 Task: Look for space in Grahamstown, South Africa from 10th July, 2023 to 15th July, 2023 for 7 adults in price range Rs.10000 to Rs.15000. Place can be entire place or shared room with 4 bedrooms having 7 beds and 4 bathrooms. Property type can be house, flat, guest house. Amenities needed are: wifi, TV, free parkinig on premises, gym, breakfast. Booking option can be shelf check-in. Required host language is English.
Action: Mouse moved to (569, 145)
Screenshot: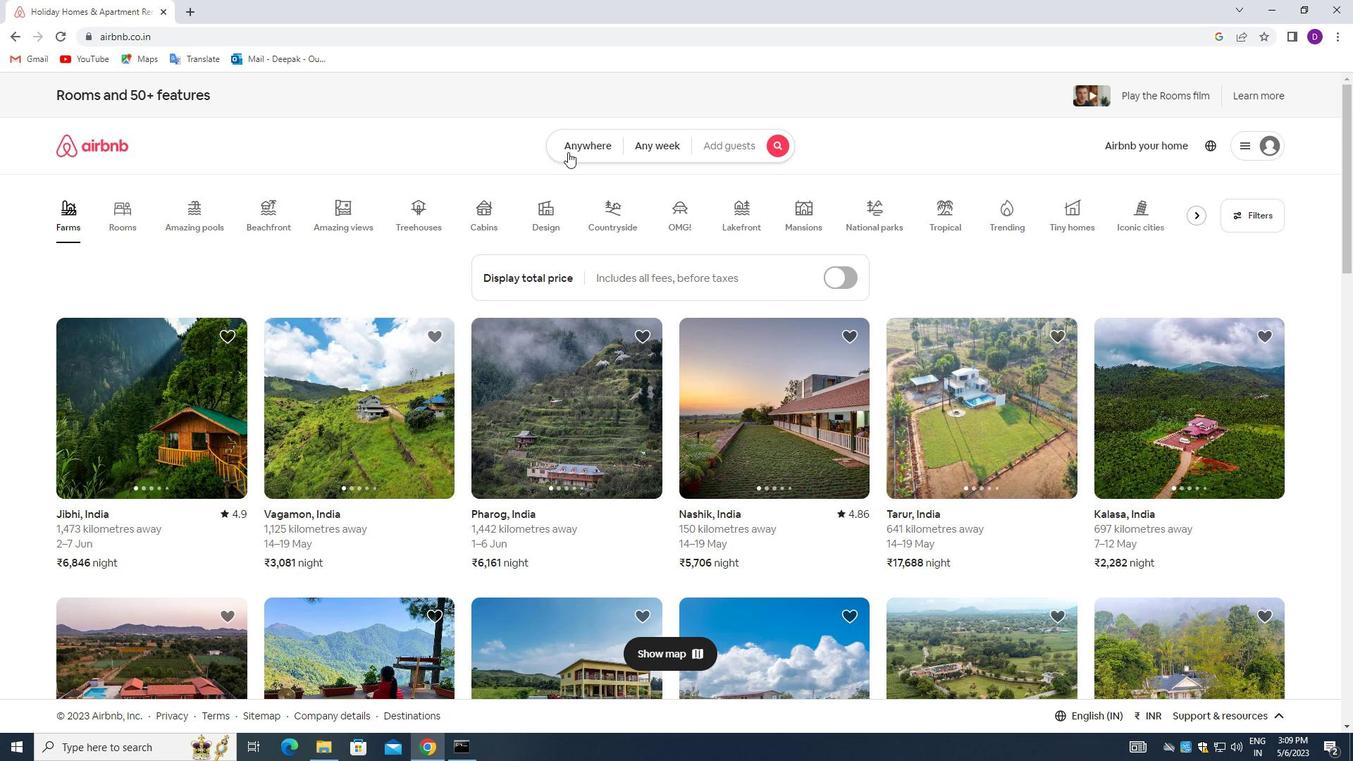 
Action: Mouse pressed left at (569, 145)
Screenshot: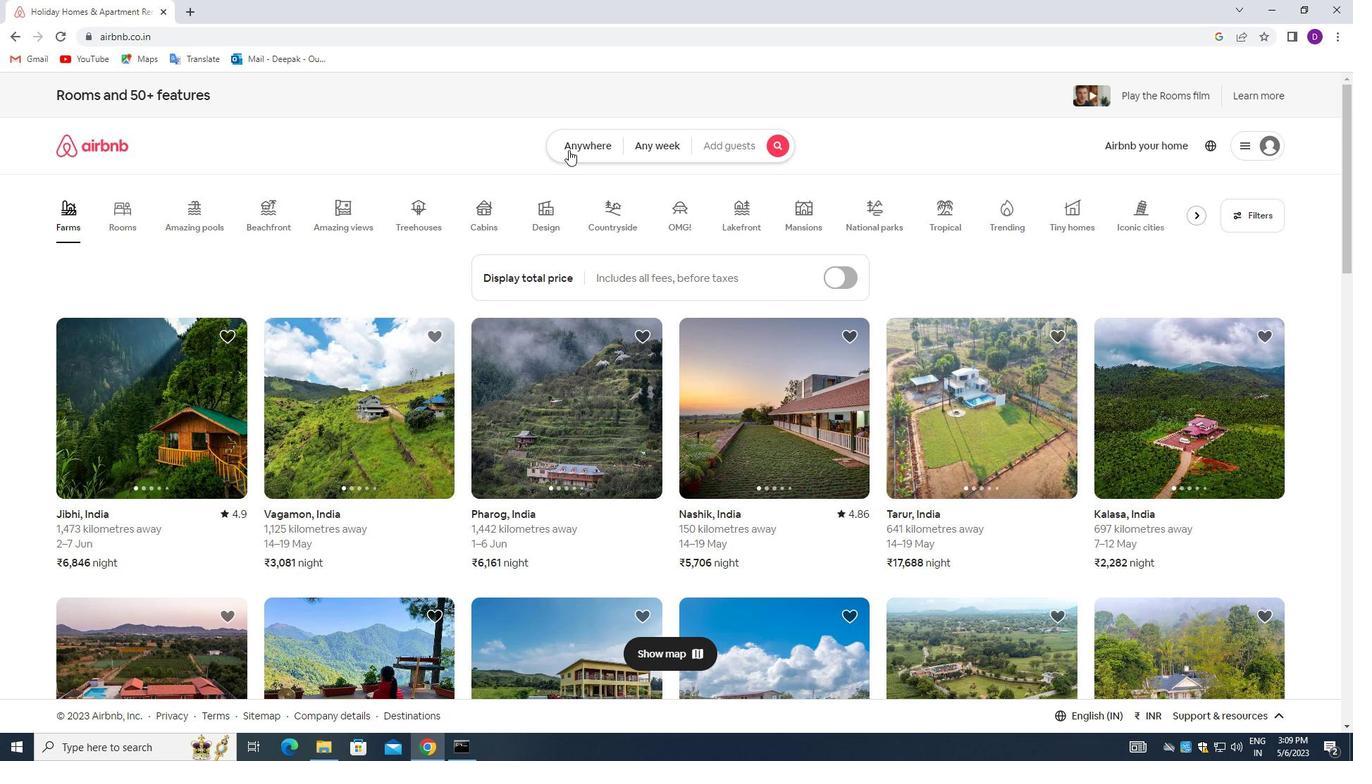 
Action: Mouse moved to (521, 198)
Screenshot: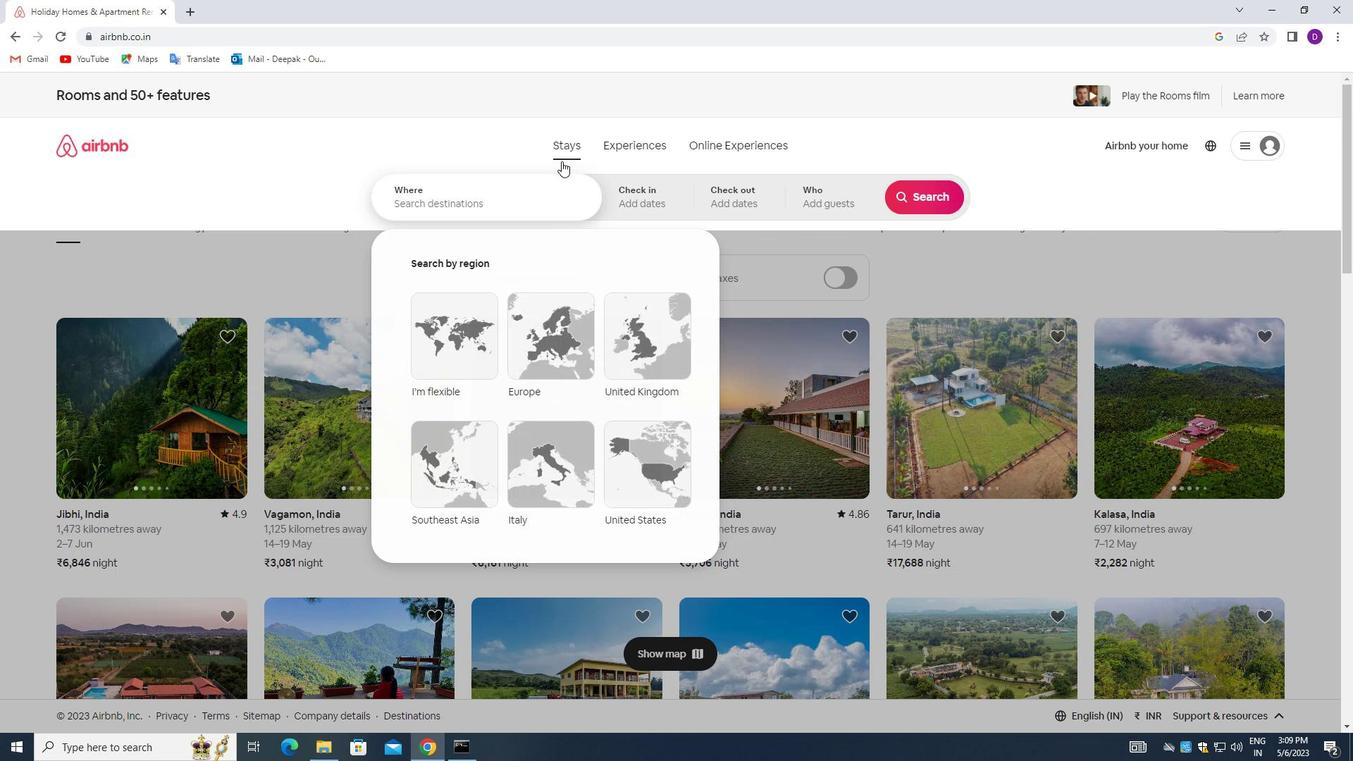 
Action: Mouse pressed left at (521, 198)
Screenshot: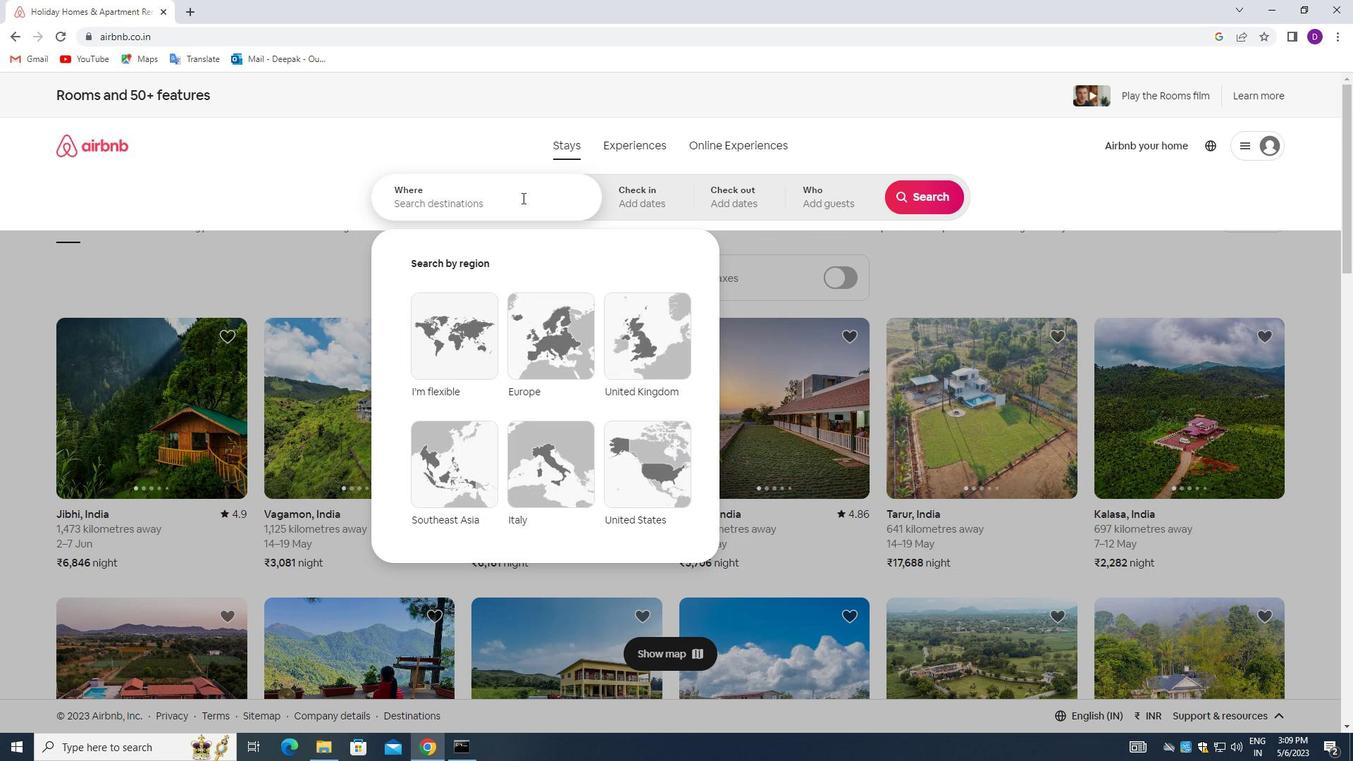 
Action: Mouse moved to (288, 293)
Screenshot: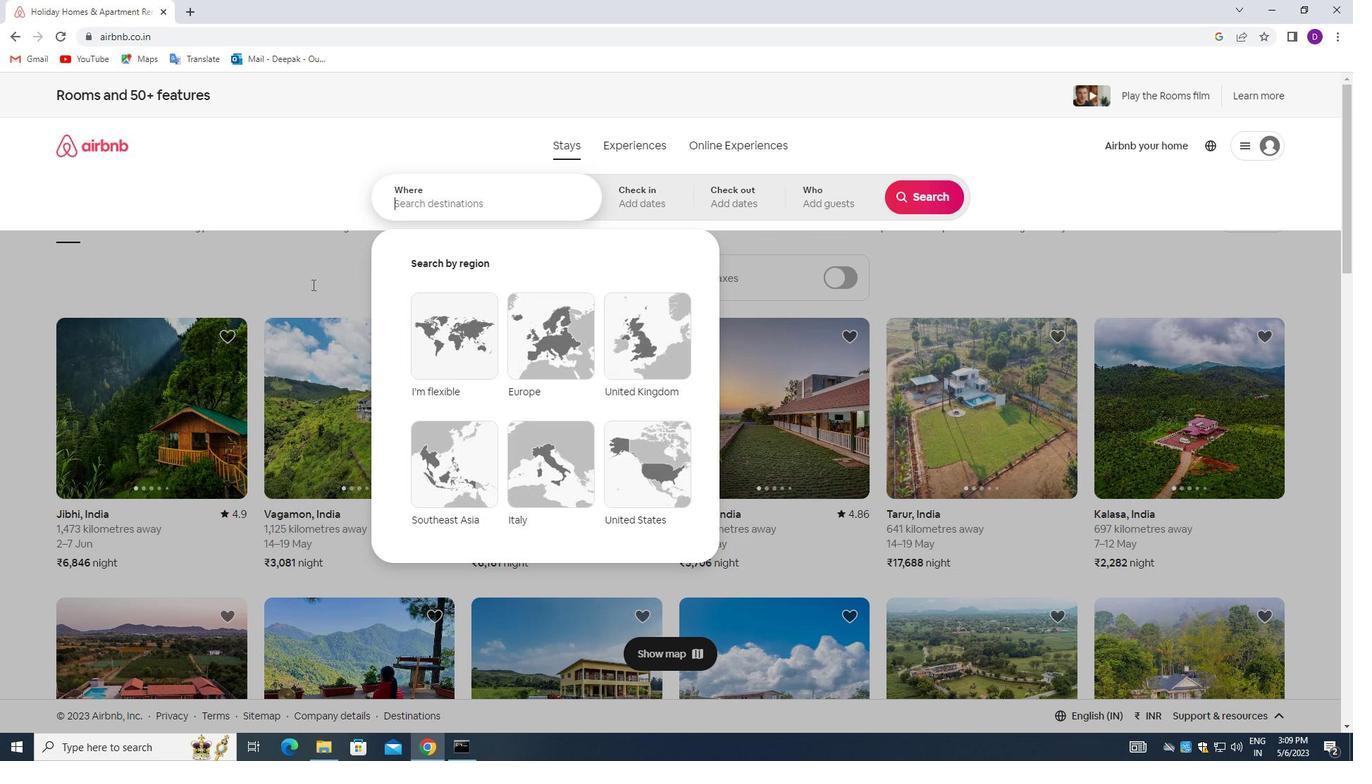 
Action: Key pressed <Key.shift_r>Grahamstown,<Key.space><Key.shift_r>South<Key.space><Key.shift_r>Africa<Key.enter>
Screenshot: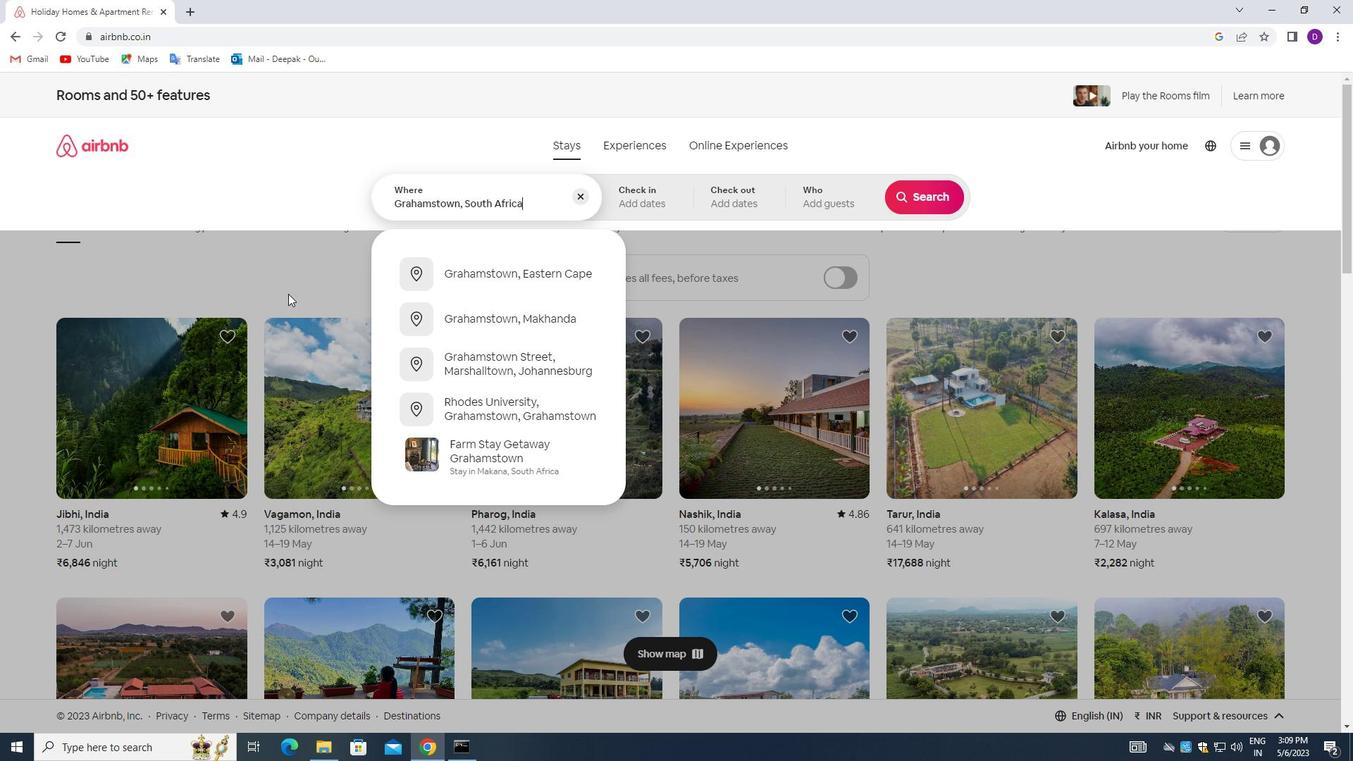 
Action: Mouse moved to (930, 308)
Screenshot: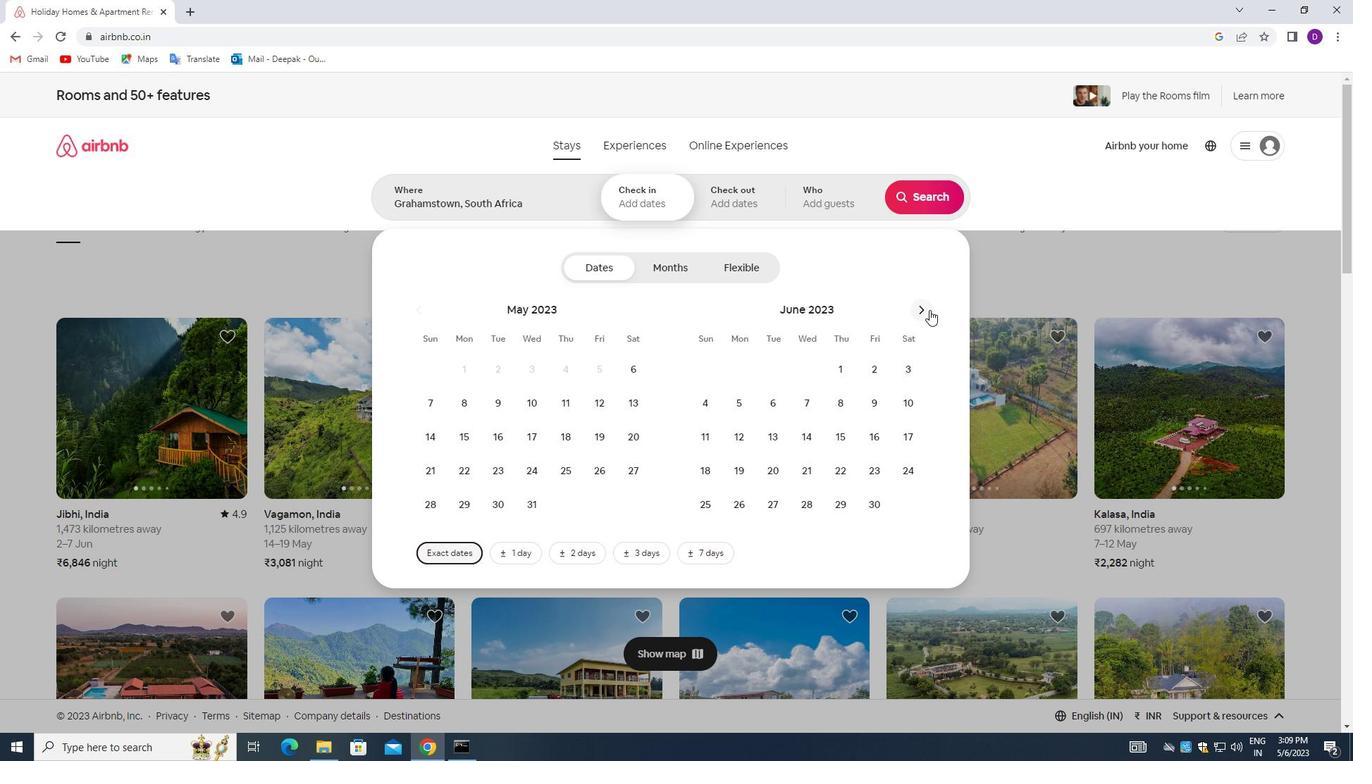 
Action: Mouse pressed left at (930, 308)
Screenshot: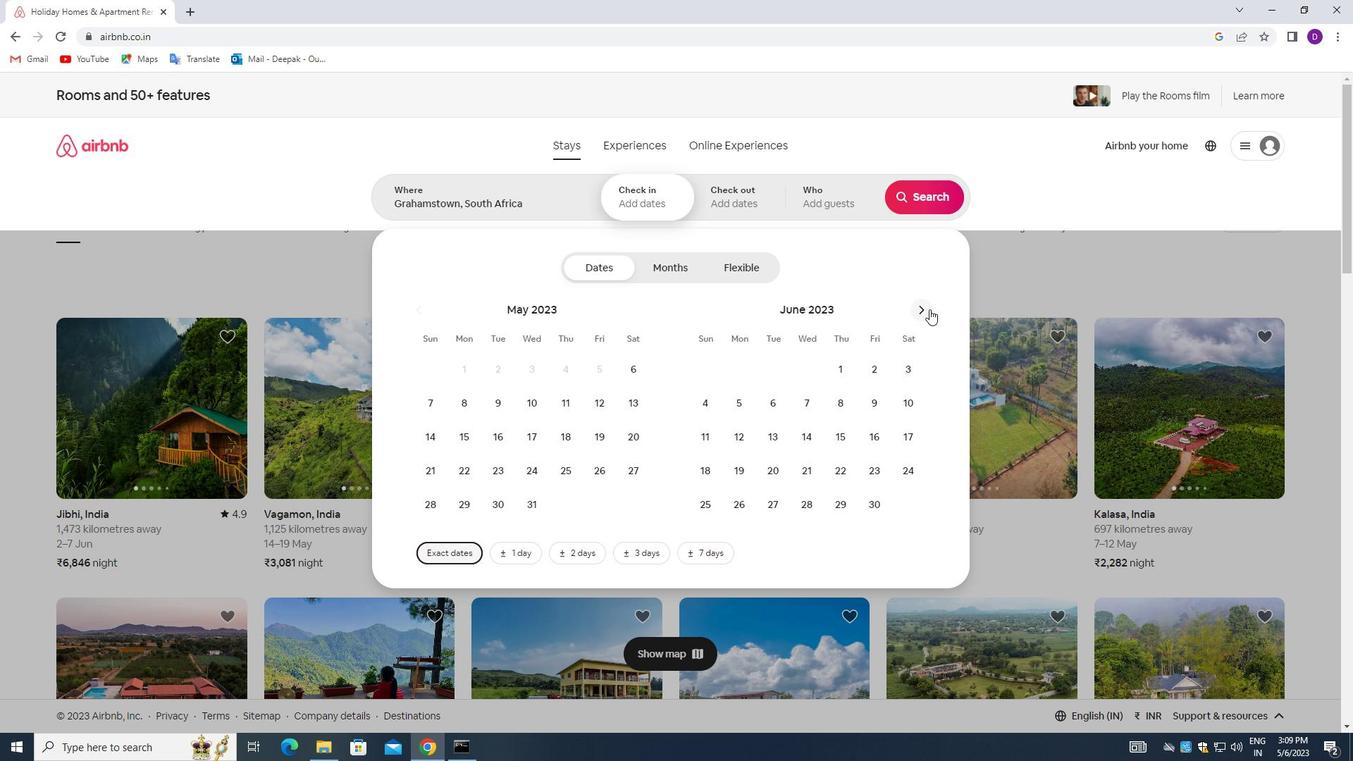 
Action: Mouse moved to (723, 442)
Screenshot: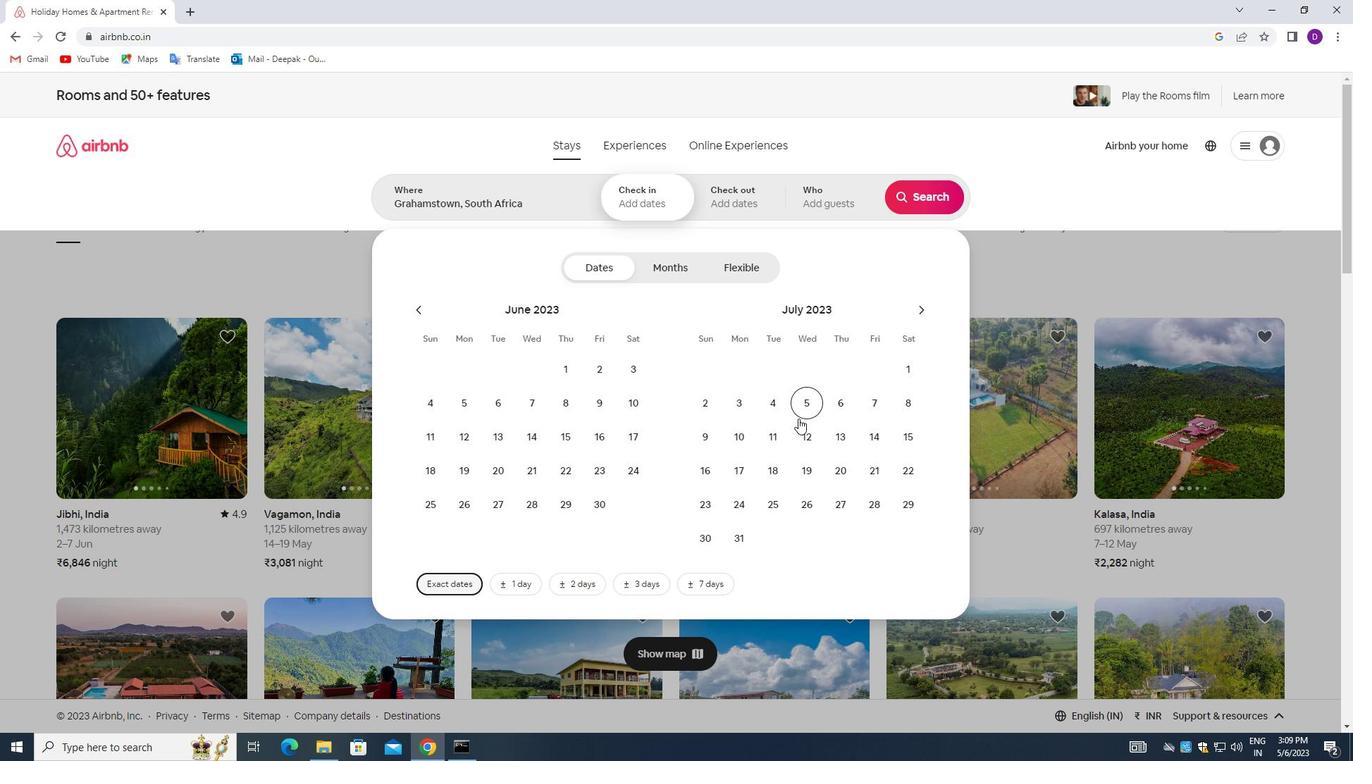 
Action: Mouse pressed left at (723, 442)
Screenshot: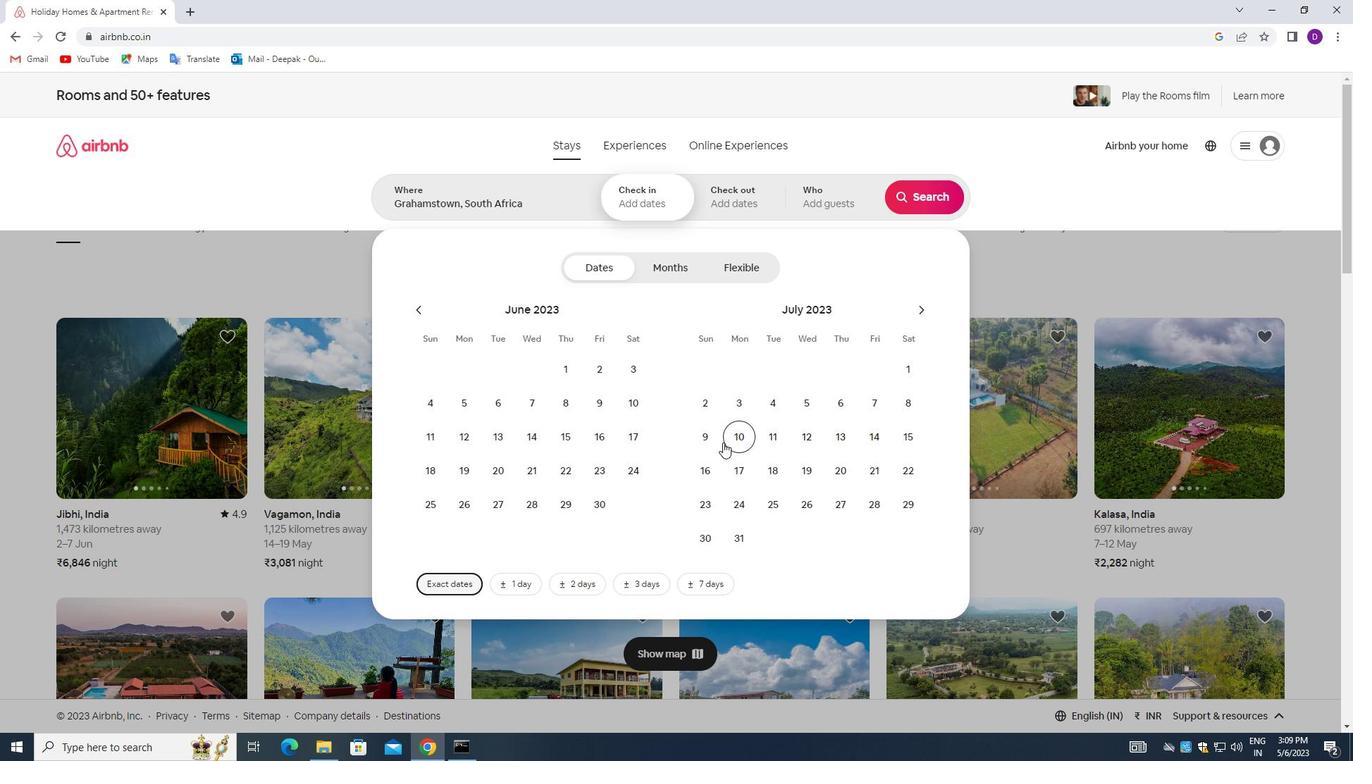 
Action: Mouse moved to (907, 439)
Screenshot: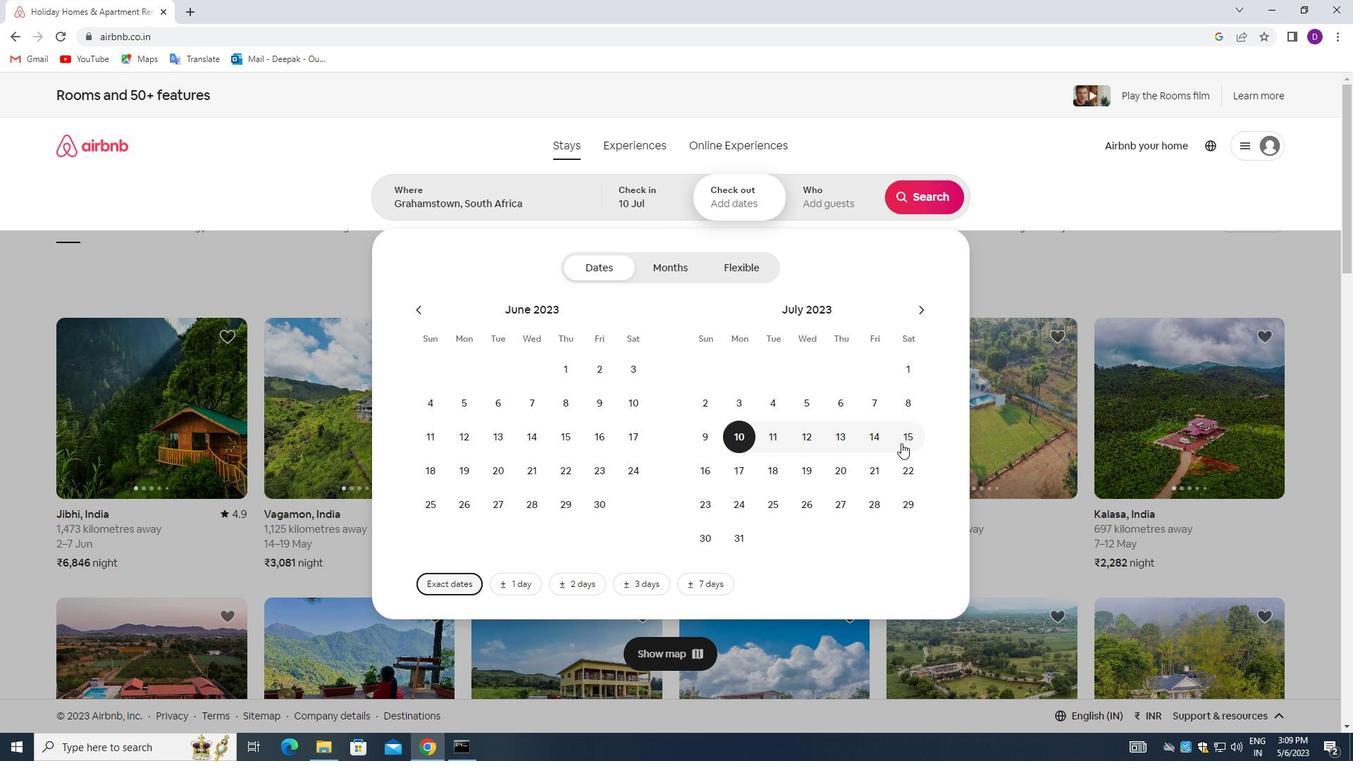 
Action: Mouse pressed left at (907, 439)
Screenshot: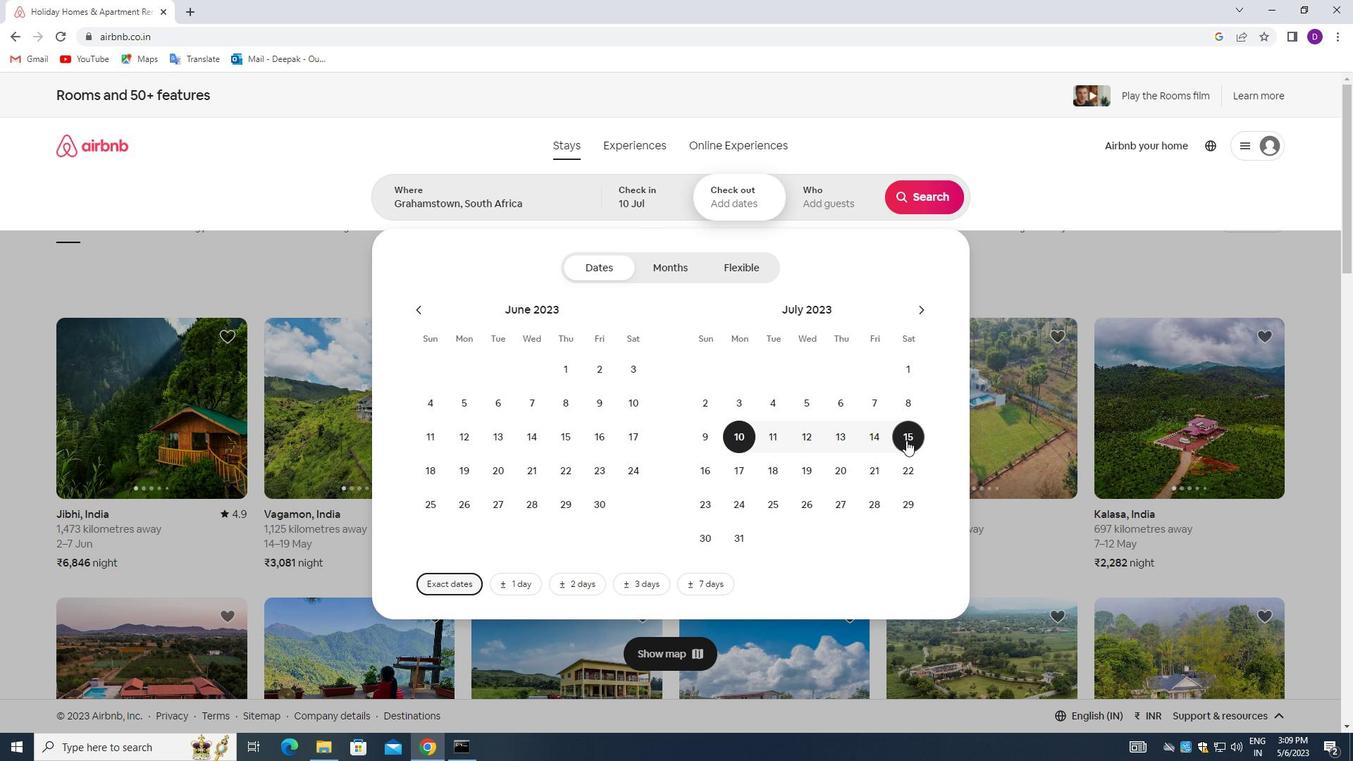 
Action: Mouse moved to (828, 206)
Screenshot: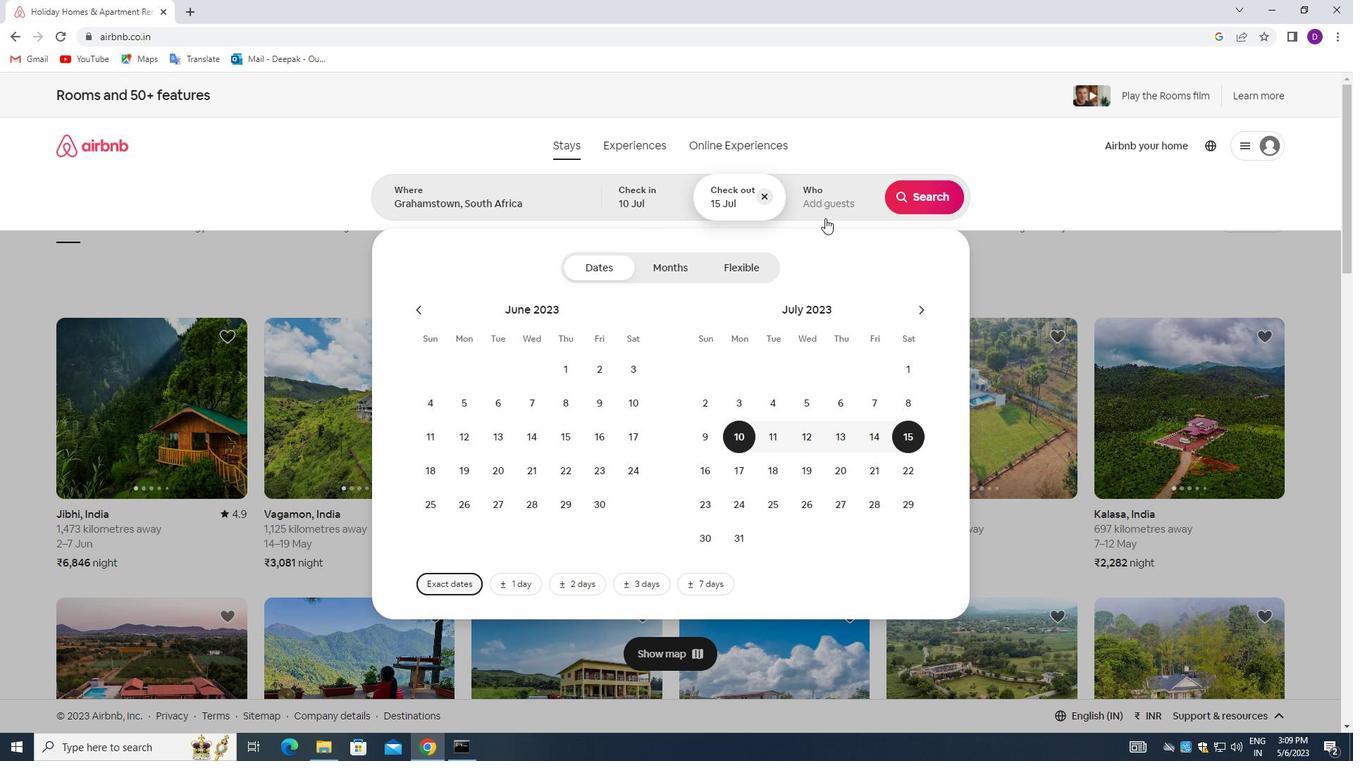 
Action: Mouse pressed left at (828, 206)
Screenshot: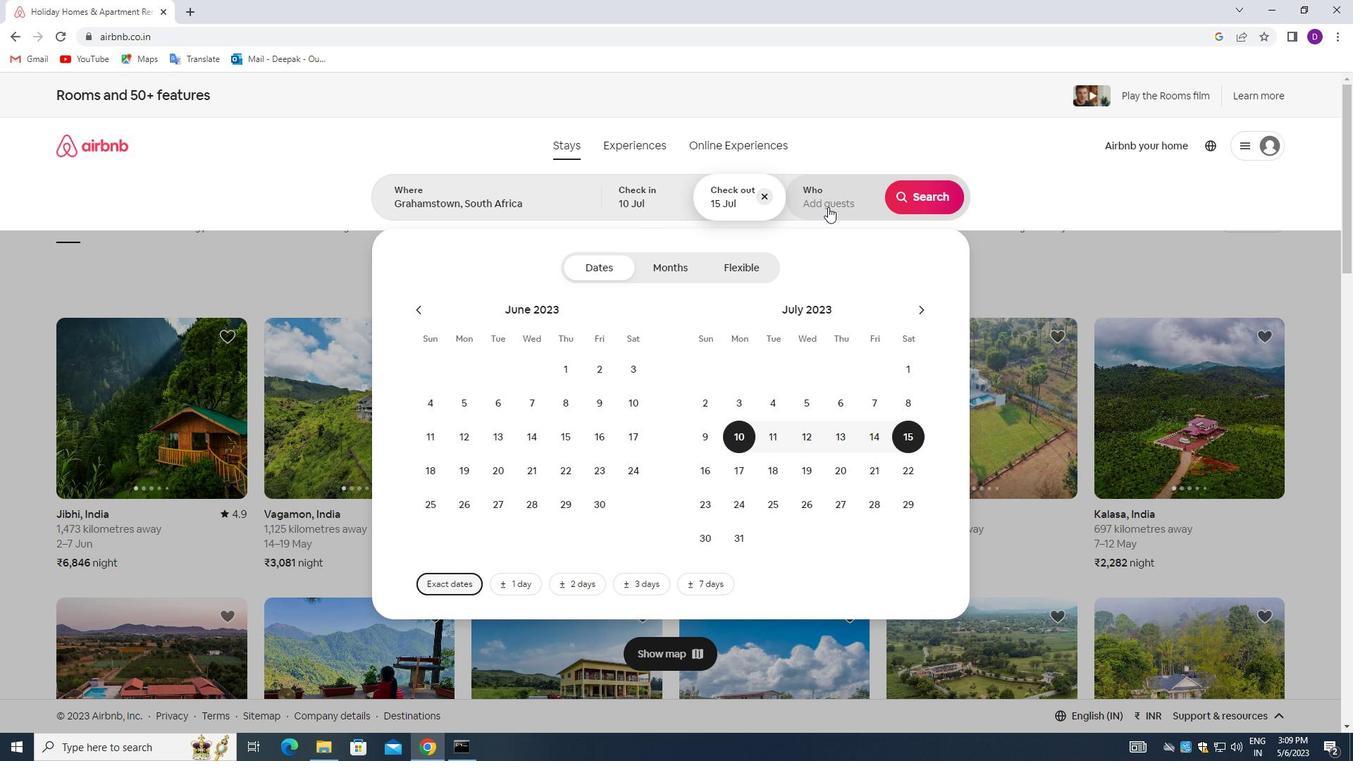 
Action: Mouse moved to (924, 270)
Screenshot: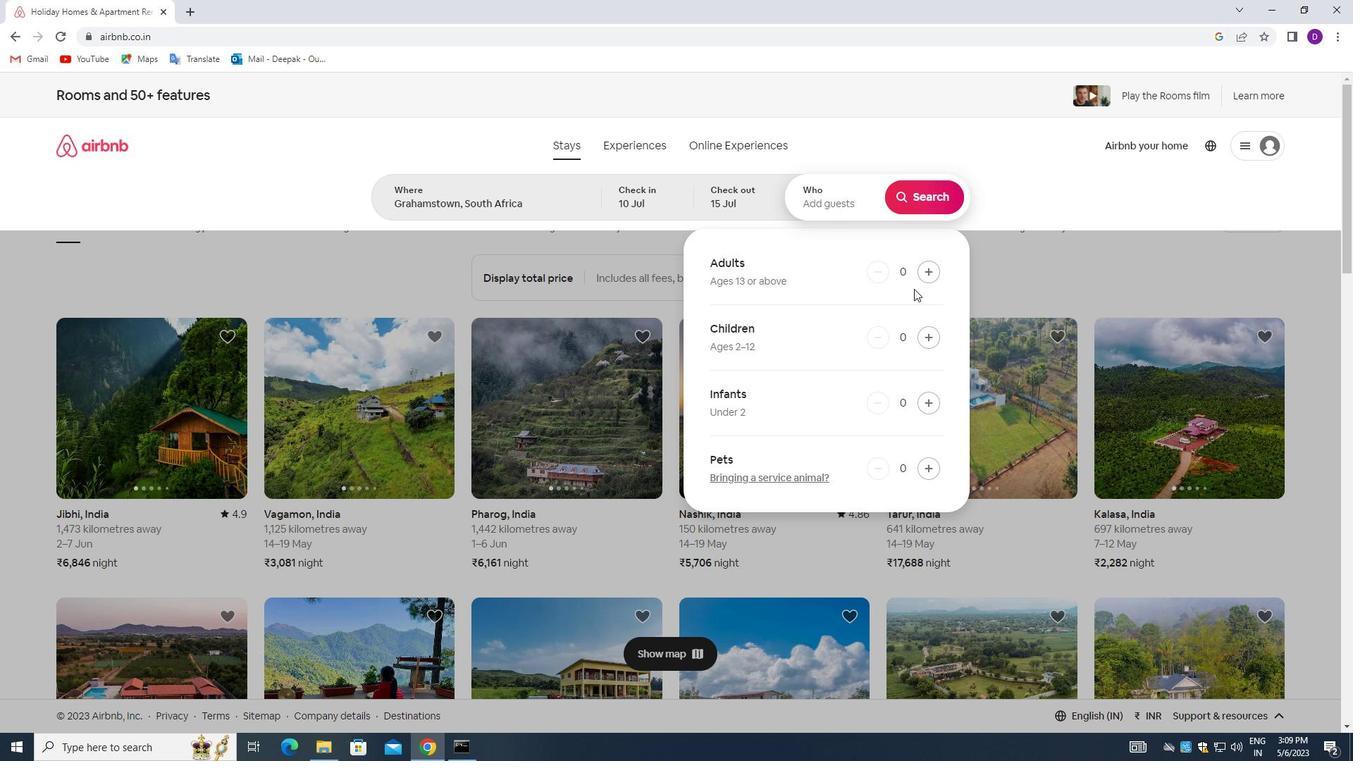 
Action: Mouse pressed left at (924, 270)
Screenshot: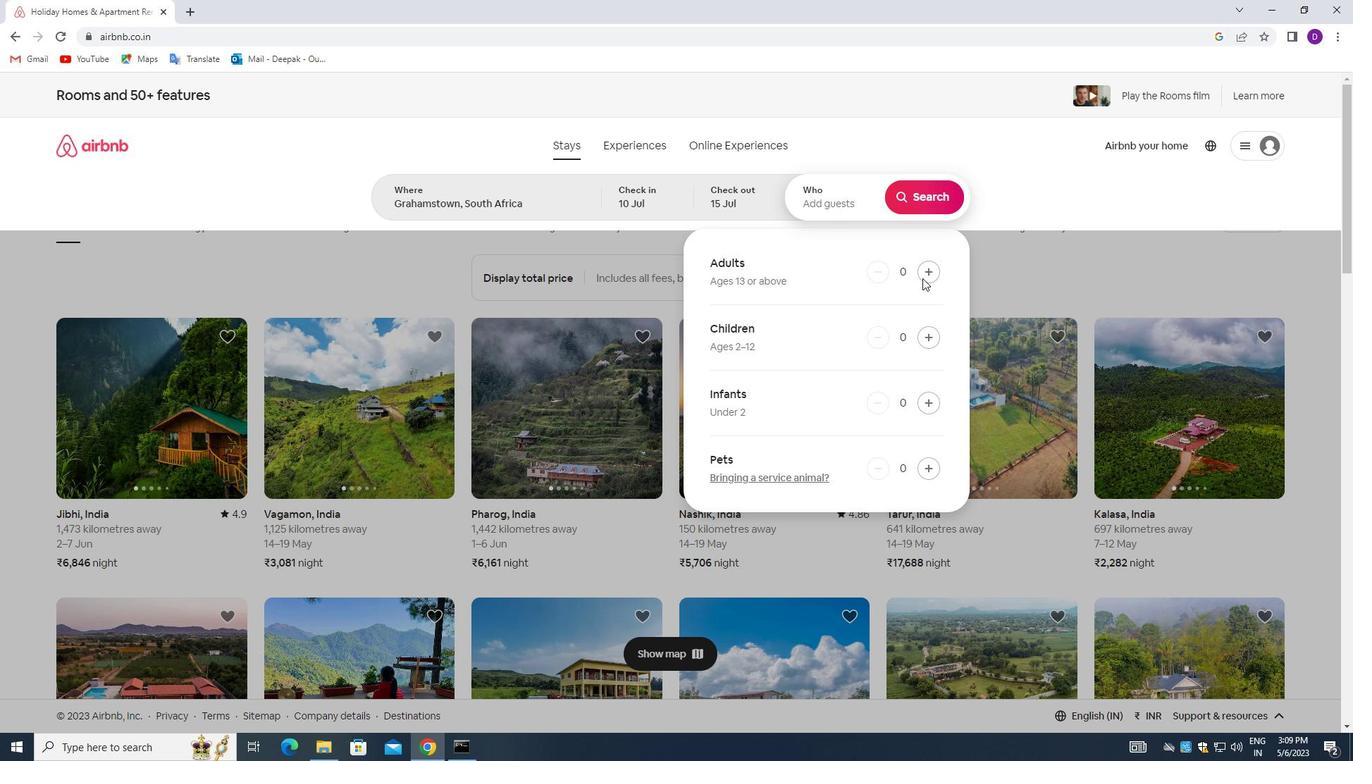 
Action: Mouse pressed left at (924, 270)
Screenshot: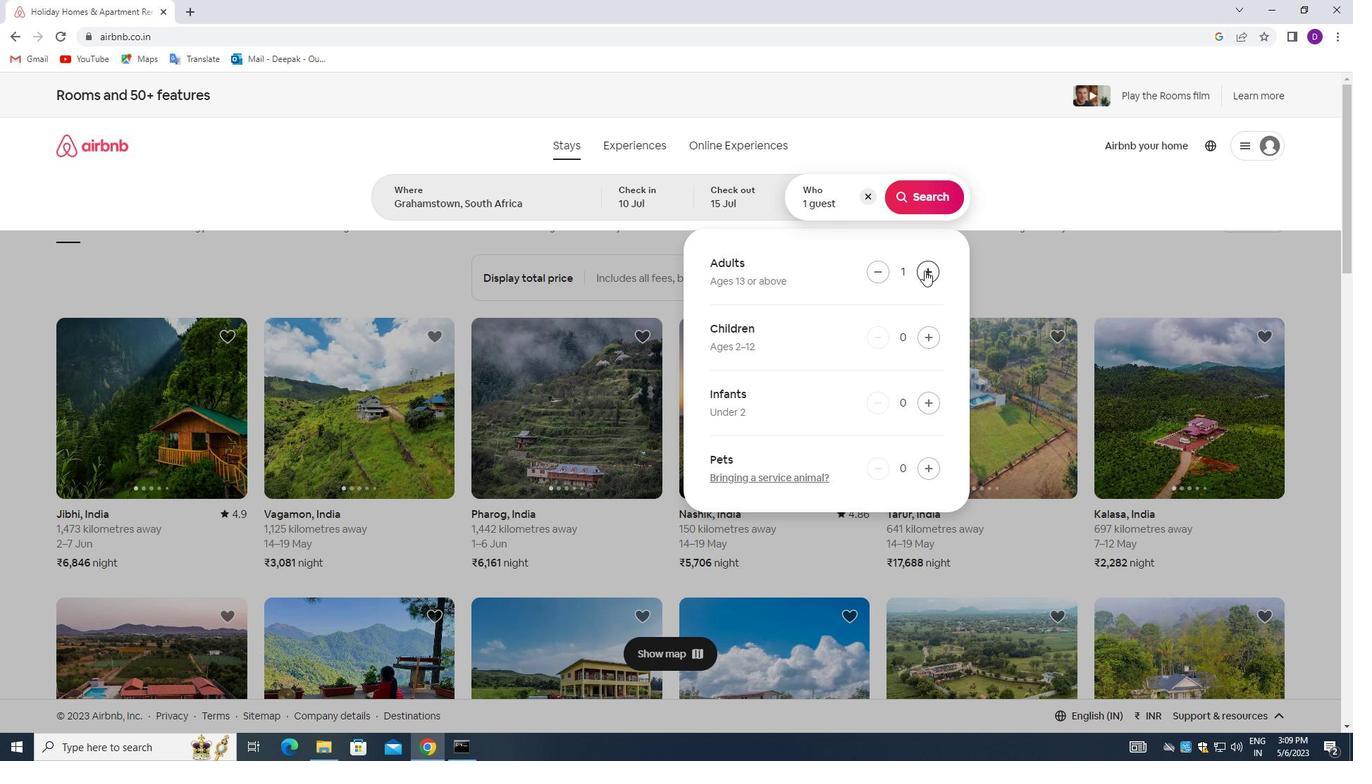 
Action: Mouse pressed left at (924, 270)
Screenshot: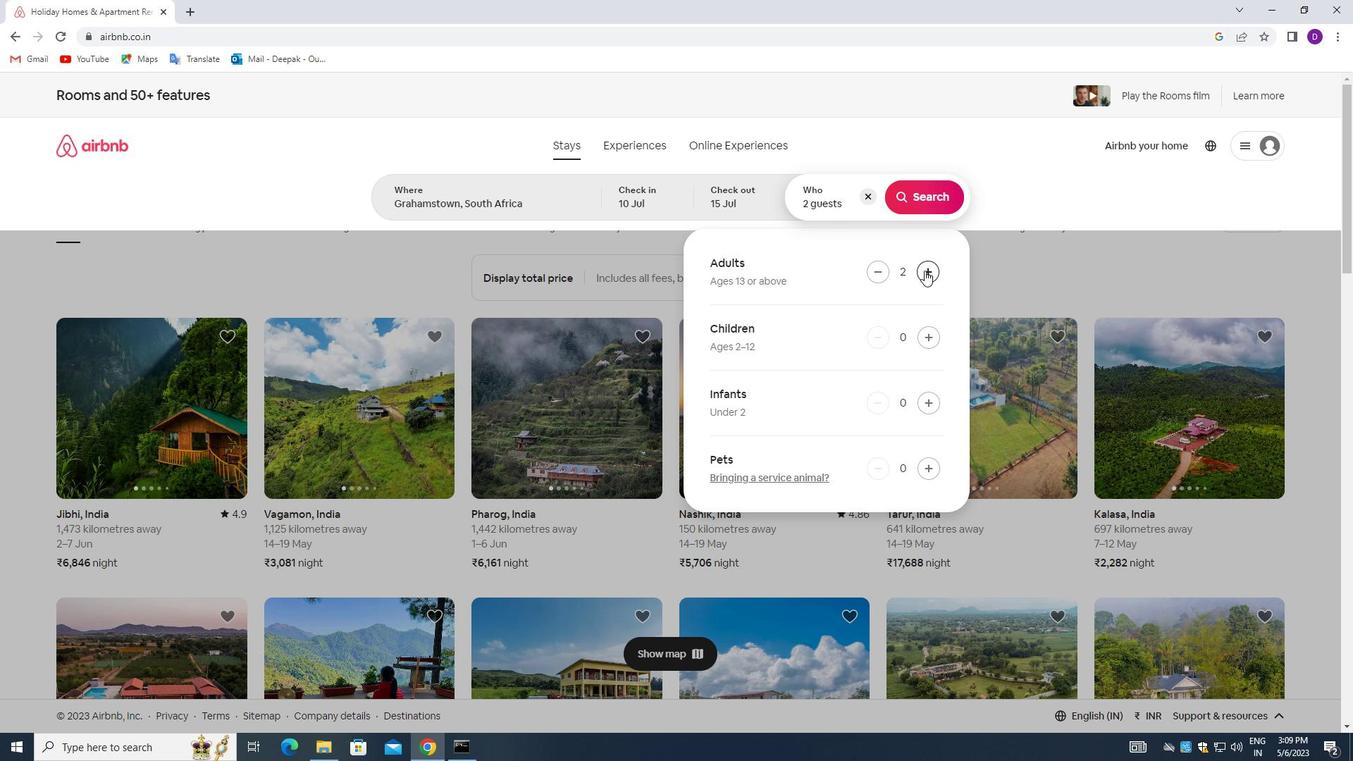 
Action: Mouse pressed left at (924, 270)
Screenshot: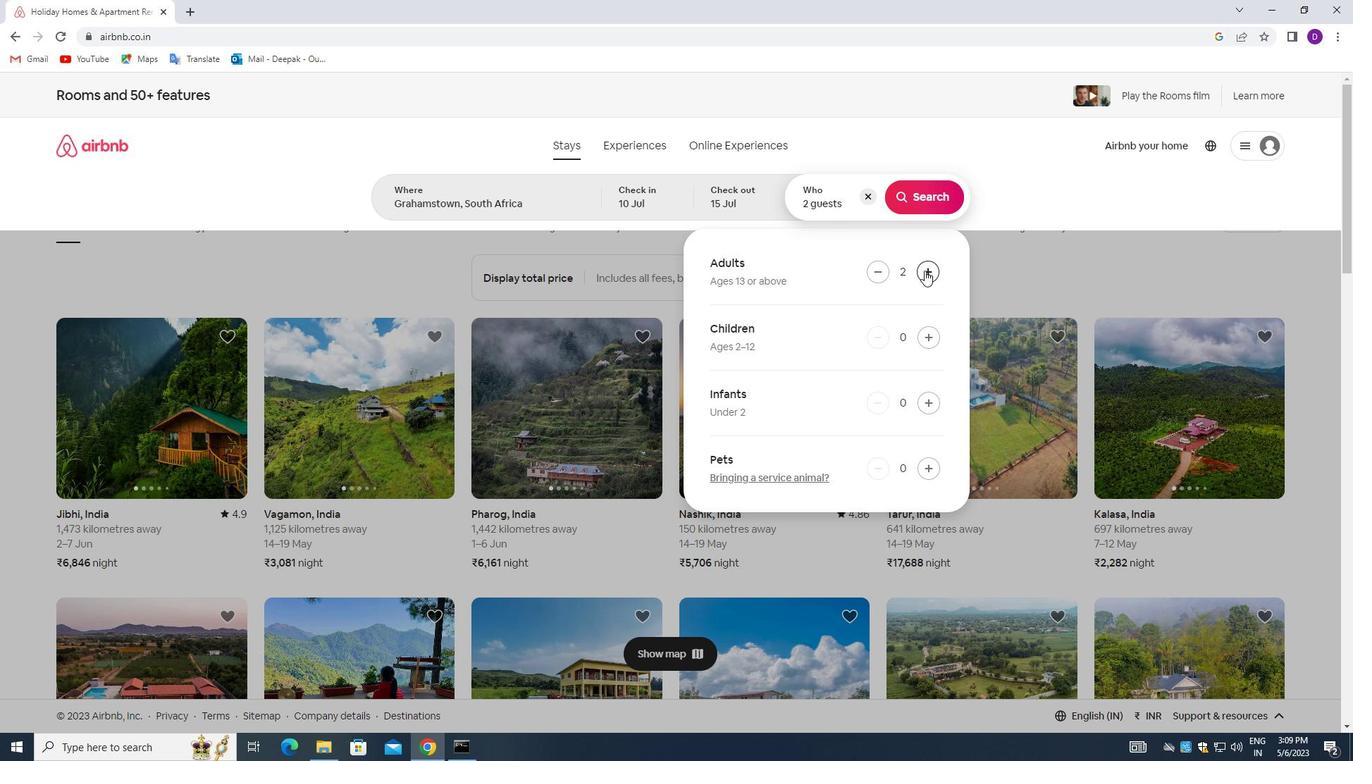 
Action: Mouse pressed left at (924, 270)
Screenshot: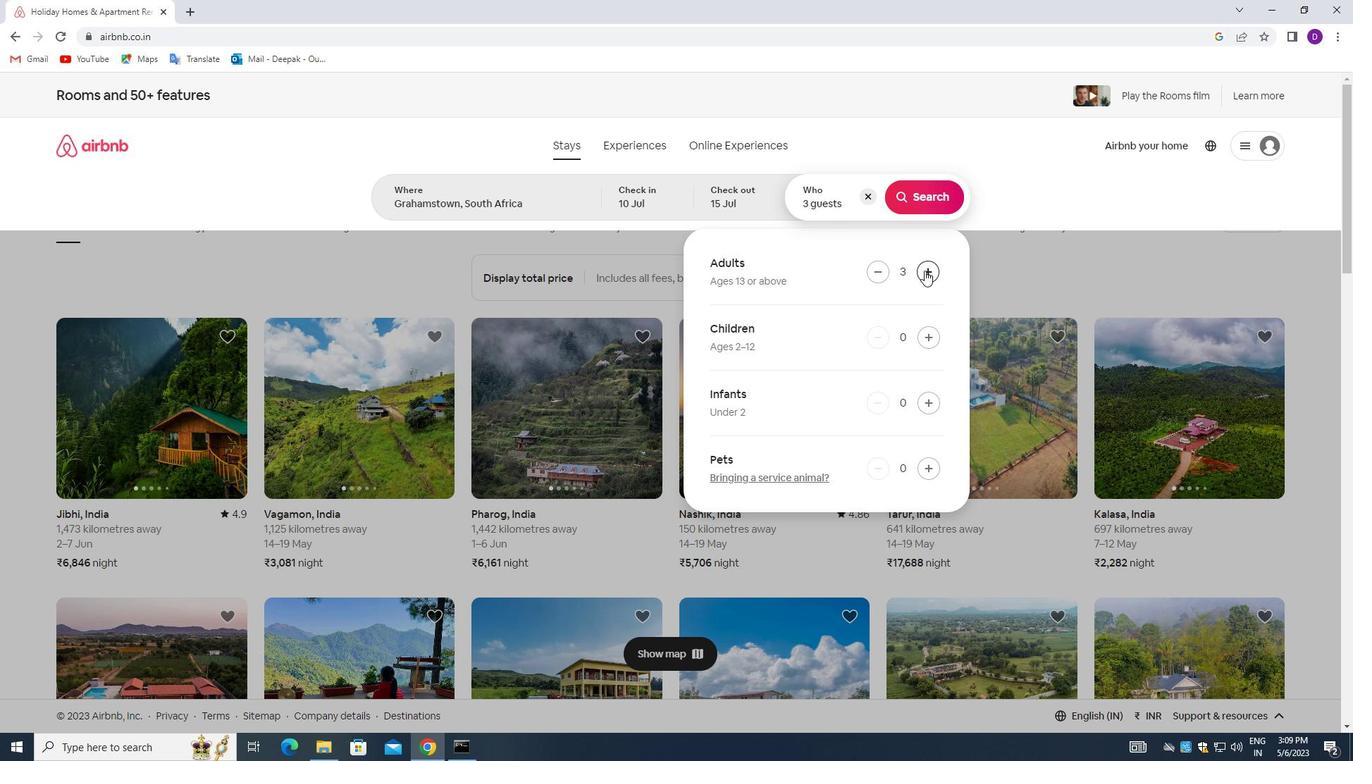 
Action: Mouse pressed left at (924, 270)
Screenshot: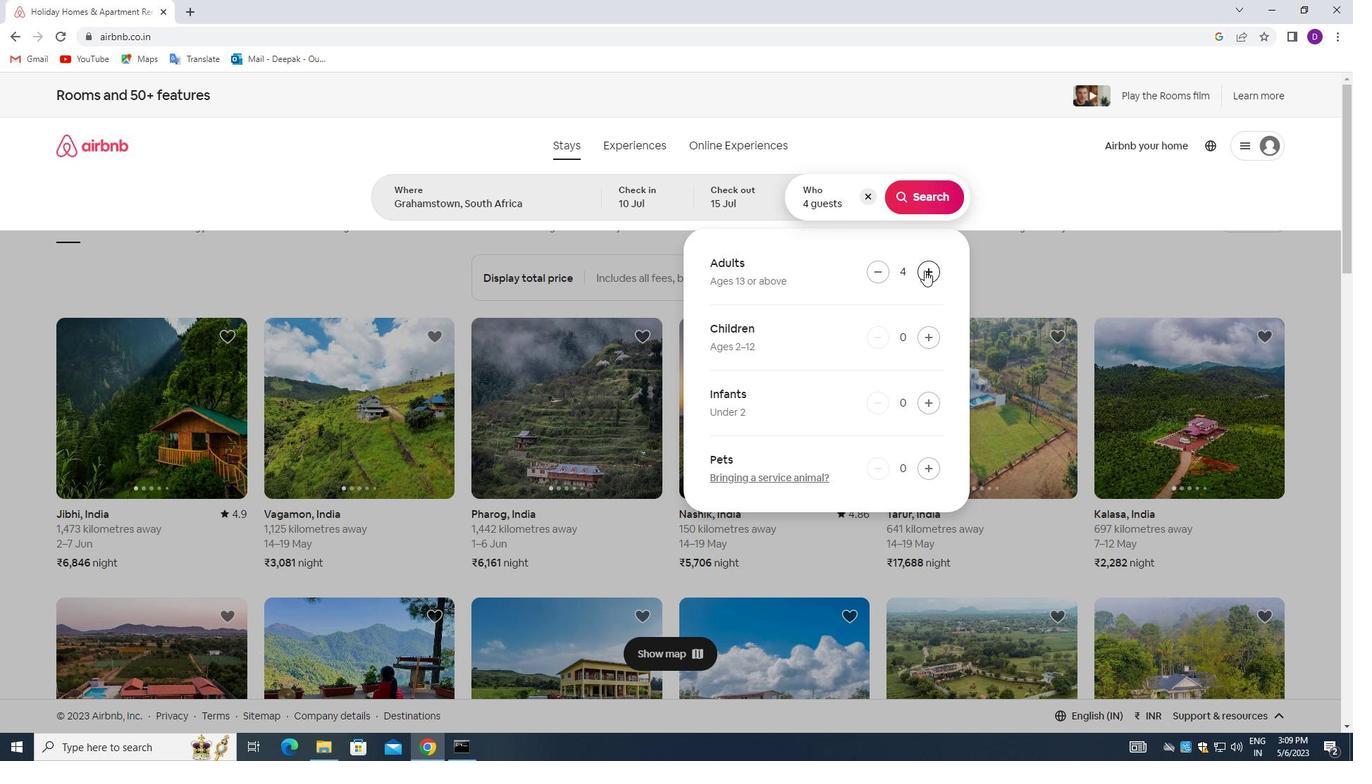 
Action: Mouse pressed left at (924, 270)
Screenshot: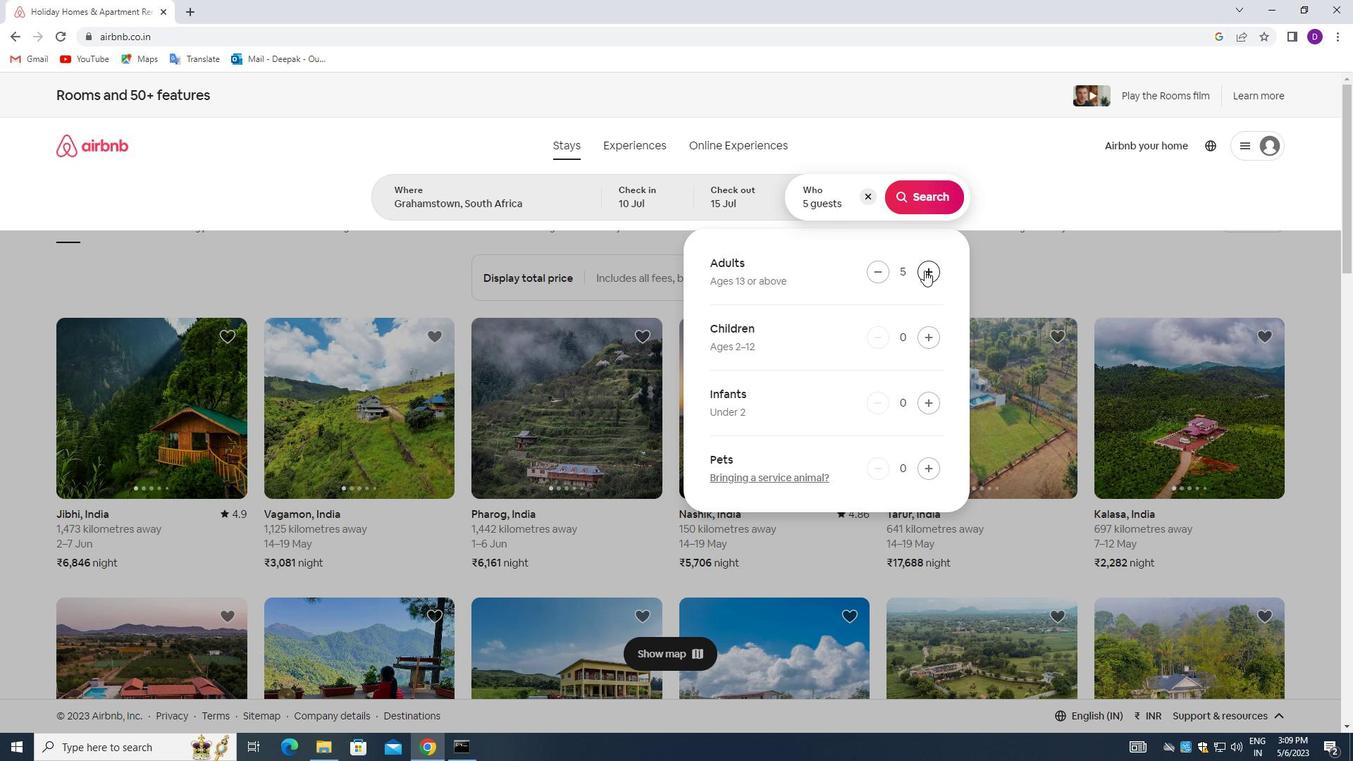 
Action: Mouse moved to (921, 197)
Screenshot: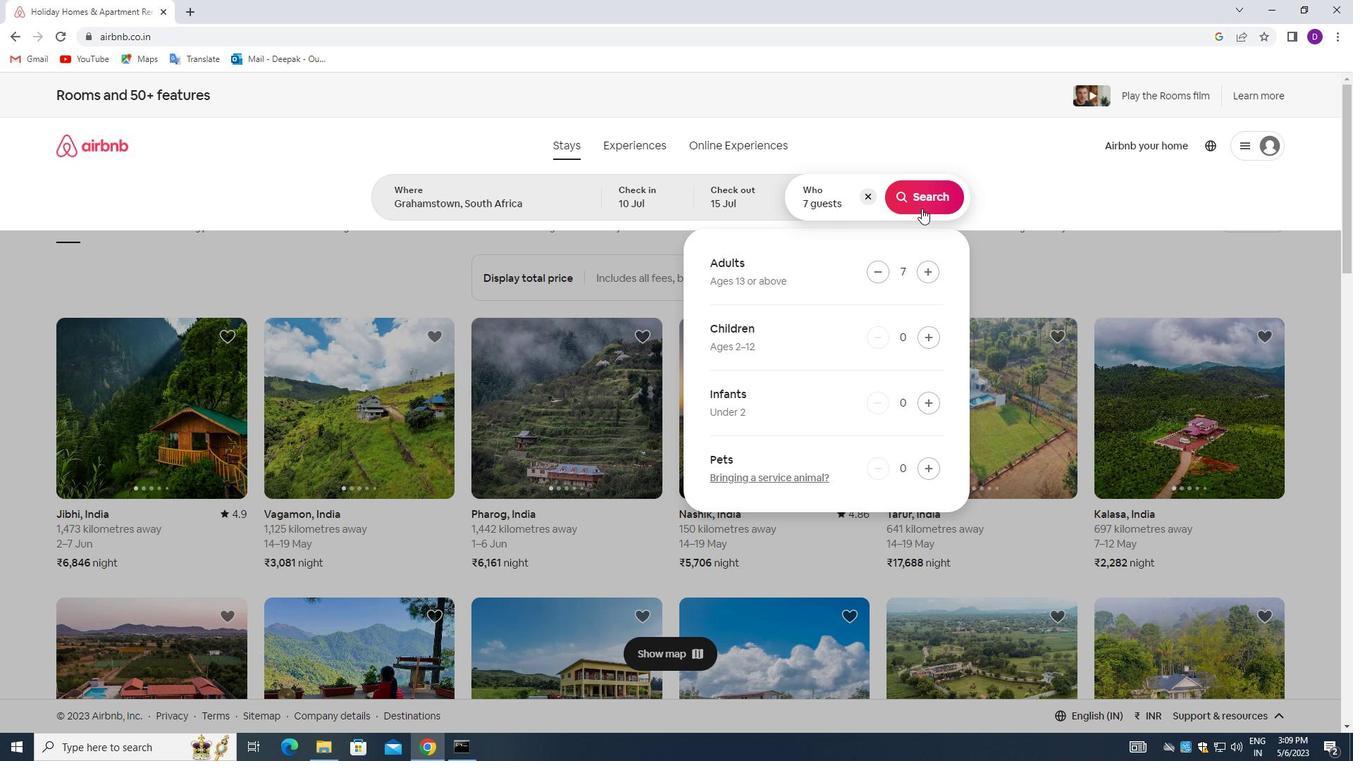 
Action: Mouse pressed left at (921, 197)
Screenshot: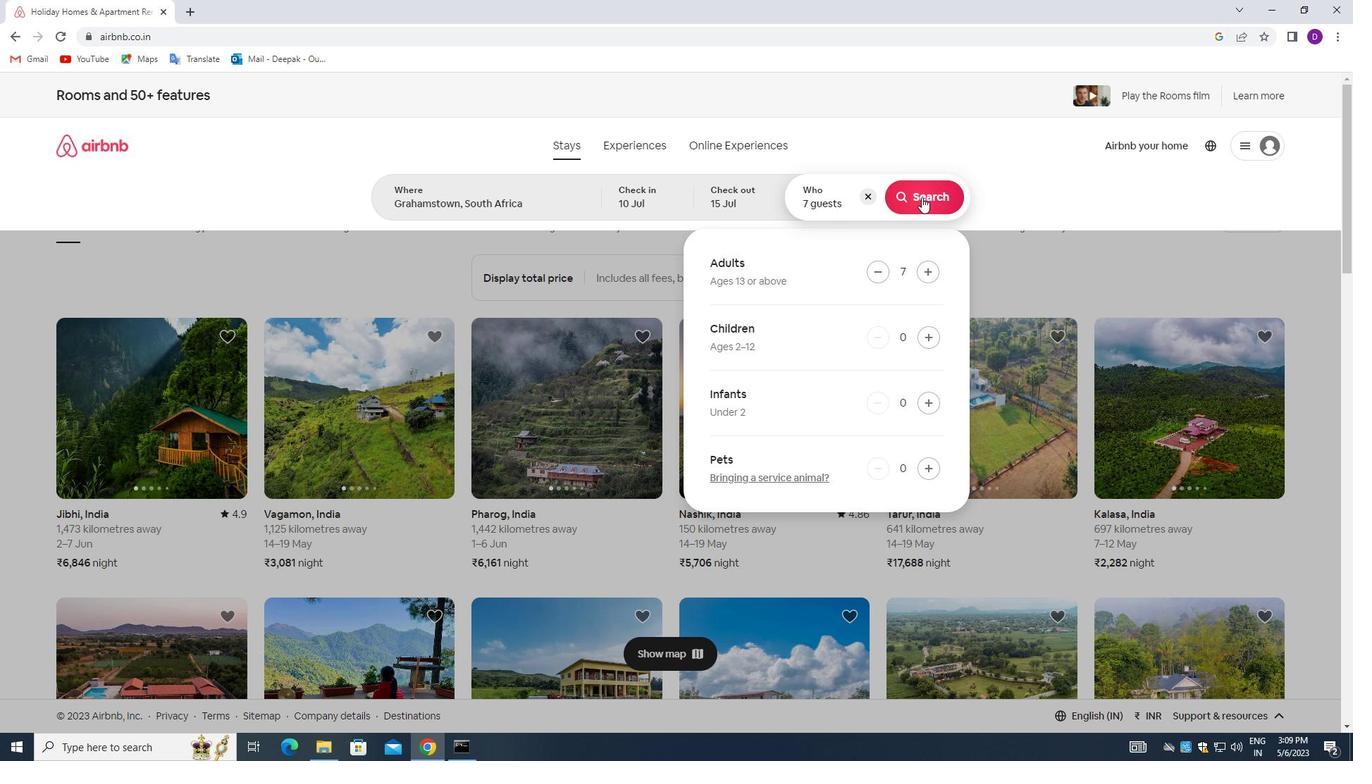 
Action: Mouse moved to (1277, 157)
Screenshot: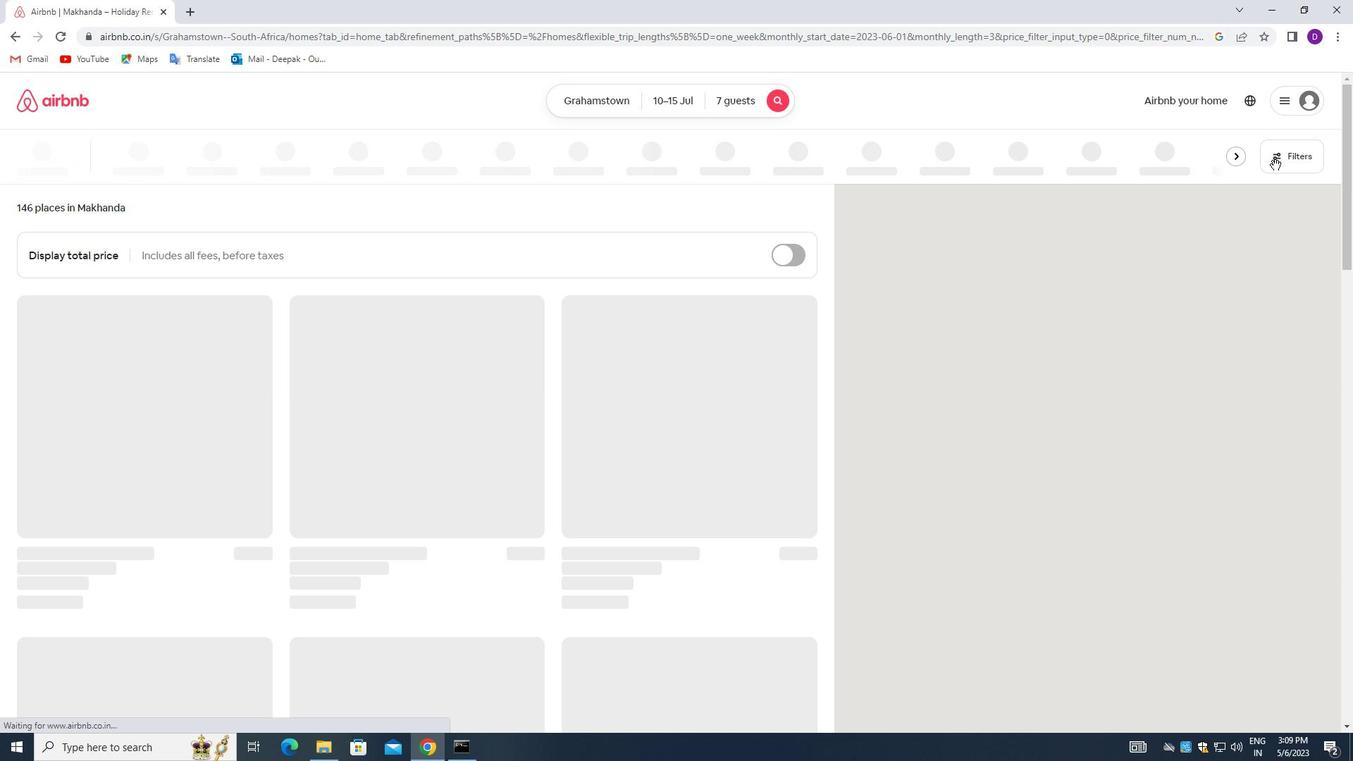 
Action: Mouse pressed left at (1277, 157)
Screenshot: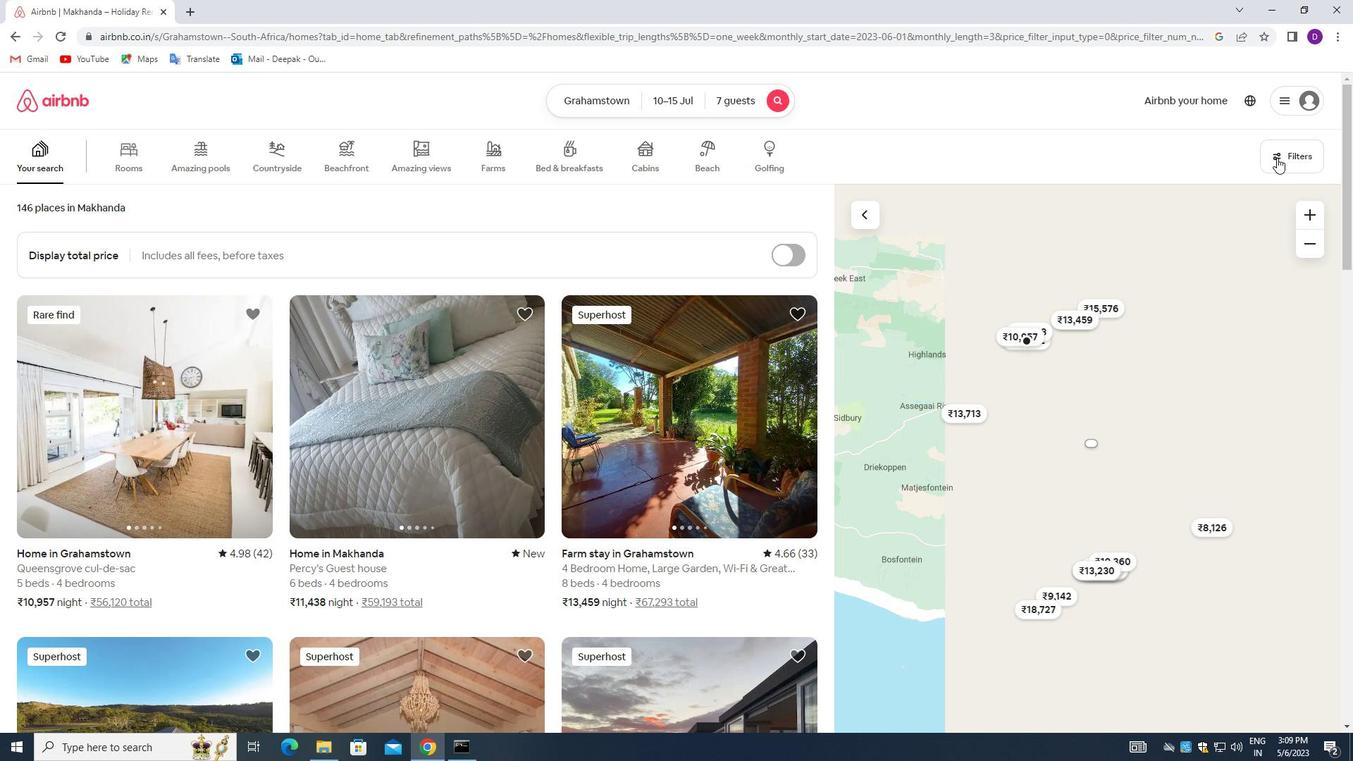 
Action: Mouse moved to (484, 508)
Screenshot: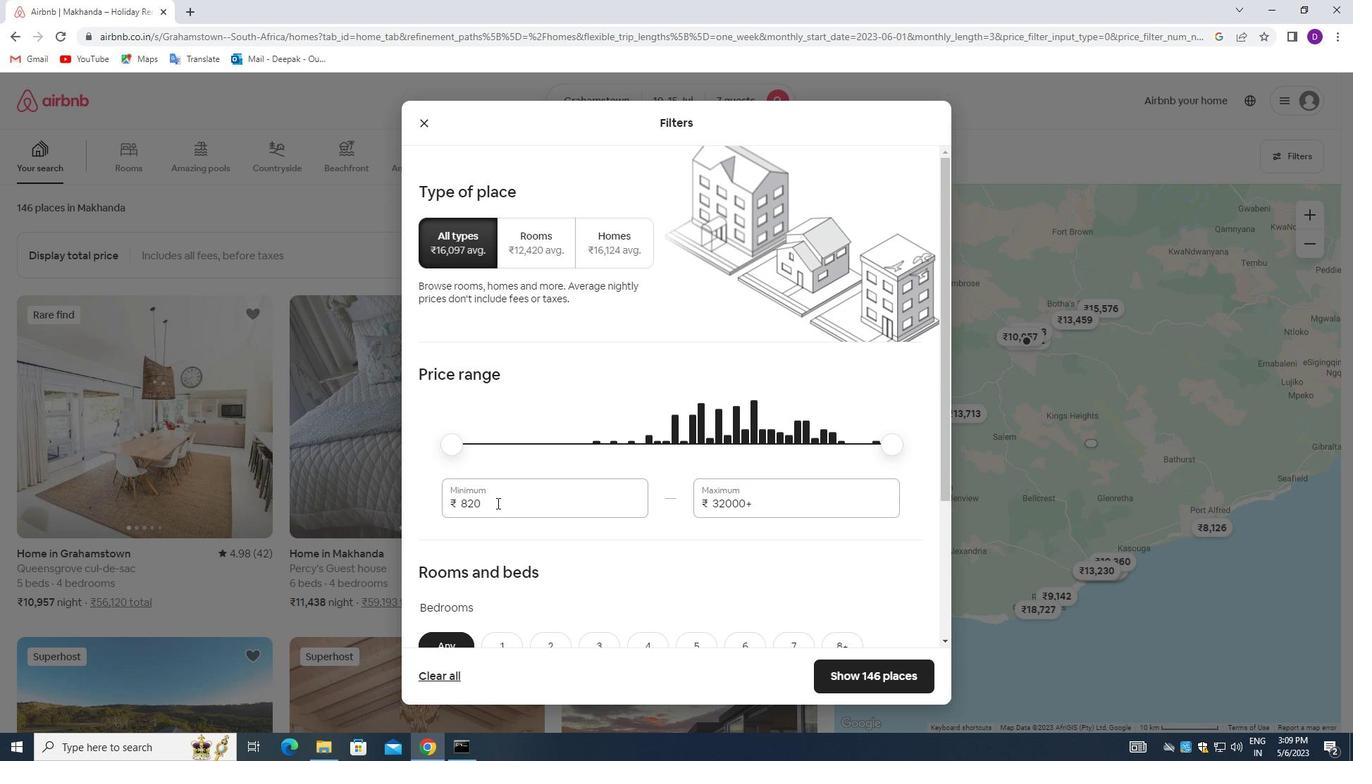 
Action: Mouse pressed left at (484, 508)
Screenshot: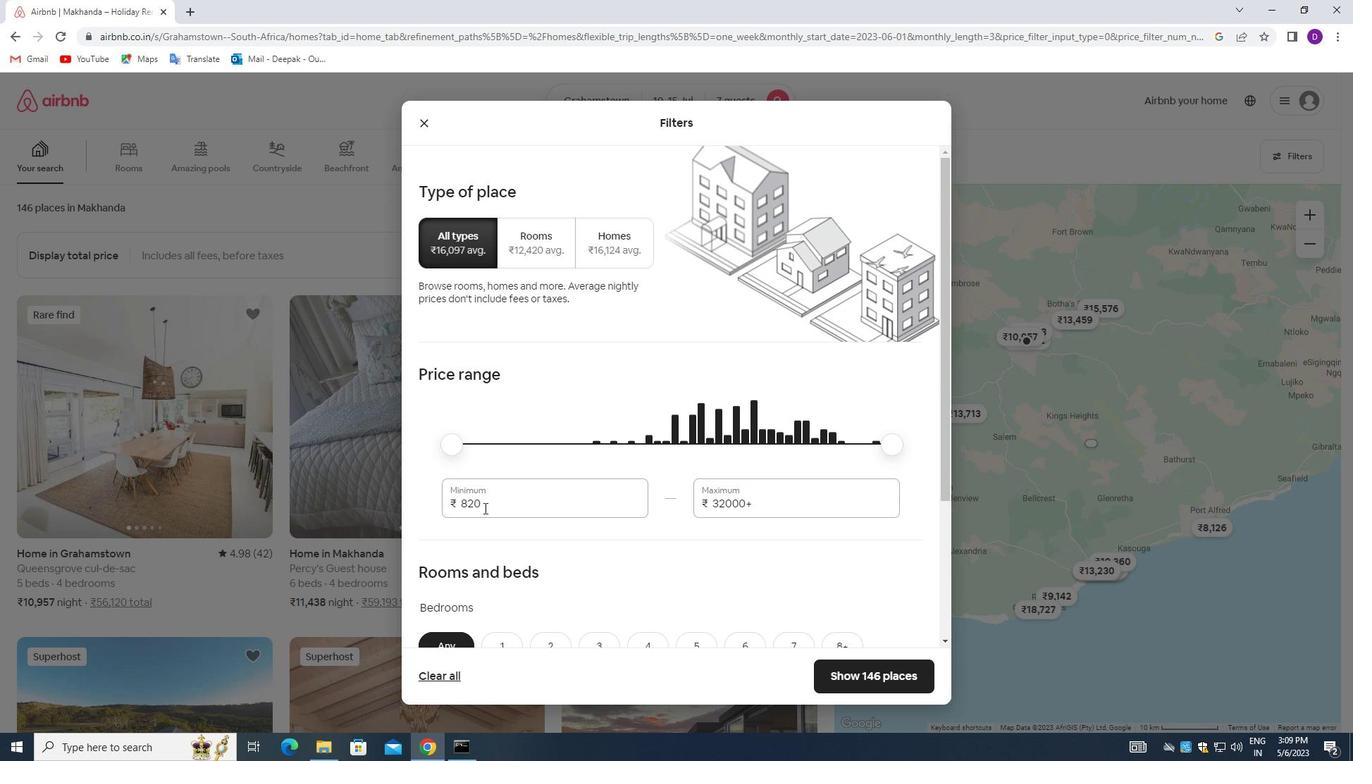 
Action: Mouse pressed left at (484, 508)
Screenshot: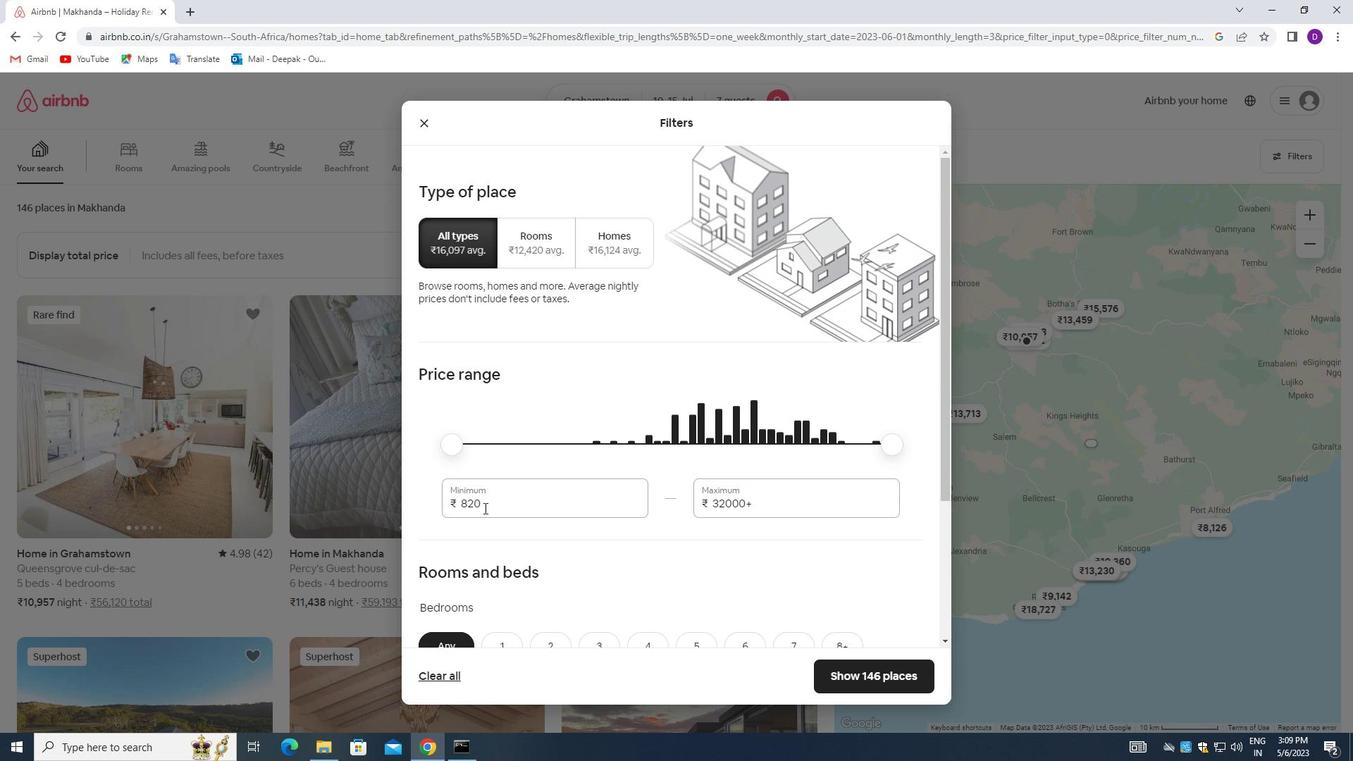 
Action: Key pressed 10000<Key.tab>15000
Screenshot: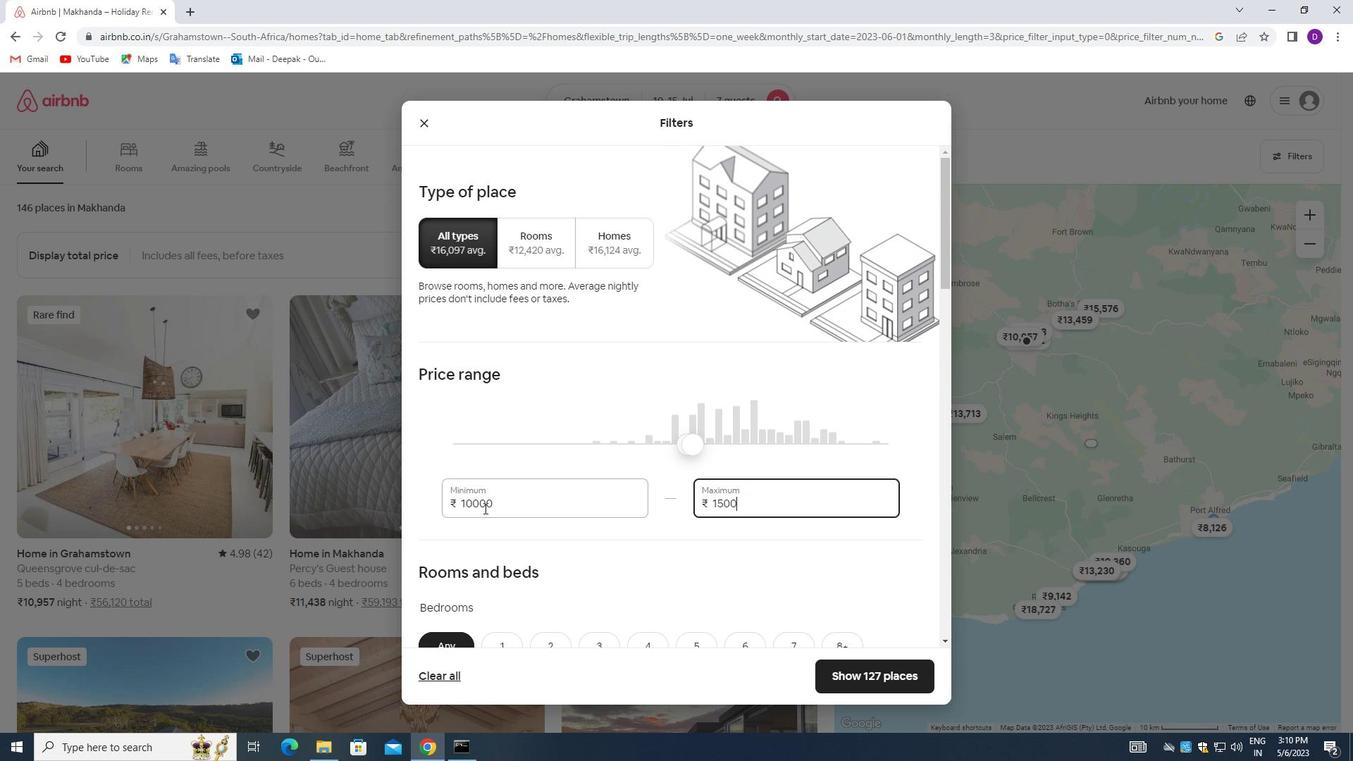 
Action: Mouse moved to (665, 517)
Screenshot: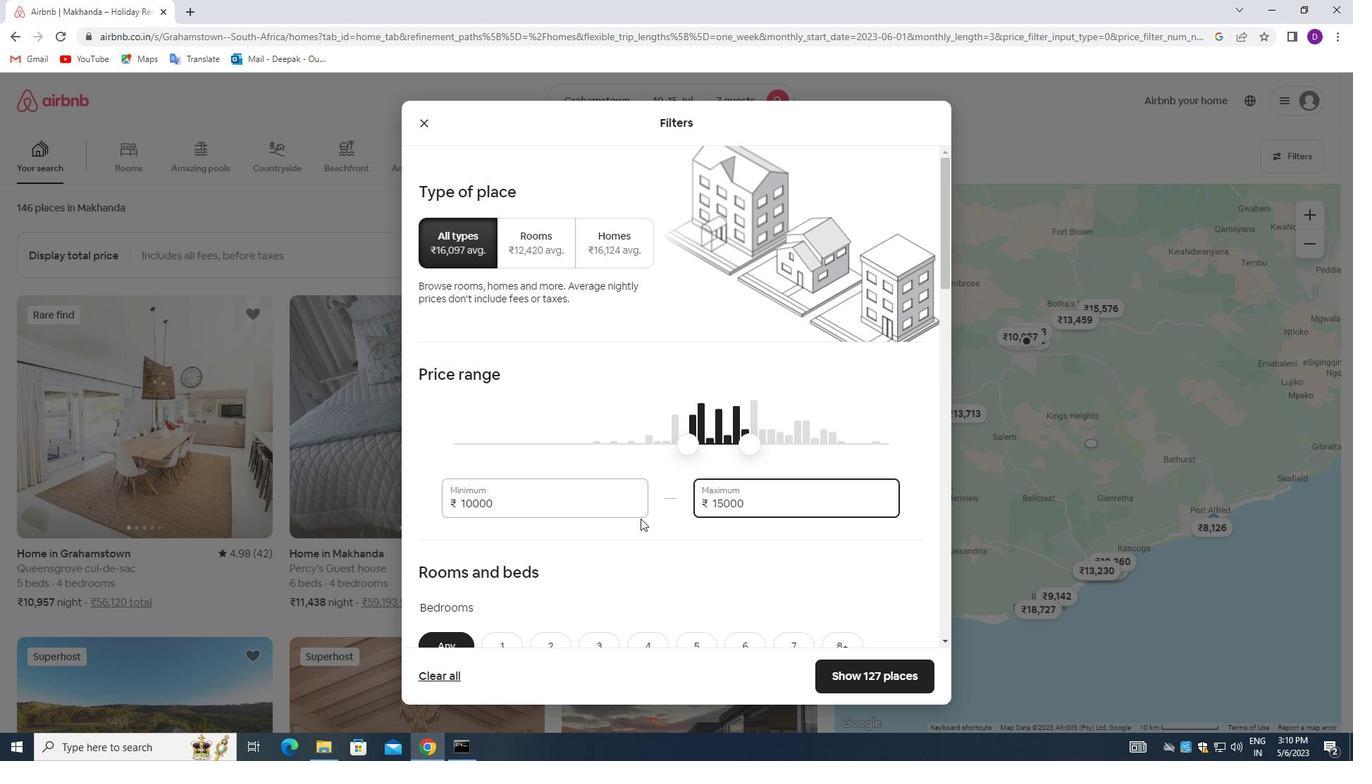 
Action: Mouse scrolled (665, 517) with delta (0, 0)
Screenshot: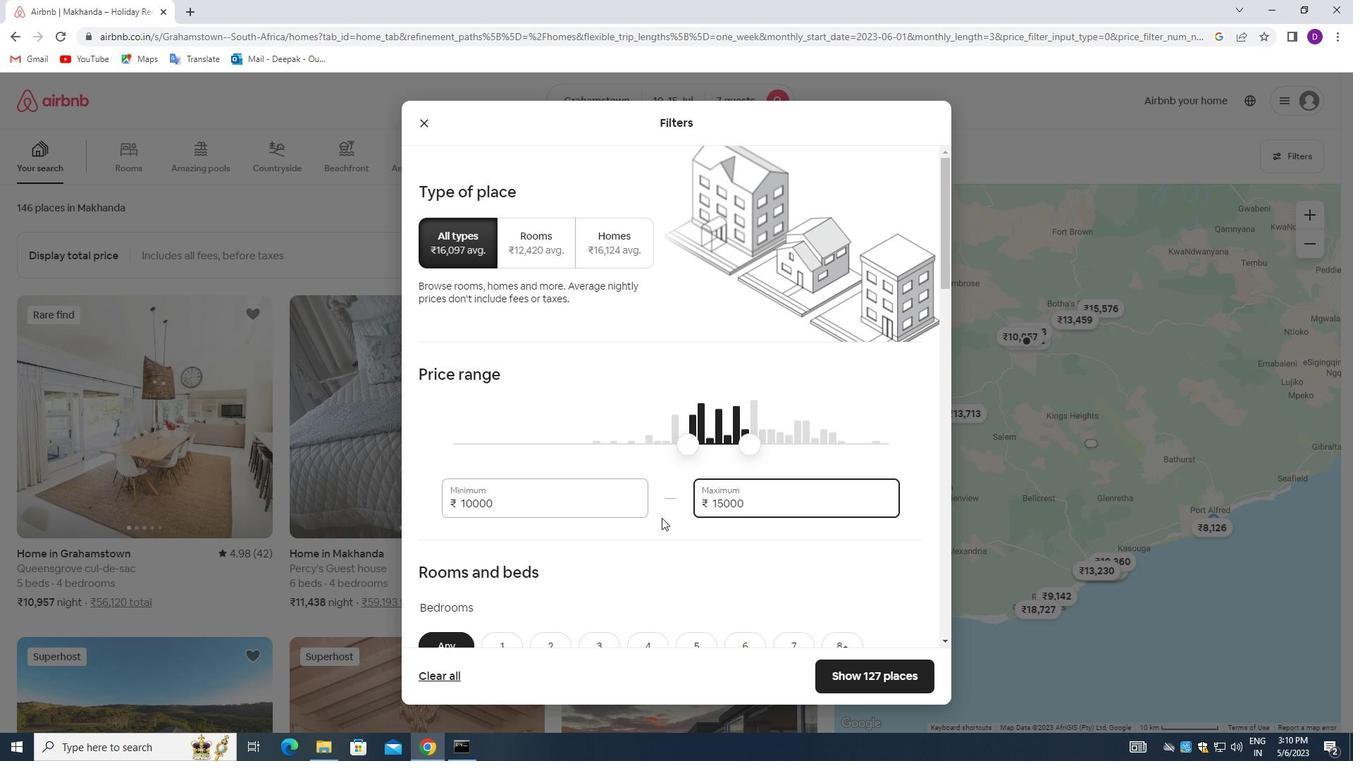 
Action: Mouse scrolled (665, 517) with delta (0, 0)
Screenshot: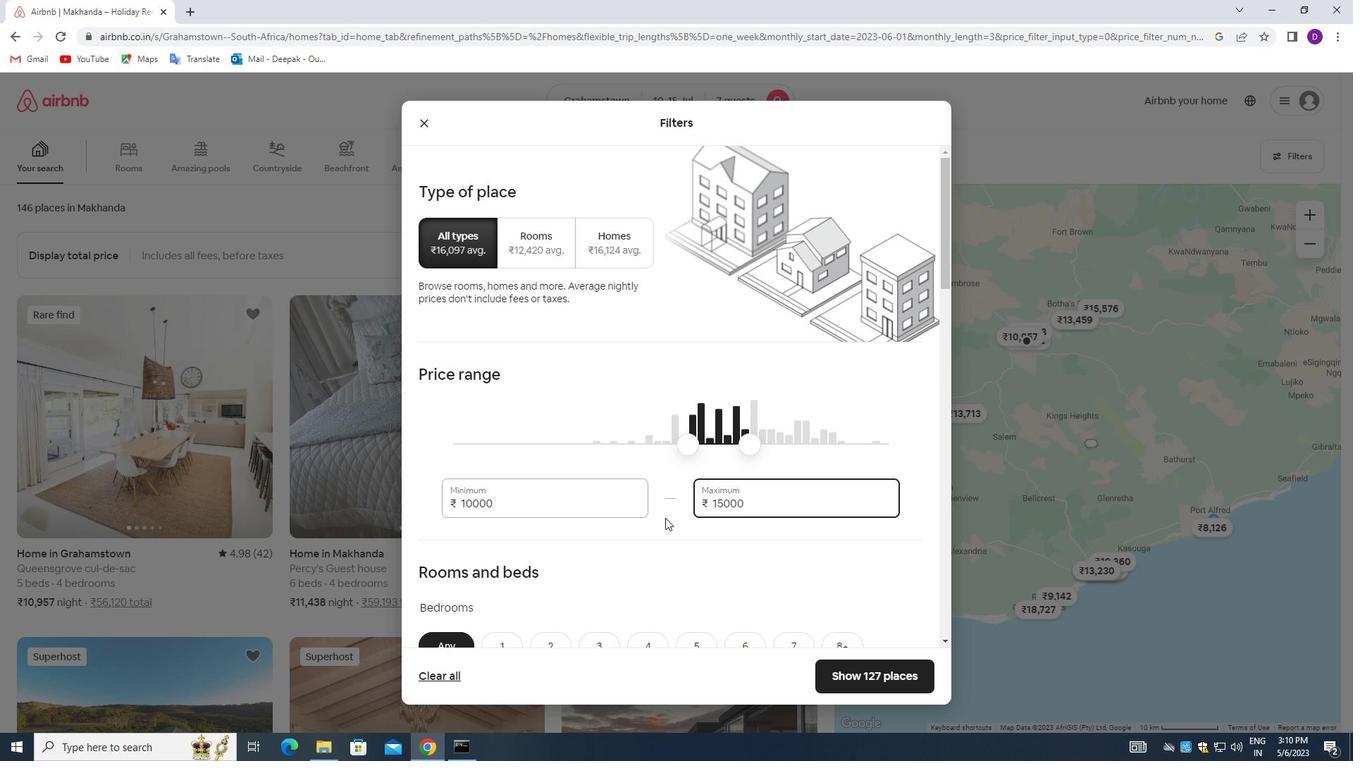 
Action: Mouse scrolled (665, 517) with delta (0, 0)
Screenshot: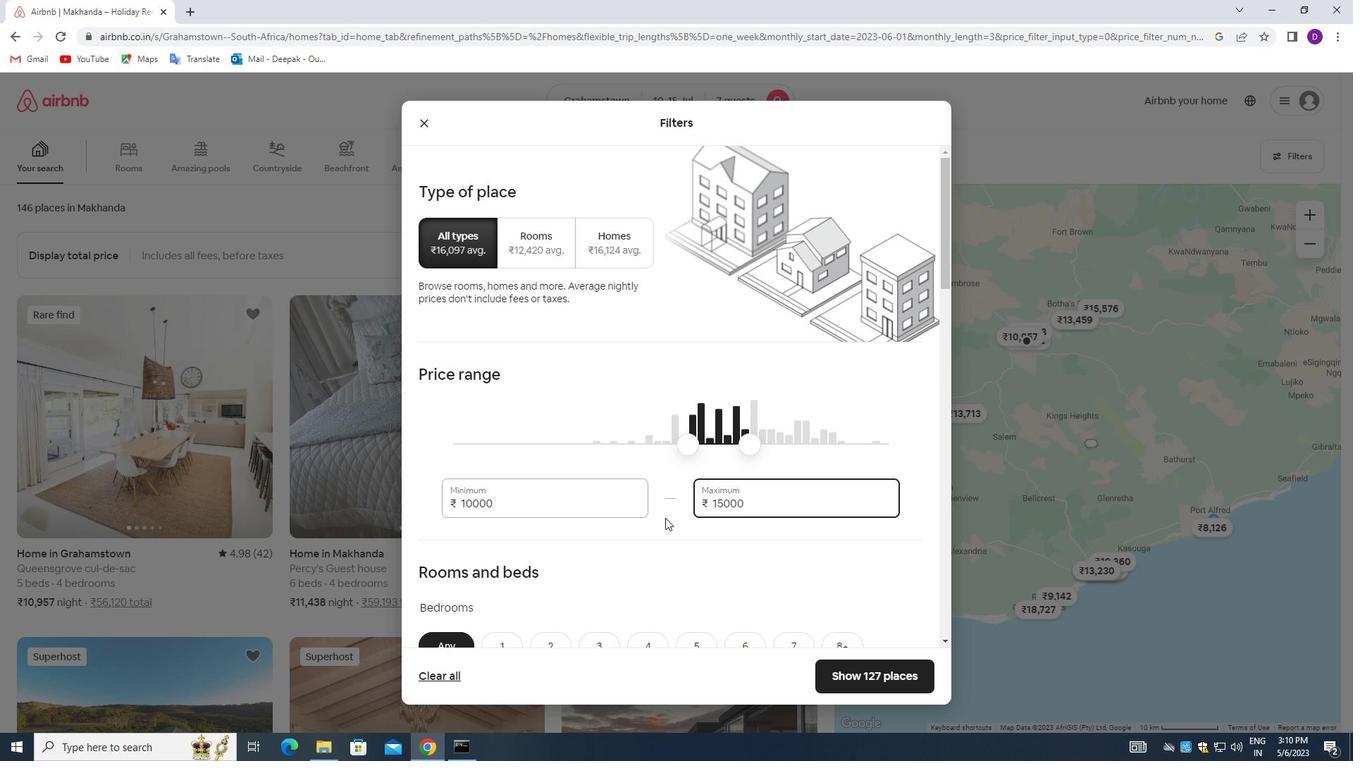 
Action: Mouse moved to (665, 517)
Screenshot: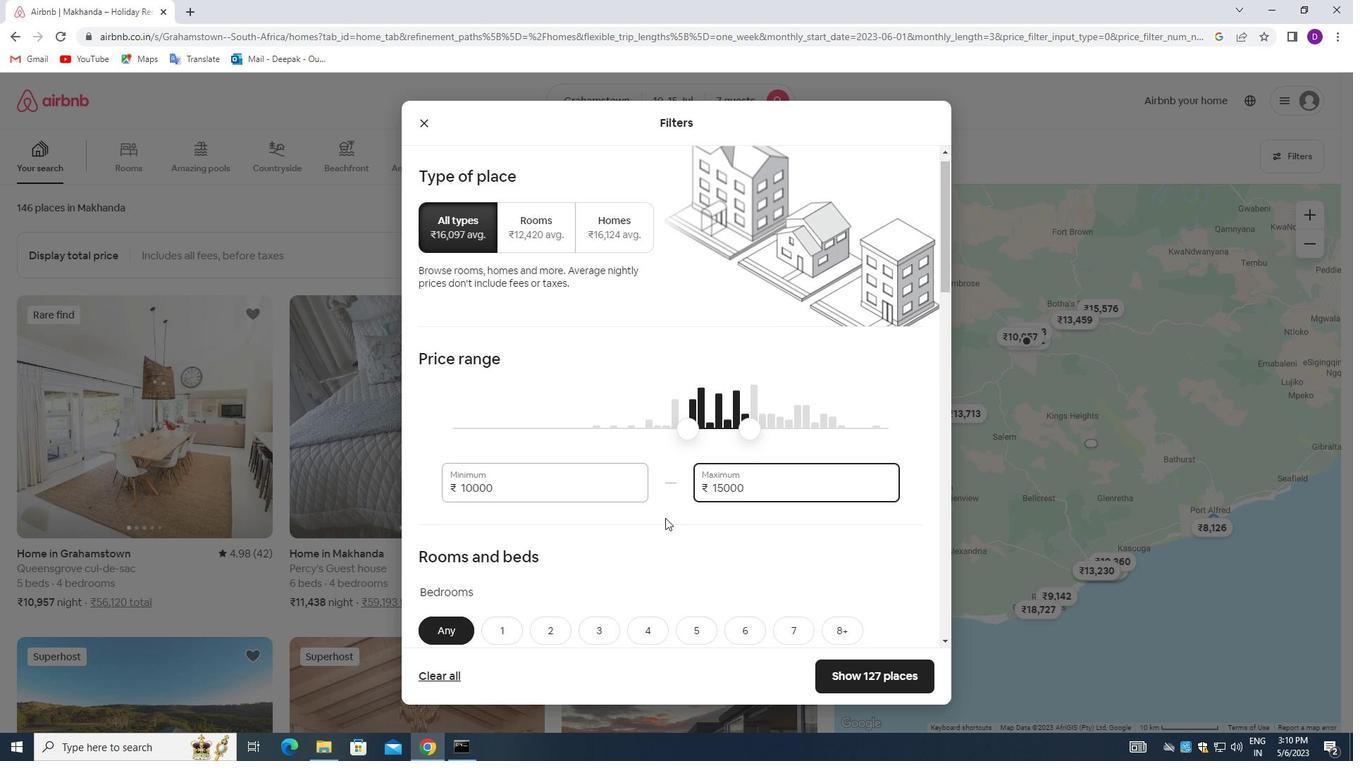 
Action: Mouse scrolled (665, 516) with delta (0, 0)
Screenshot: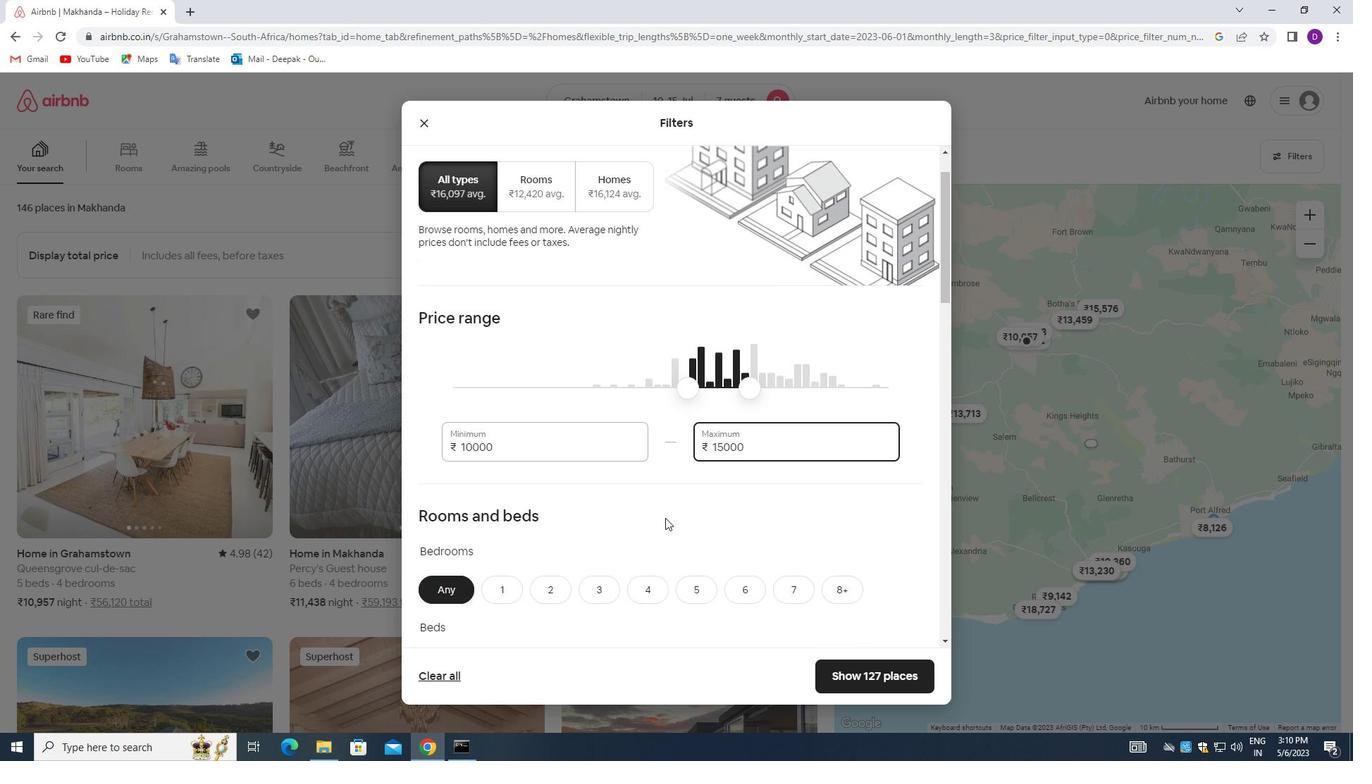 
Action: Mouse moved to (639, 369)
Screenshot: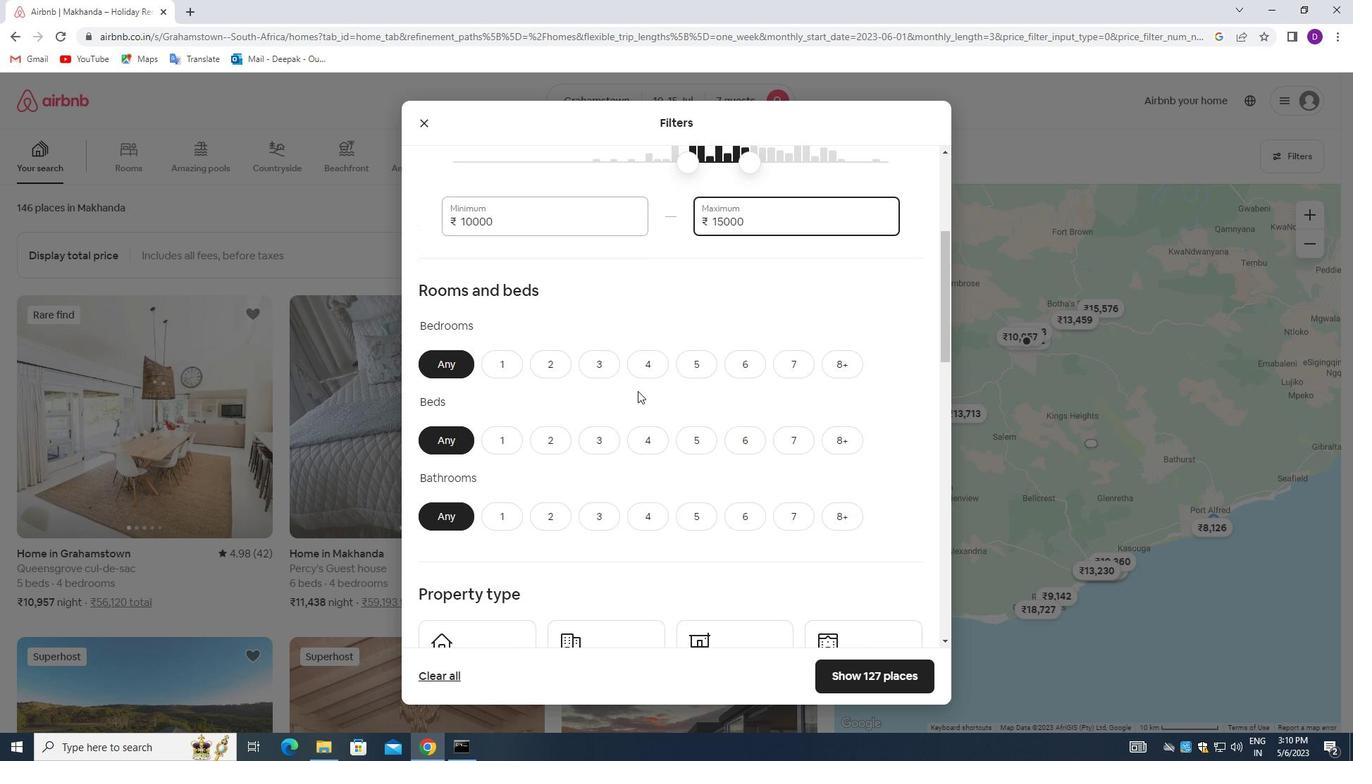 
Action: Mouse pressed left at (639, 369)
Screenshot: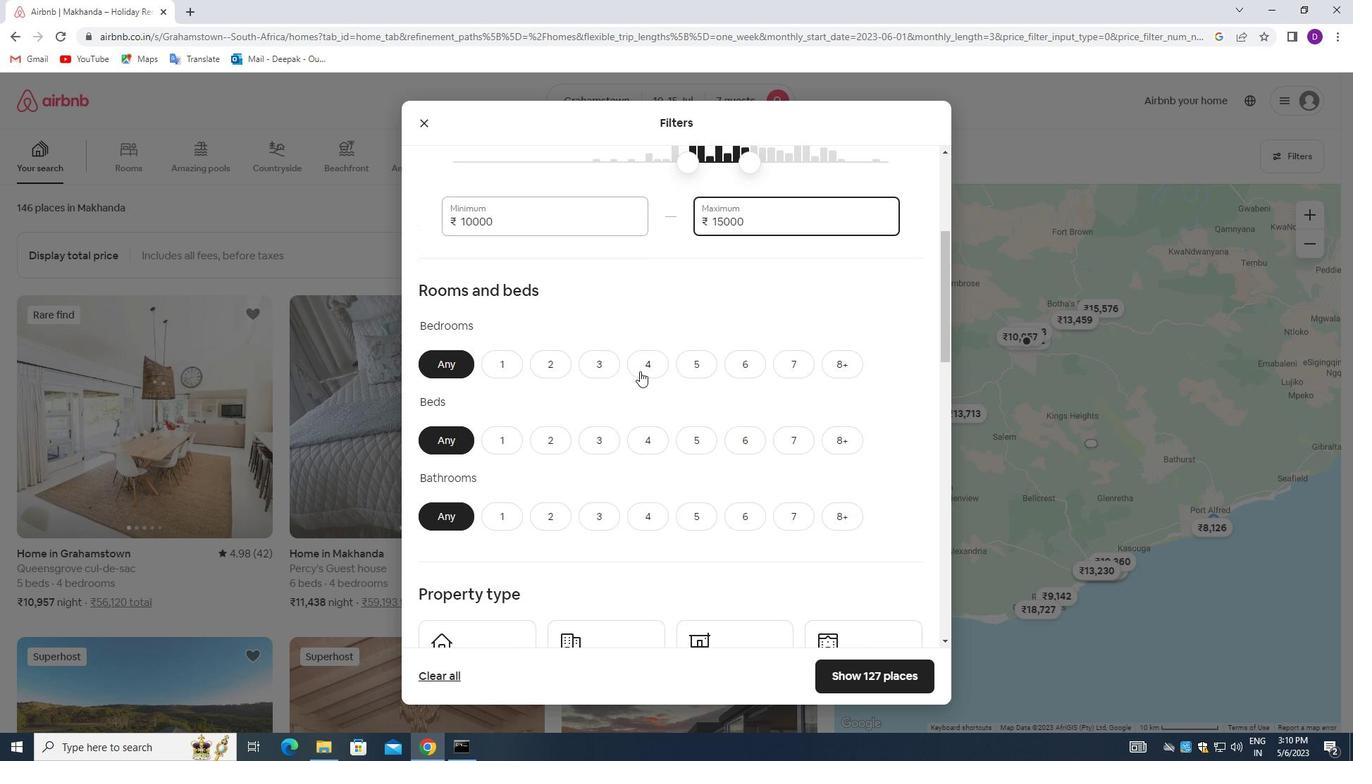 
Action: Mouse moved to (799, 437)
Screenshot: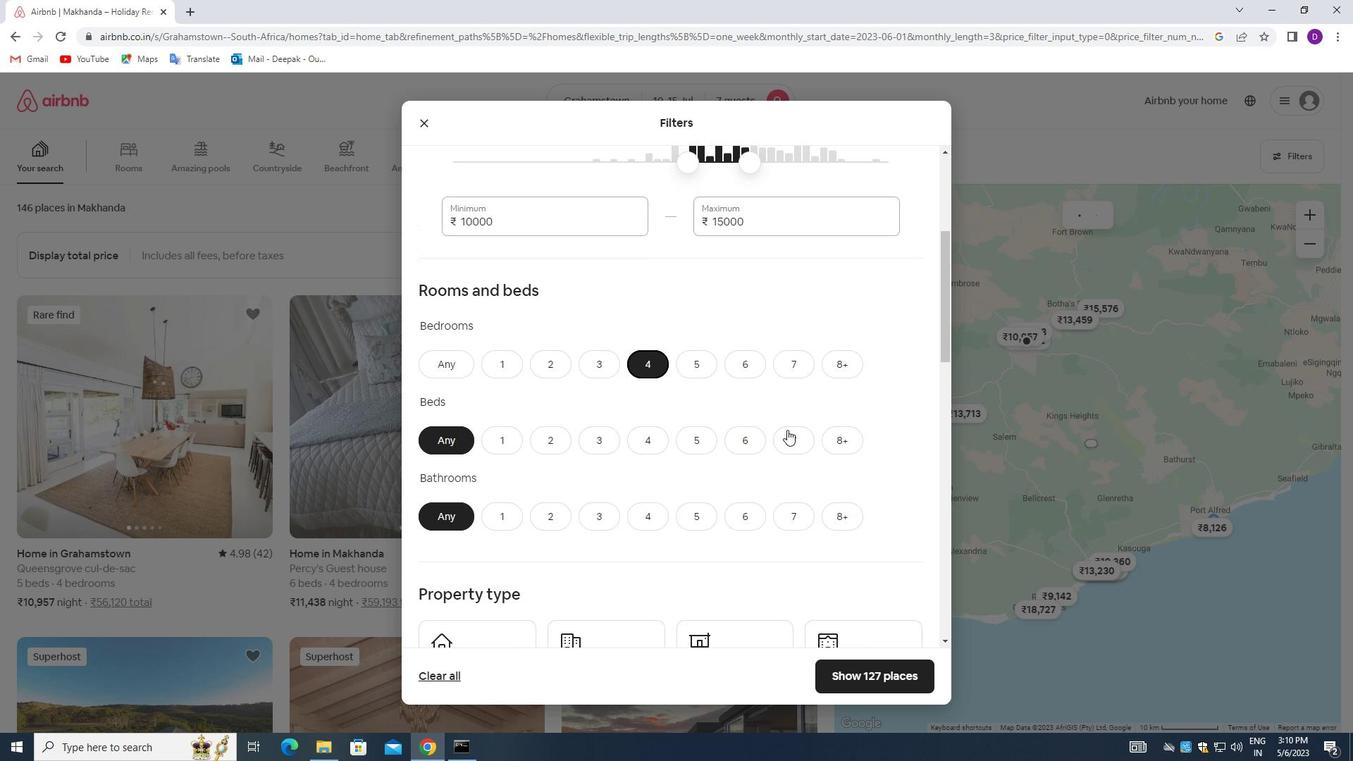 
Action: Mouse pressed left at (799, 437)
Screenshot: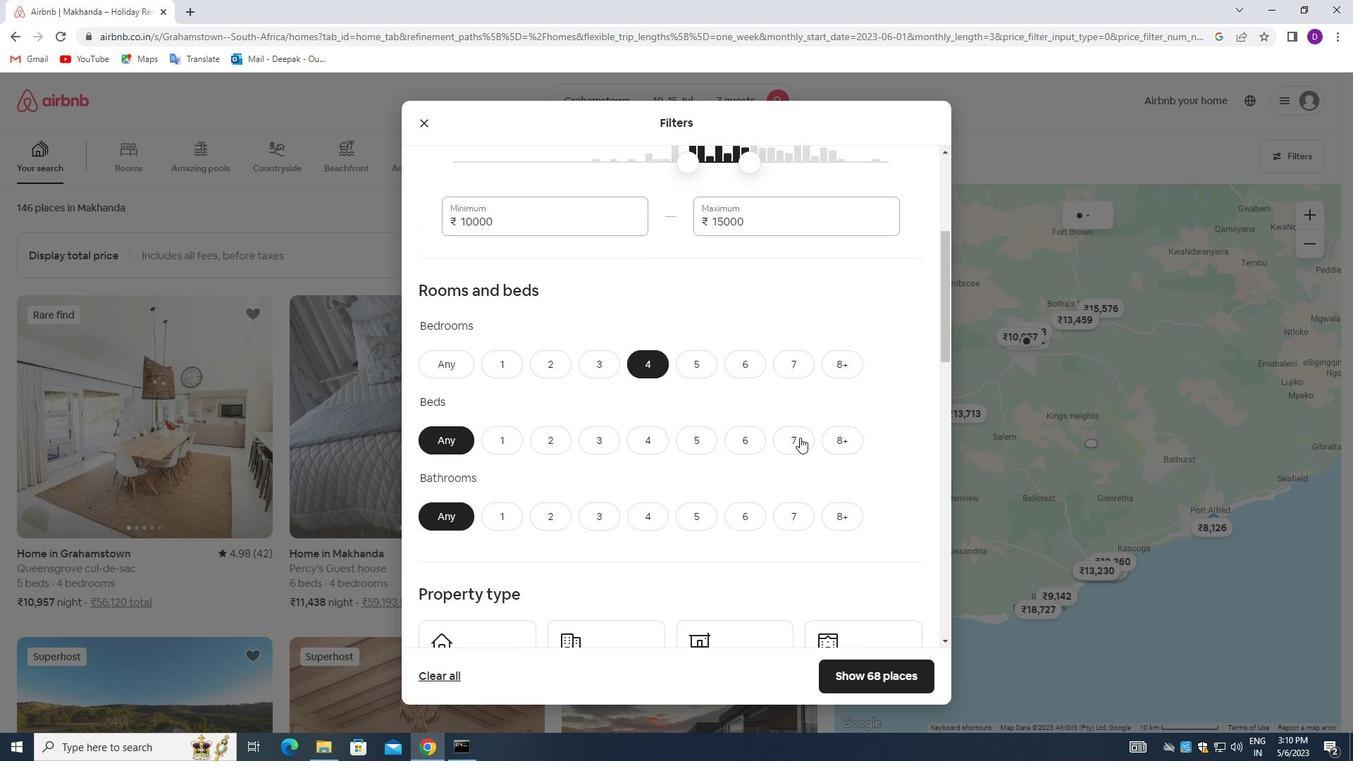 
Action: Mouse moved to (657, 515)
Screenshot: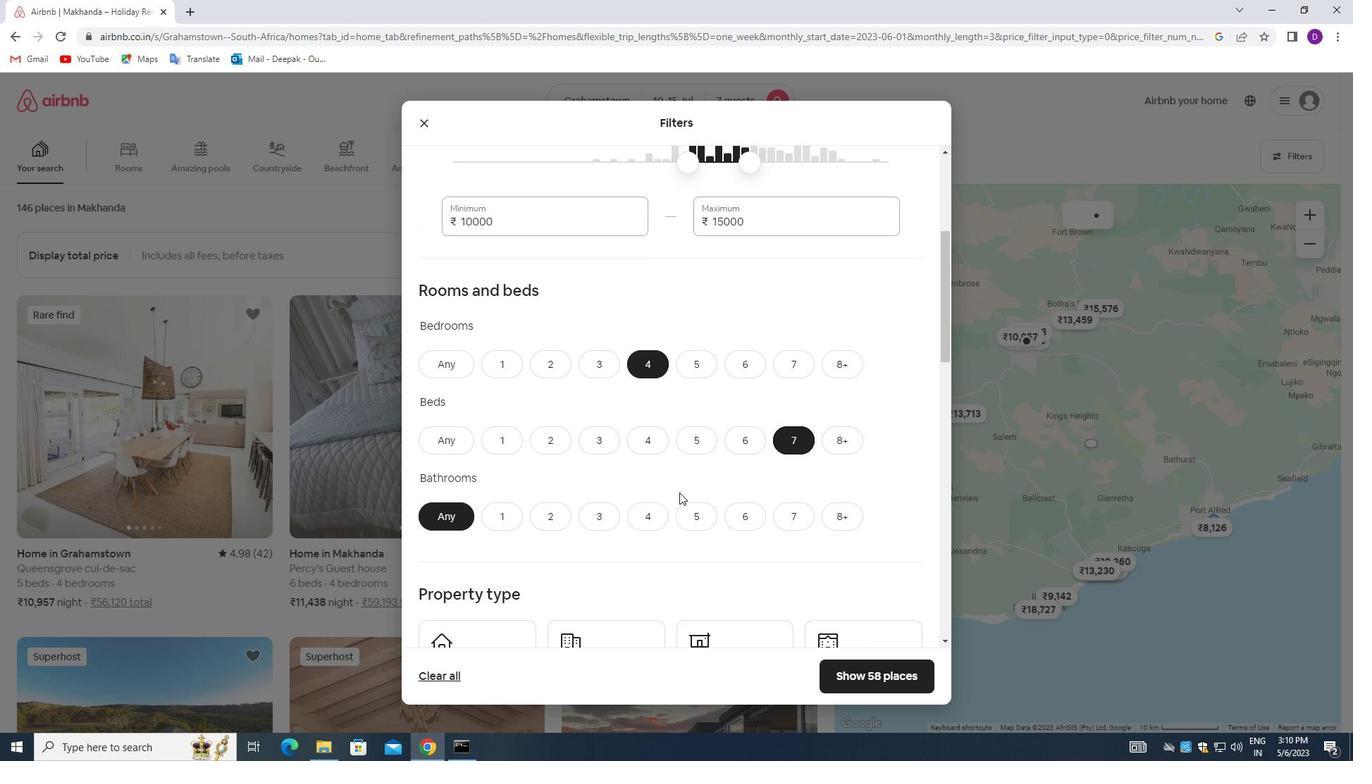 
Action: Mouse pressed left at (657, 515)
Screenshot: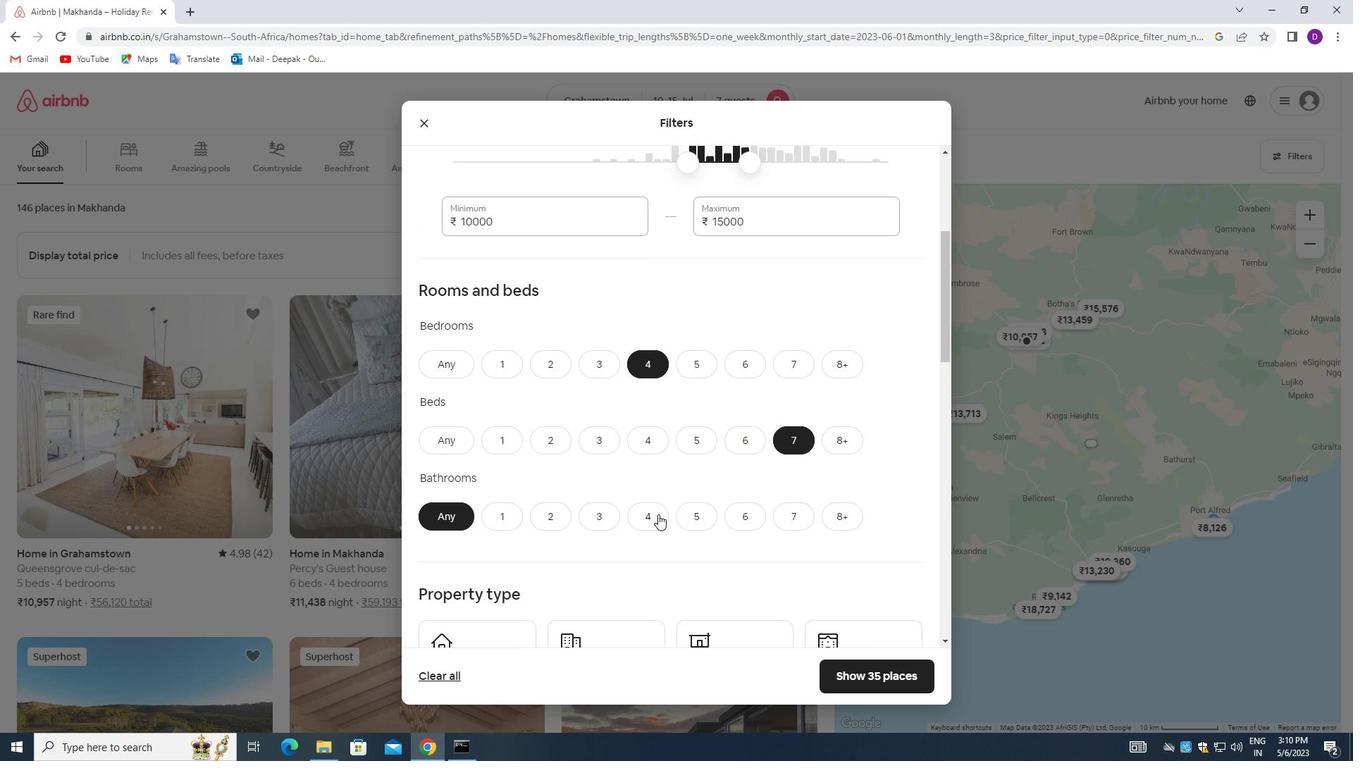 
Action: Mouse moved to (663, 458)
Screenshot: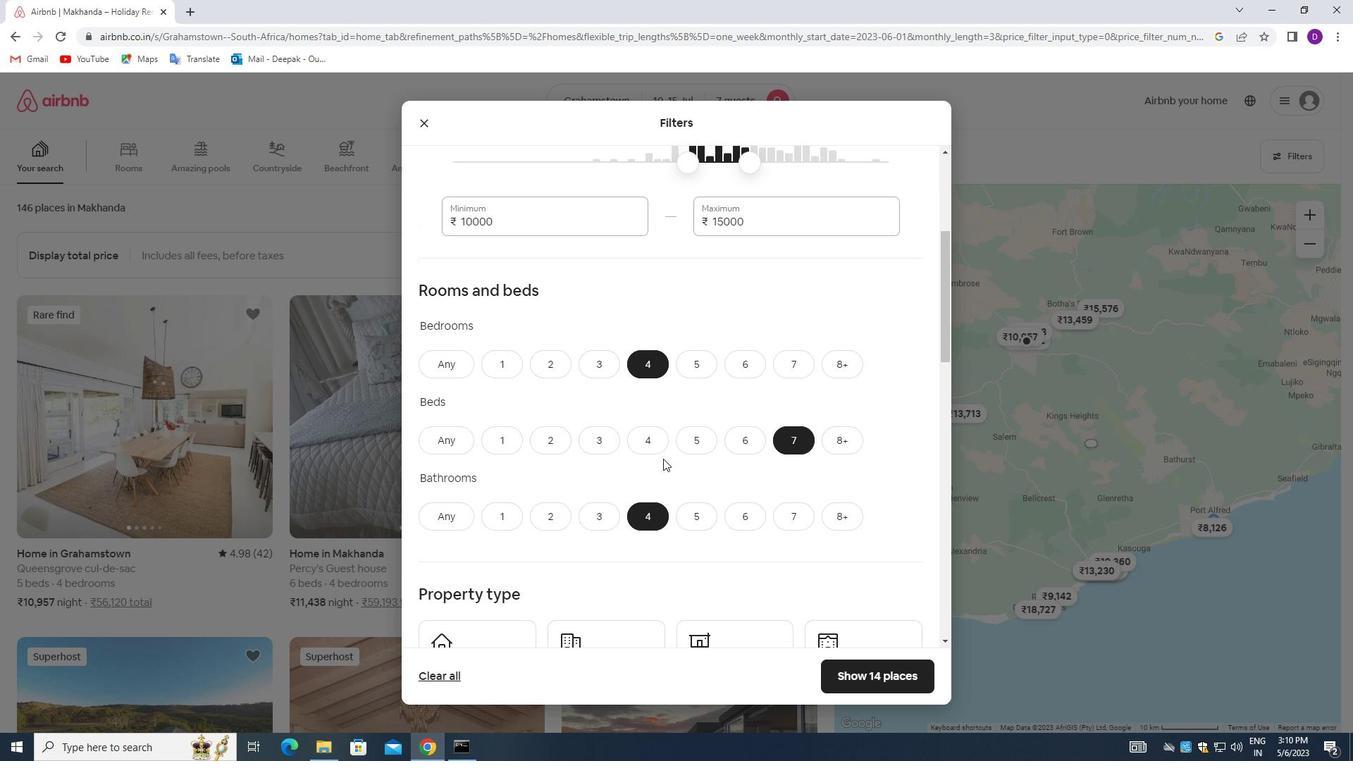 
Action: Mouse scrolled (663, 458) with delta (0, 0)
Screenshot: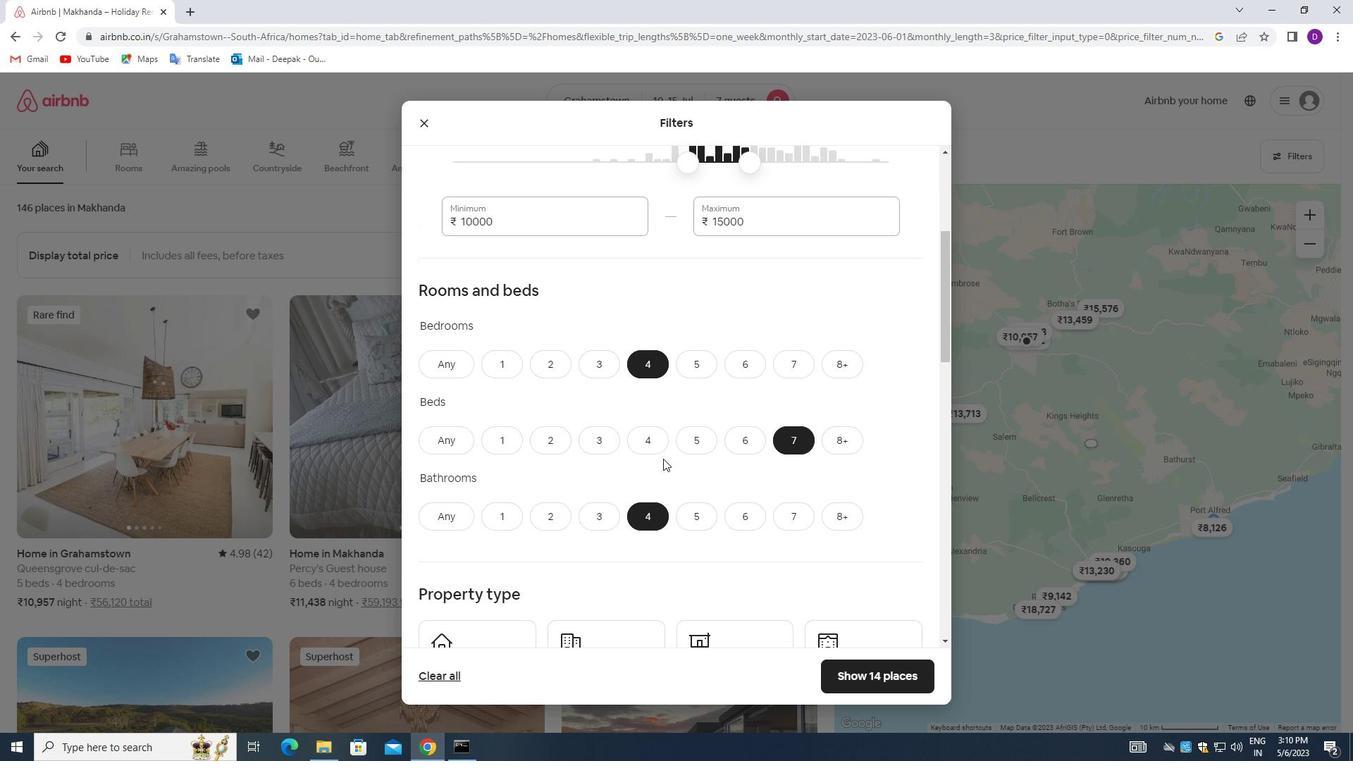
Action: Mouse moved to (663, 458)
Screenshot: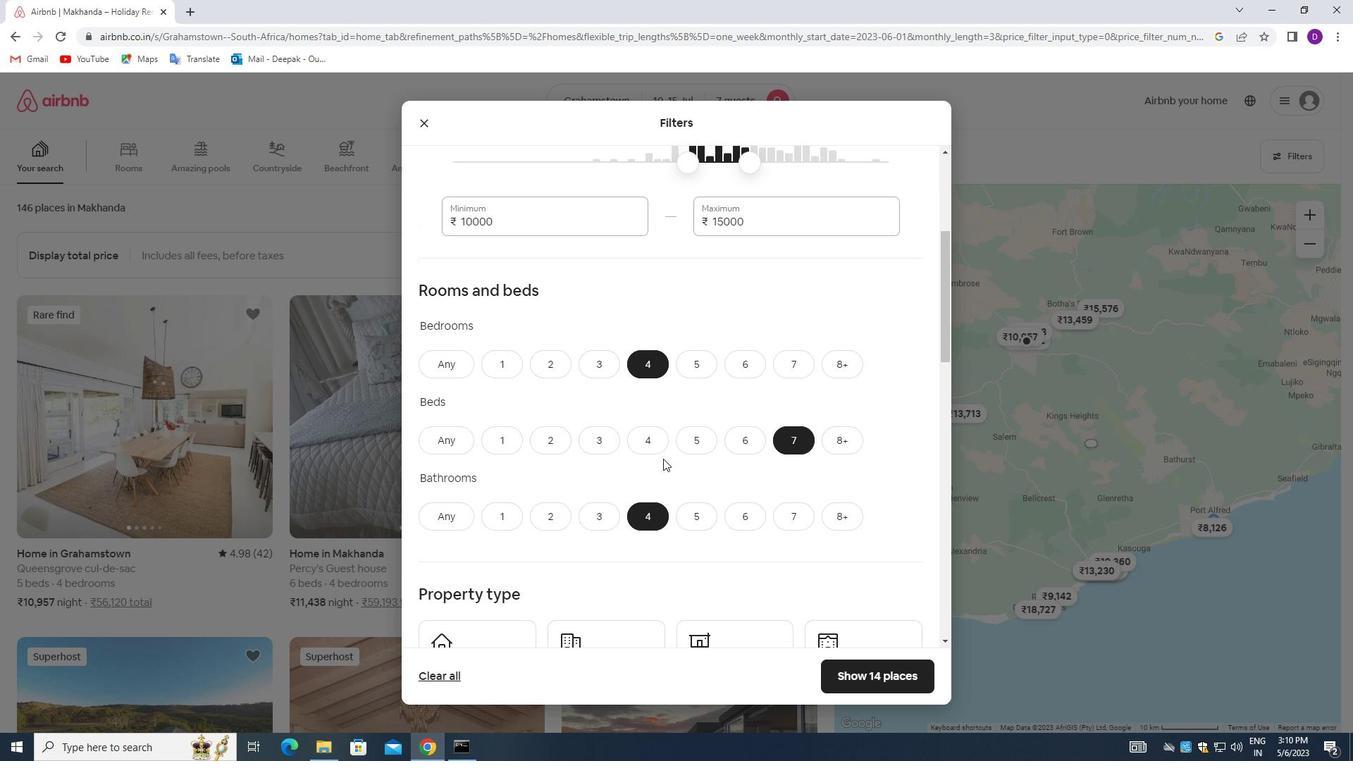 
Action: Mouse scrolled (663, 458) with delta (0, 0)
Screenshot: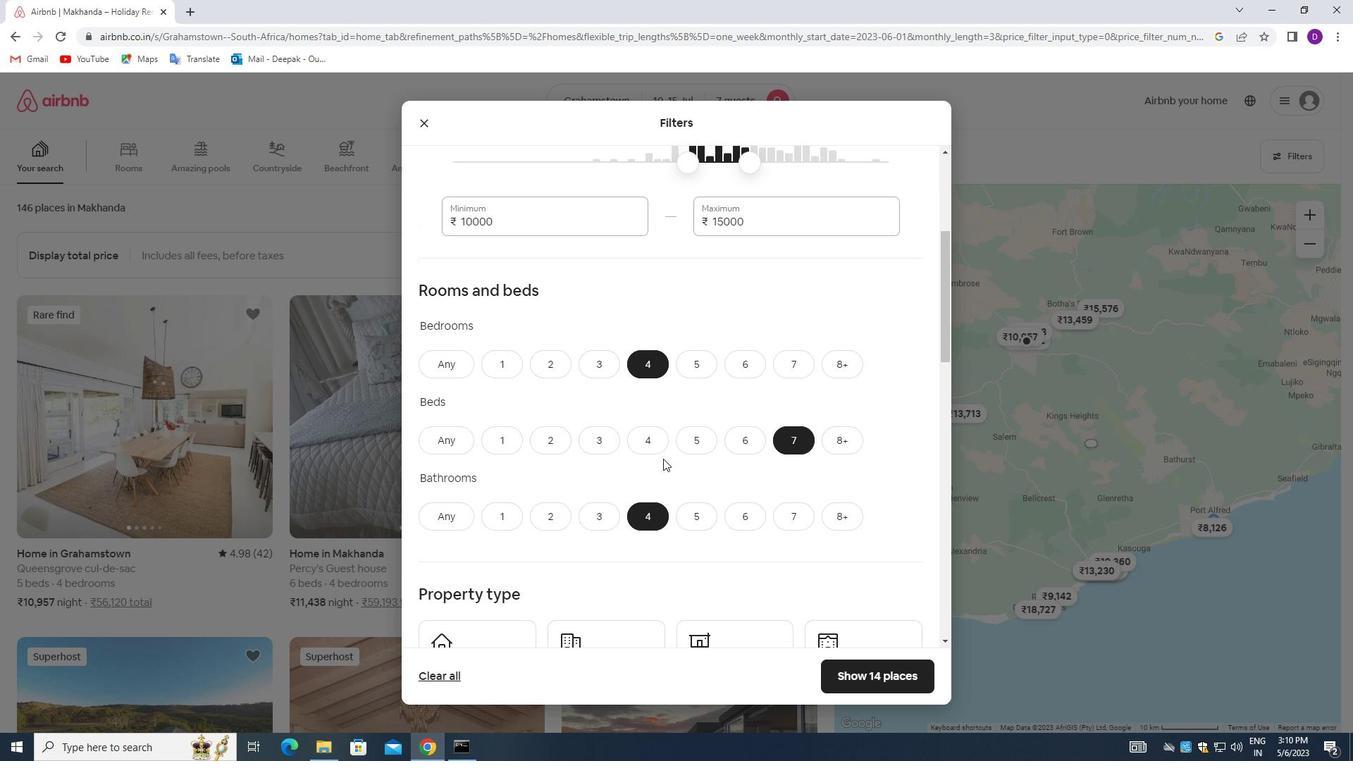 
Action: Mouse scrolled (663, 458) with delta (0, 0)
Screenshot: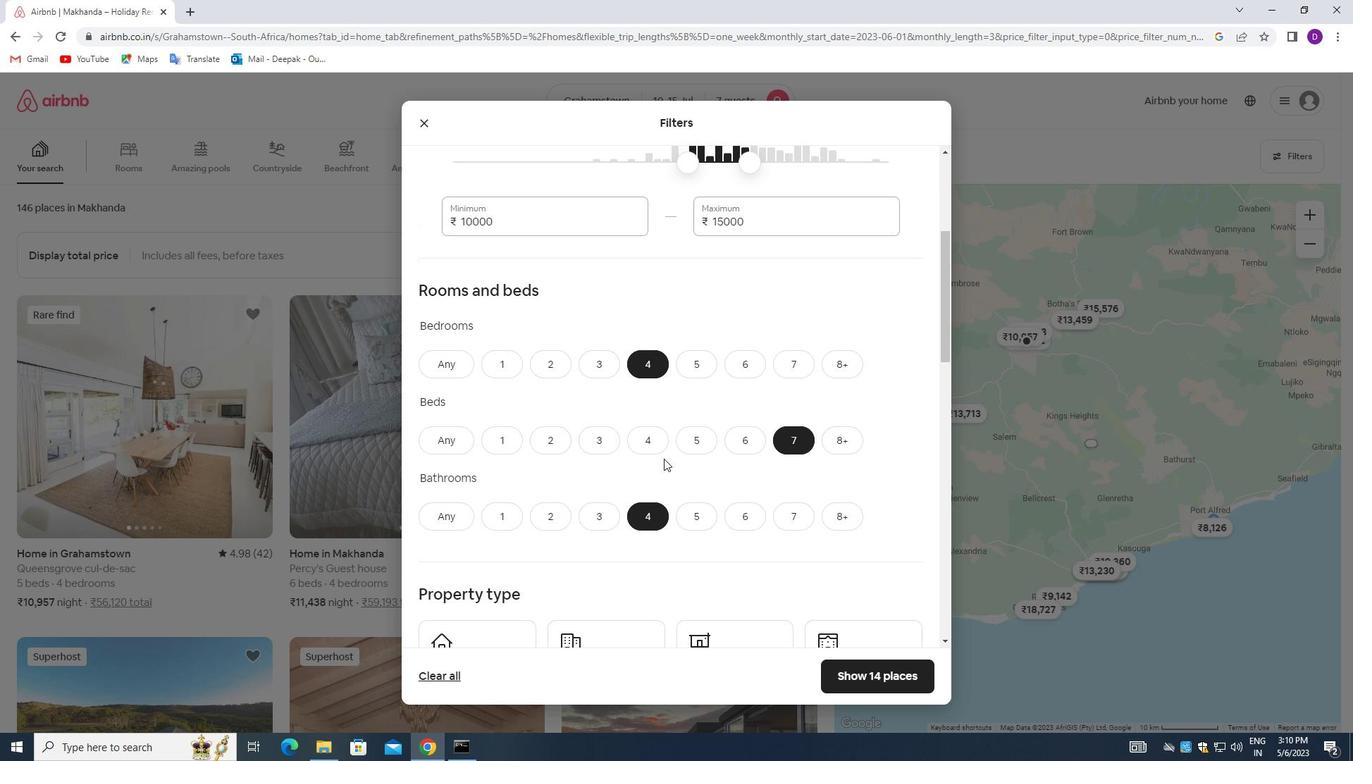 
Action: Mouse moved to (510, 465)
Screenshot: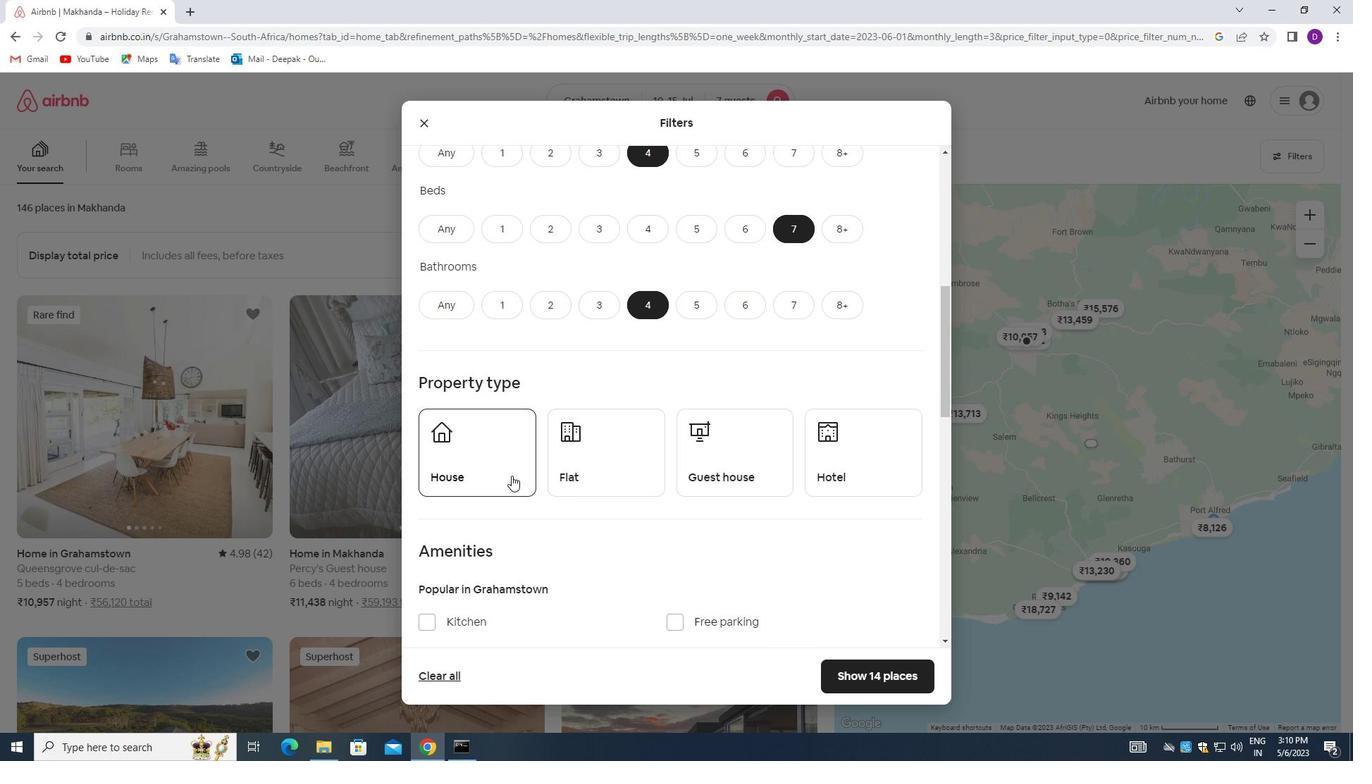 
Action: Mouse pressed left at (510, 465)
Screenshot: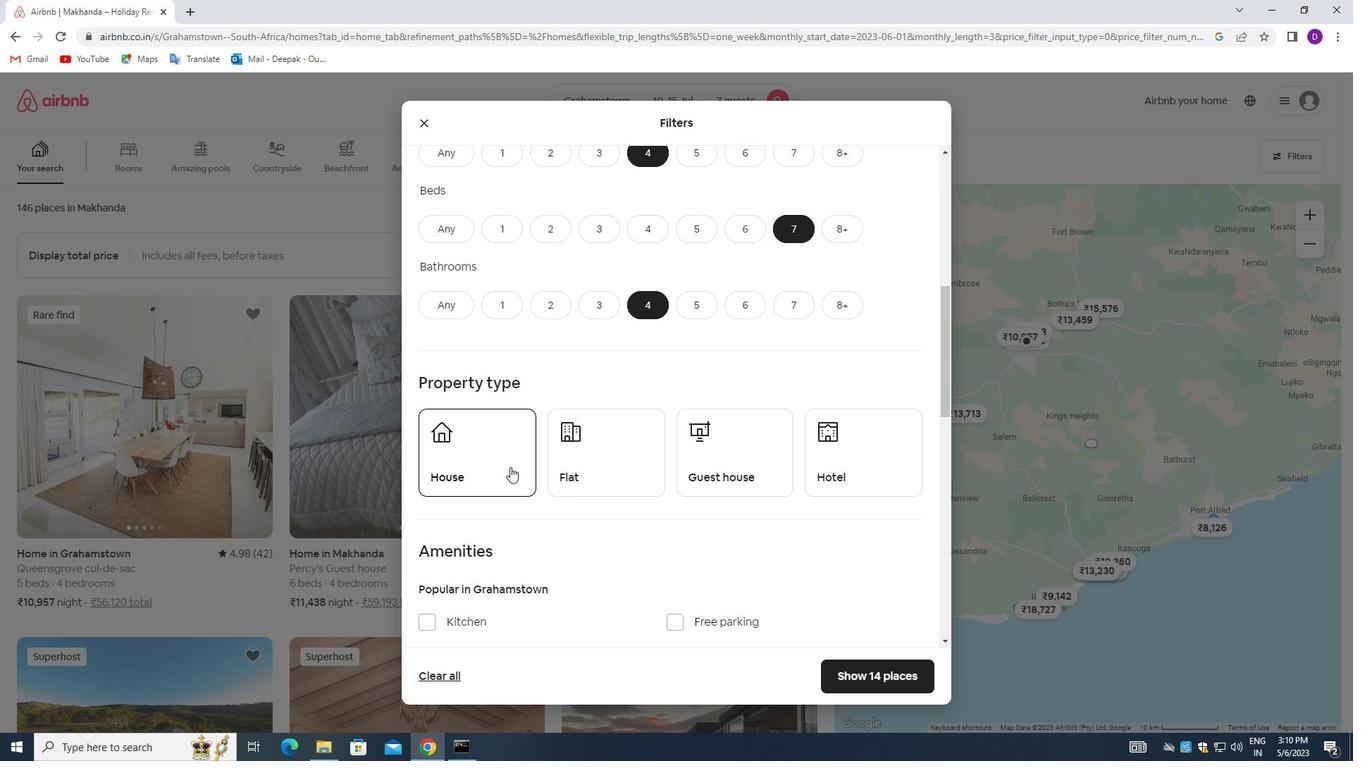 
Action: Mouse moved to (599, 448)
Screenshot: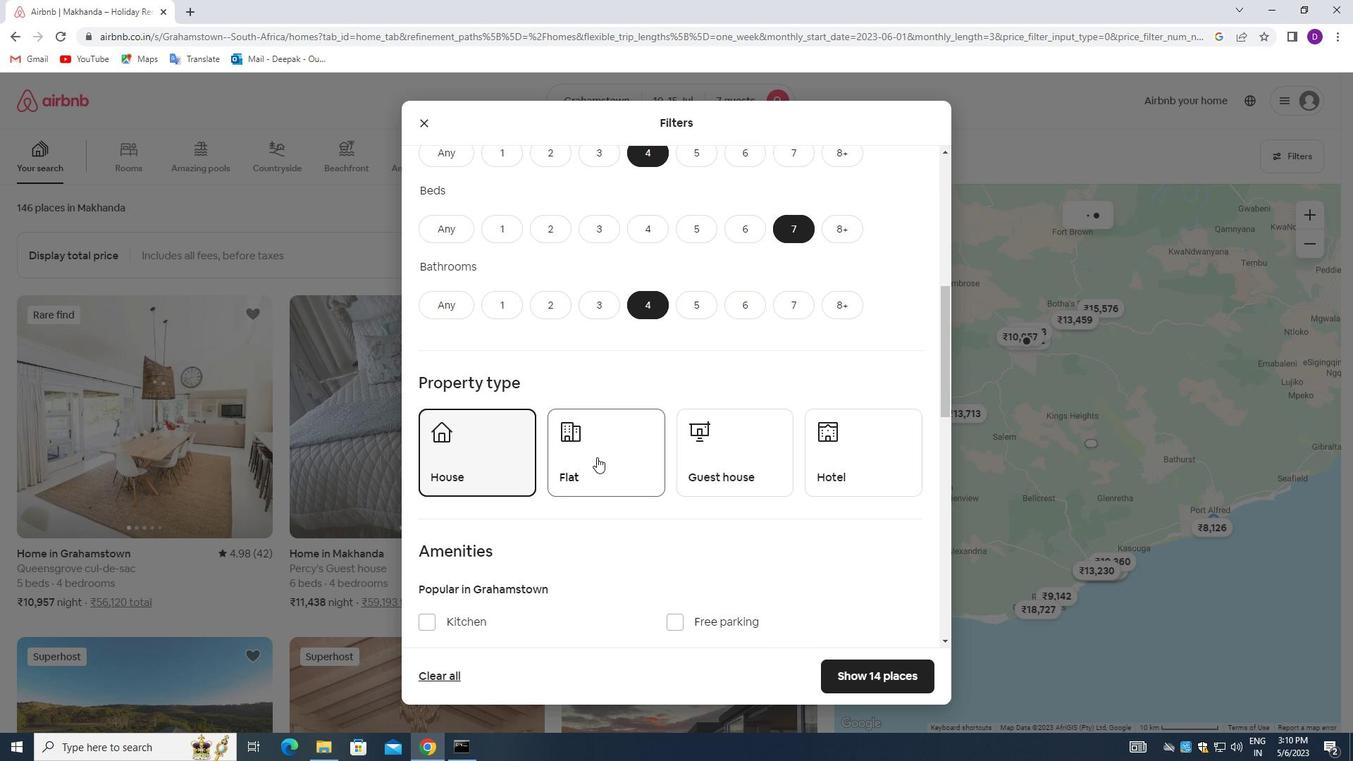 
Action: Mouse pressed left at (599, 448)
Screenshot: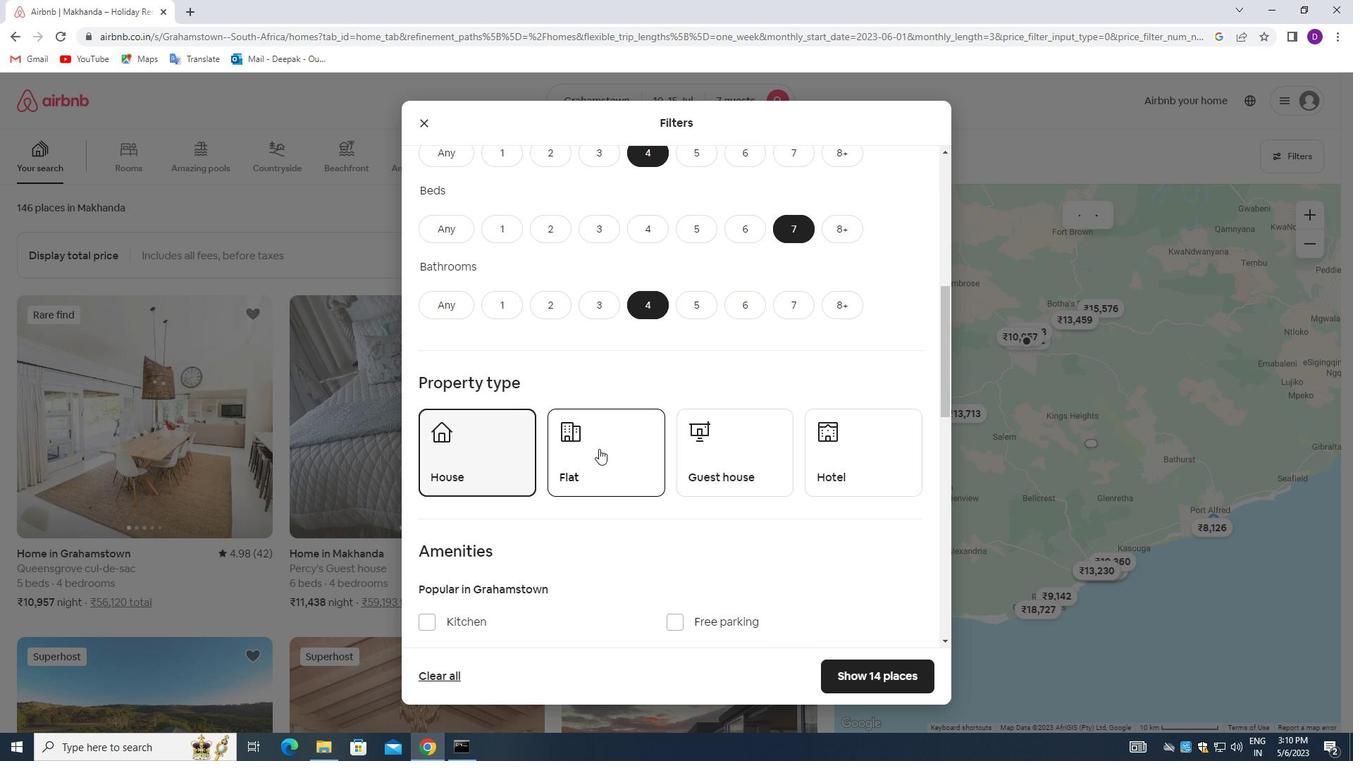 
Action: Mouse moved to (722, 434)
Screenshot: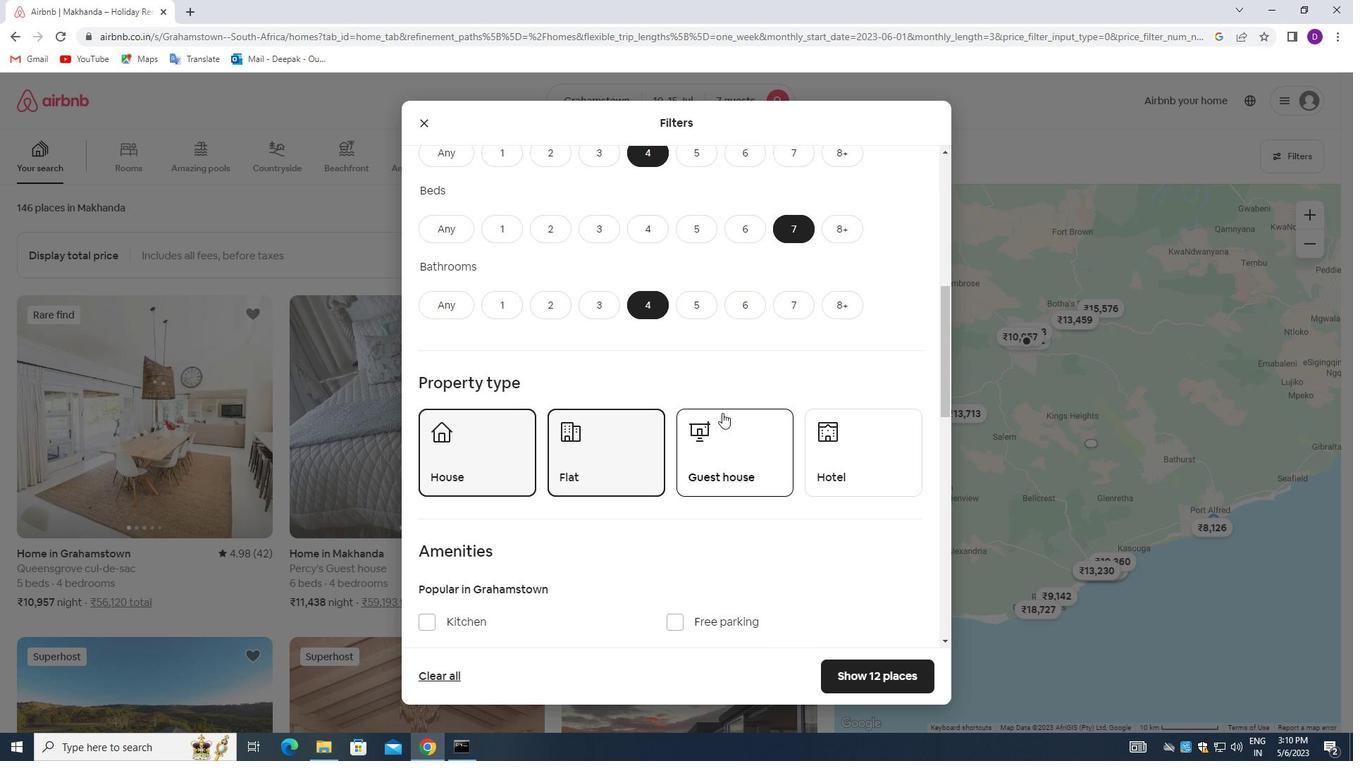 
Action: Mouse pressed left at (722, 434)
Screenshot: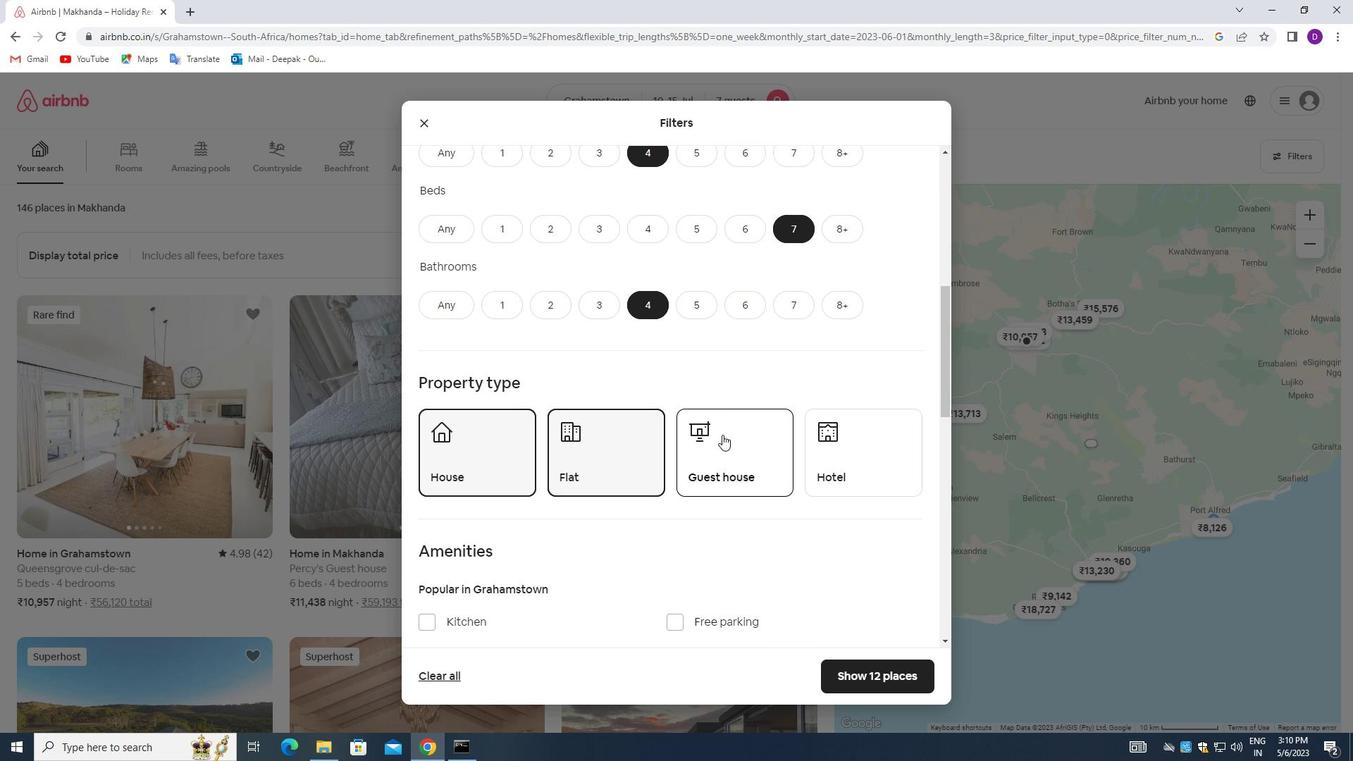 
Action: Mouse moved to (706, 526)
Screenshot: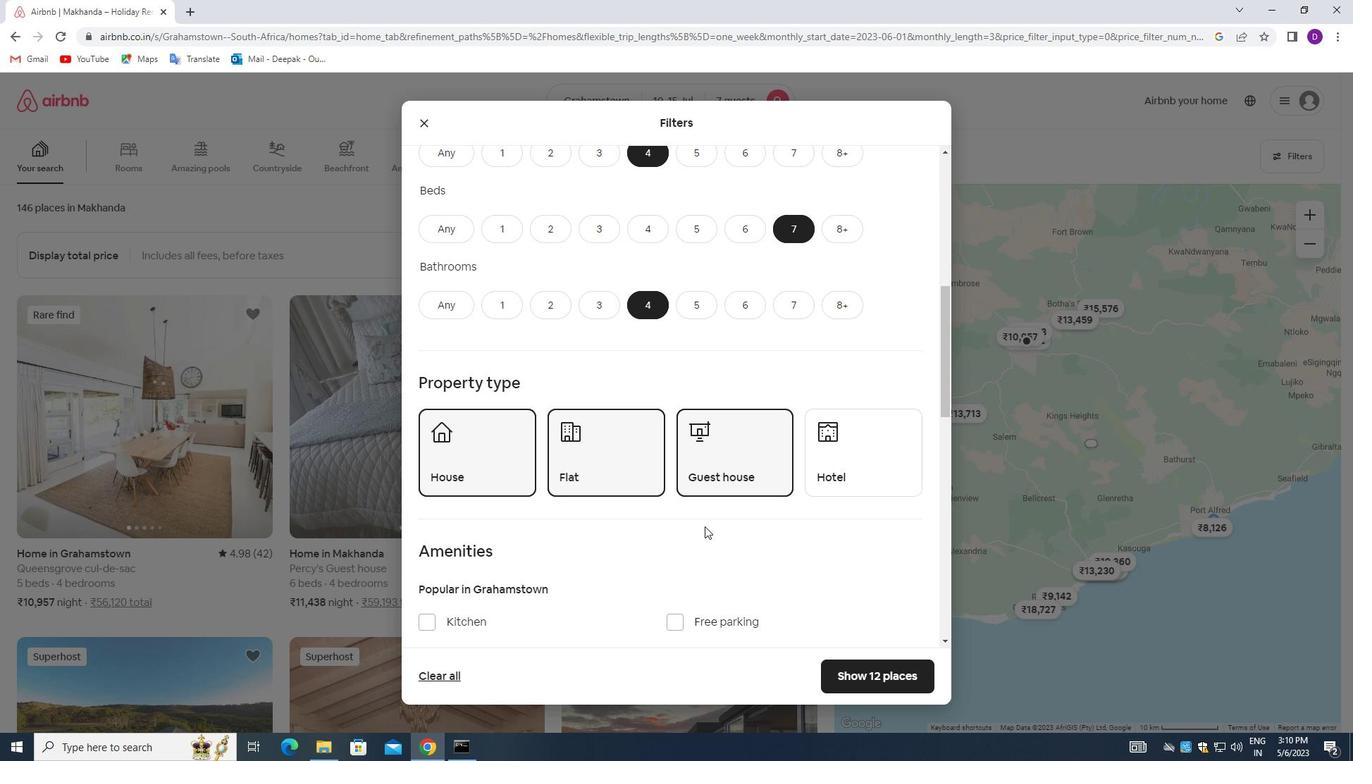 
Action: Mouse scrolled (706, 525) with delta (0, 0)
Screenshot: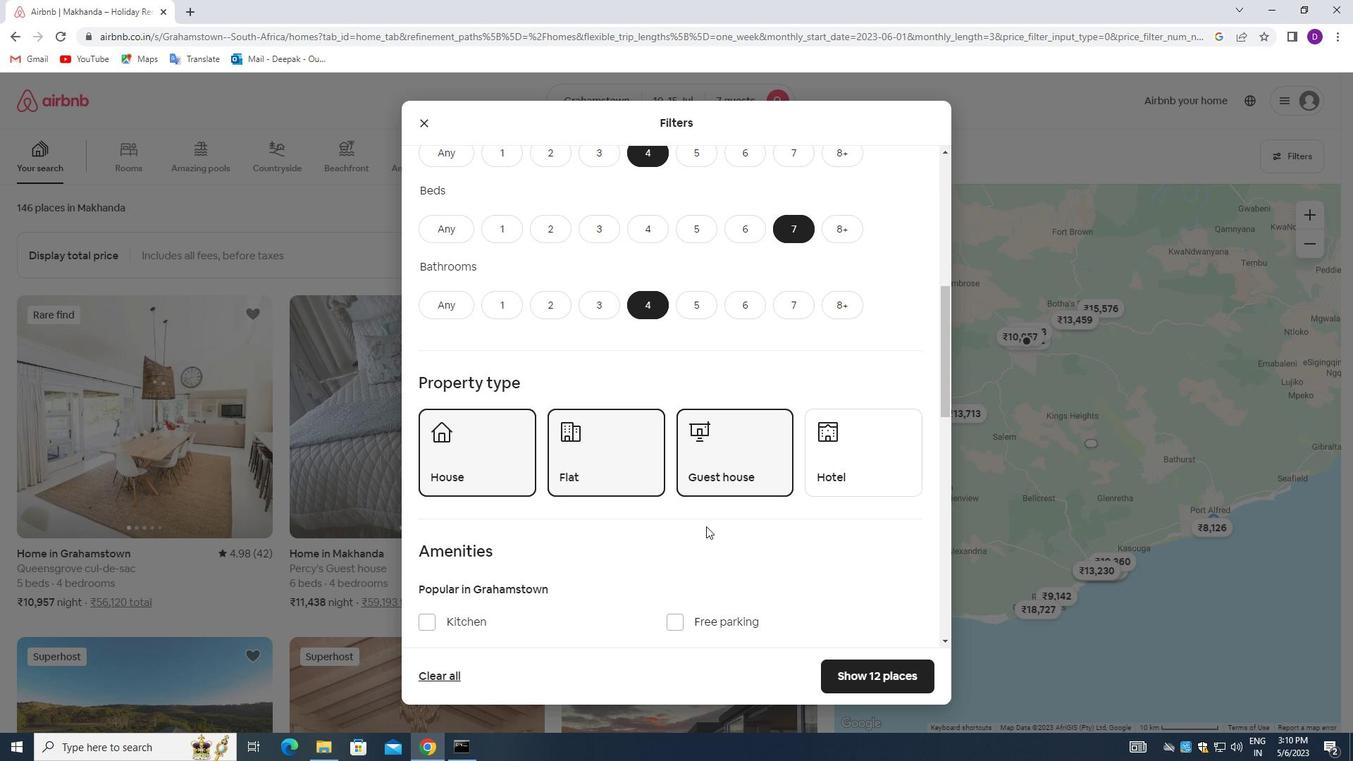 
Action: Mouse moved to (709, 522)
Screenshot: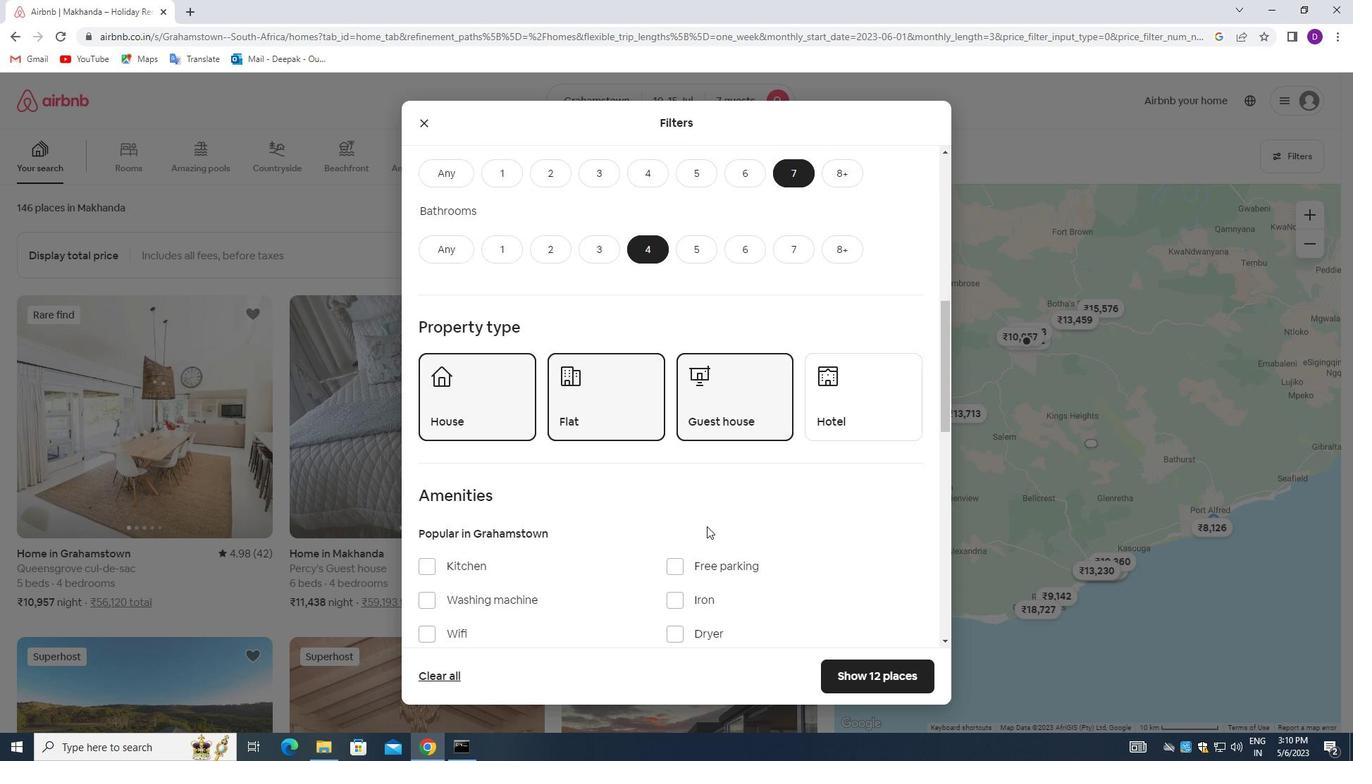 
Action: Mouse scrolled (709, 521) with delta (0, 0)
Screenshot: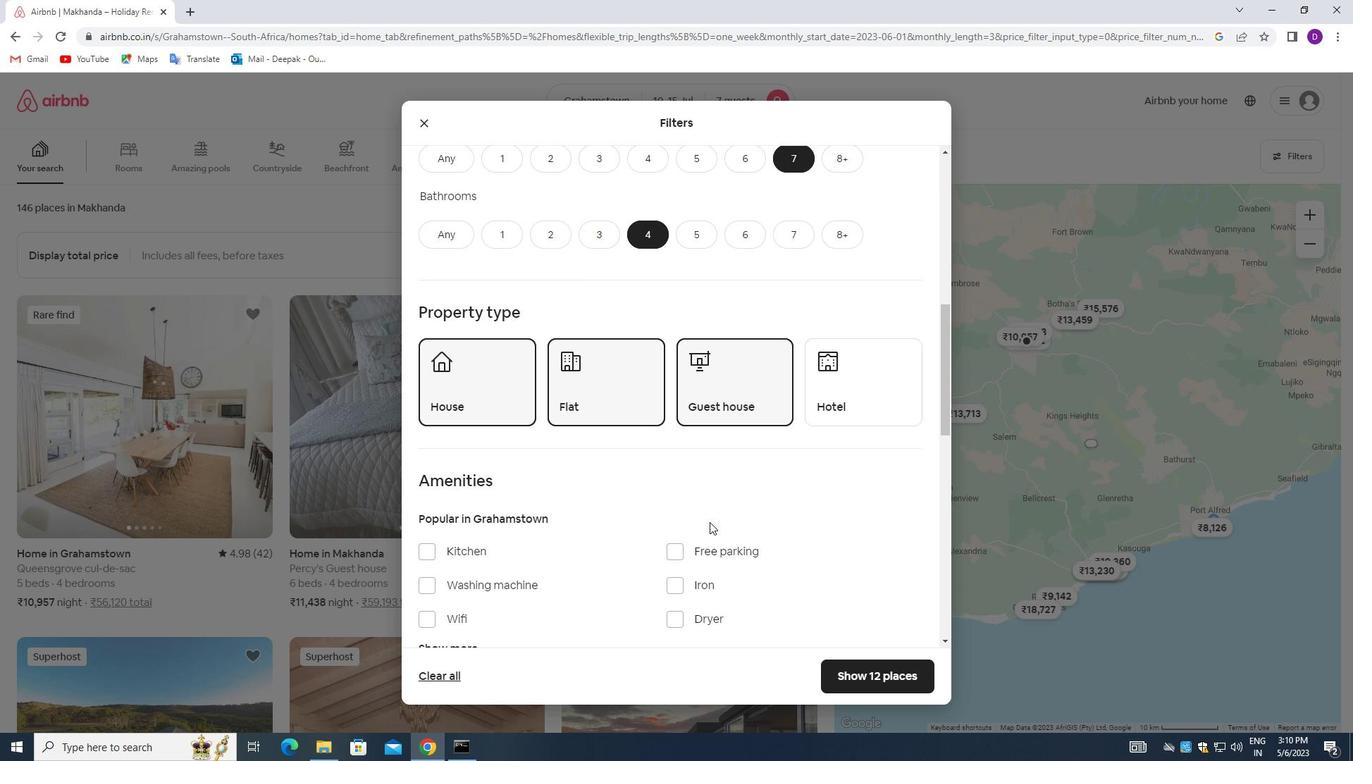 
Action: Mouse moved to (425, 555)
Screenshot: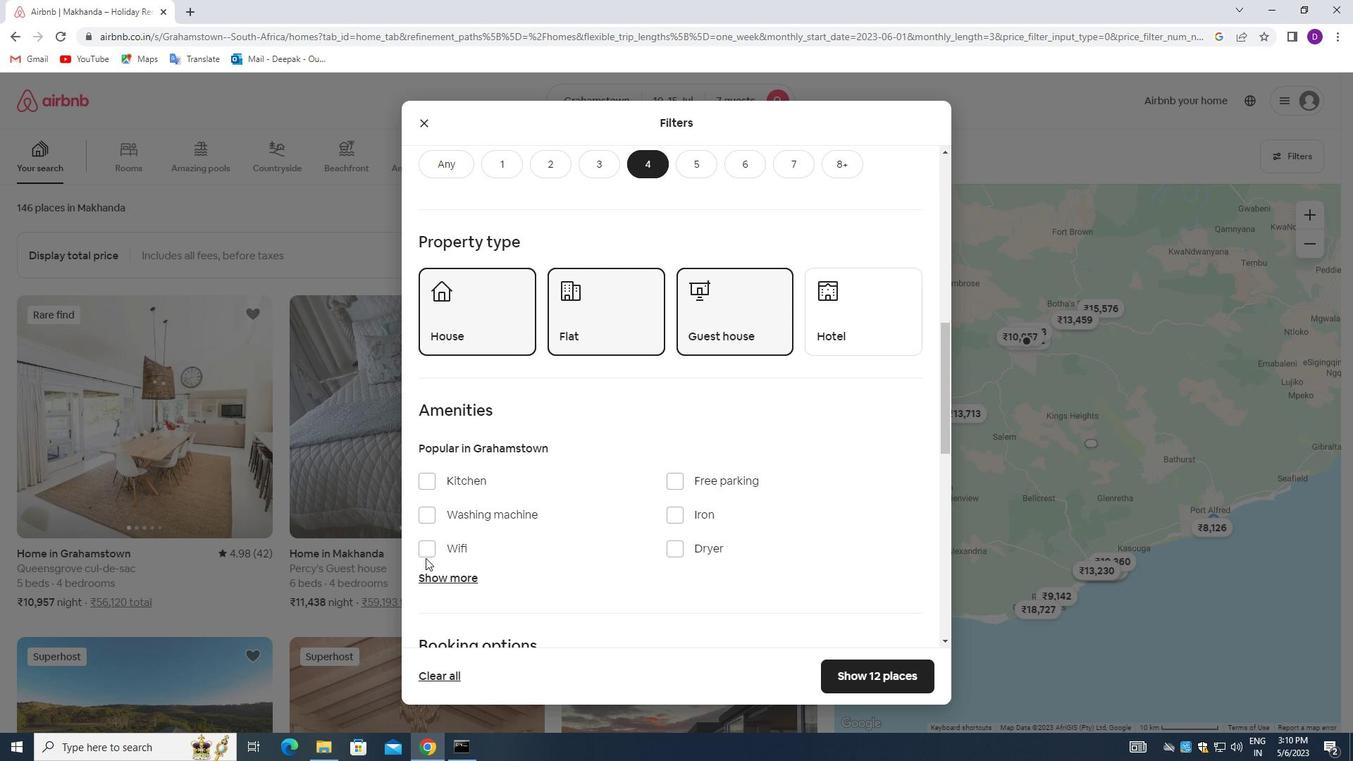 
Action: Mouse pressed left at (425, 555)
Screenshot: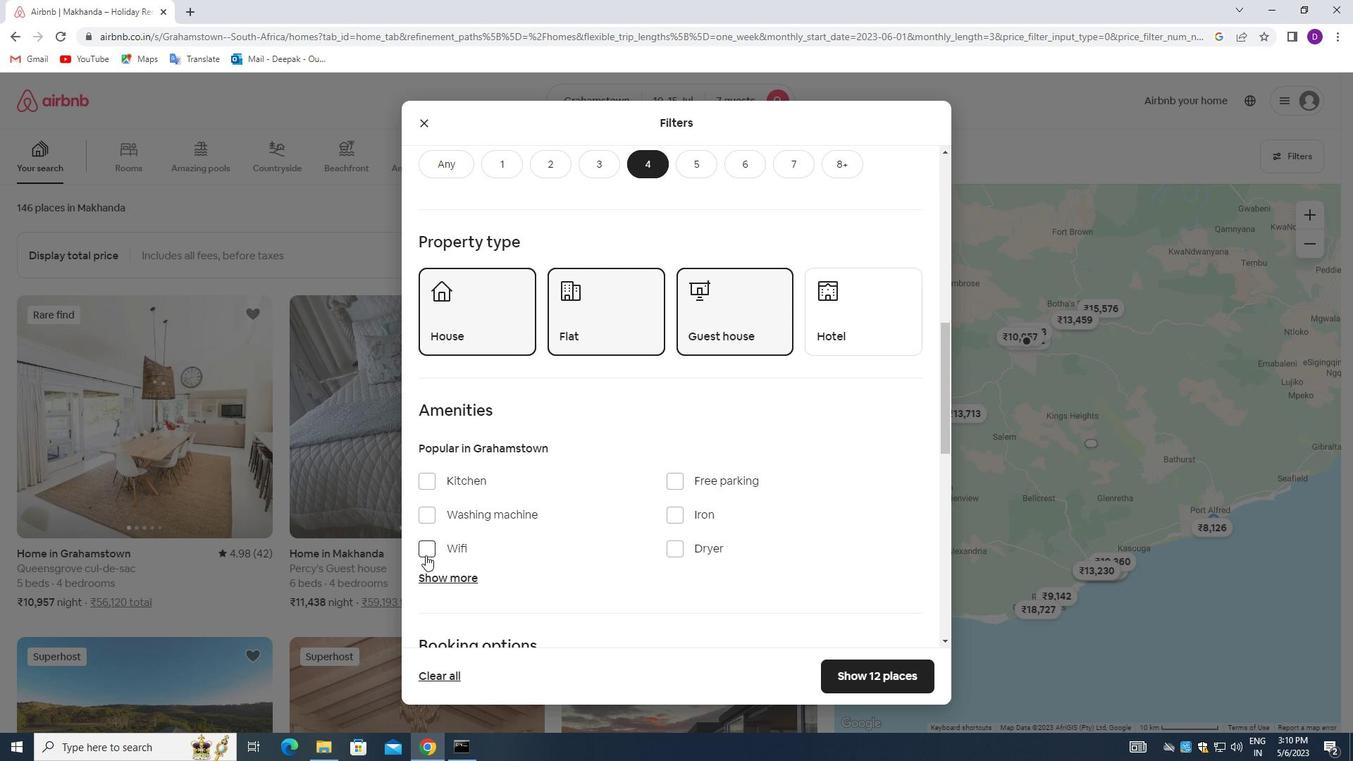 
Action: Mouse moved to (673, 484)
Screenshot: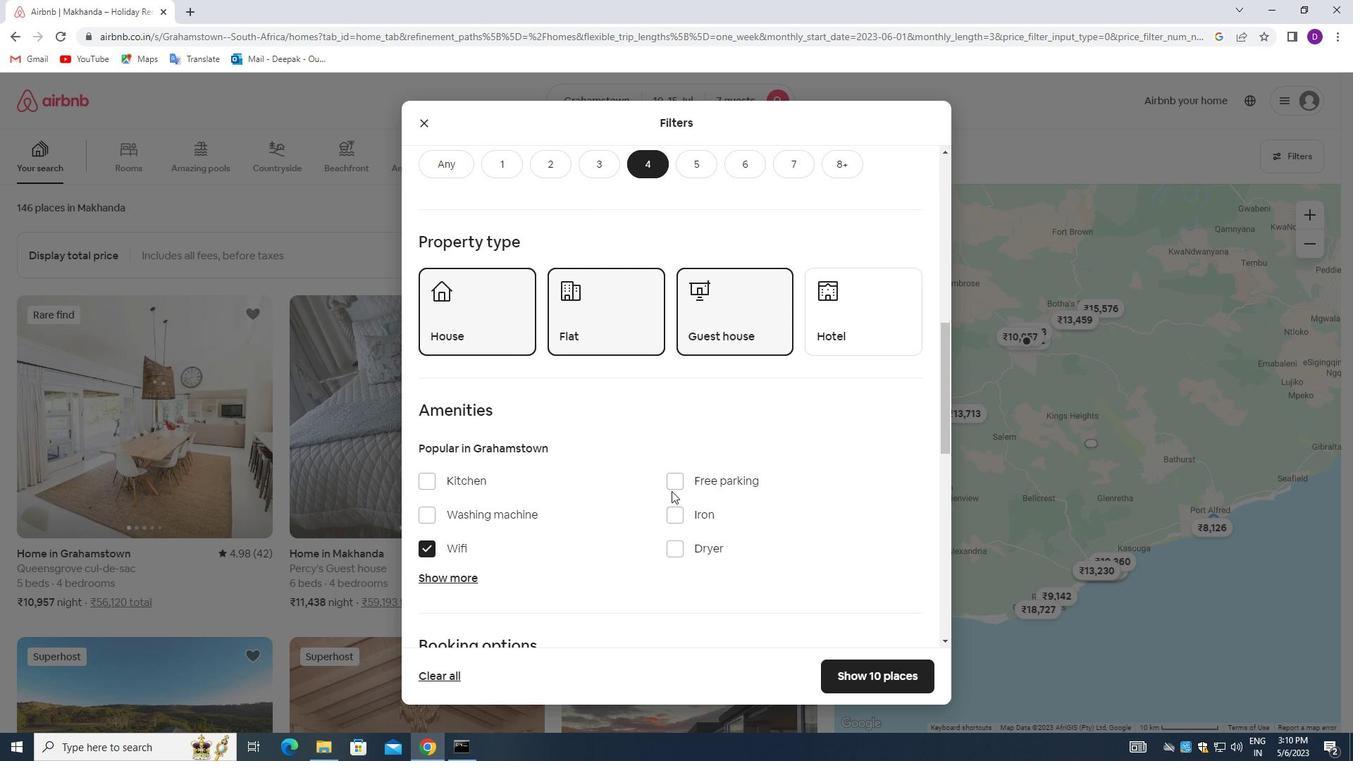 
Action: Mouse pressed left at (673, 484)
Screenshot: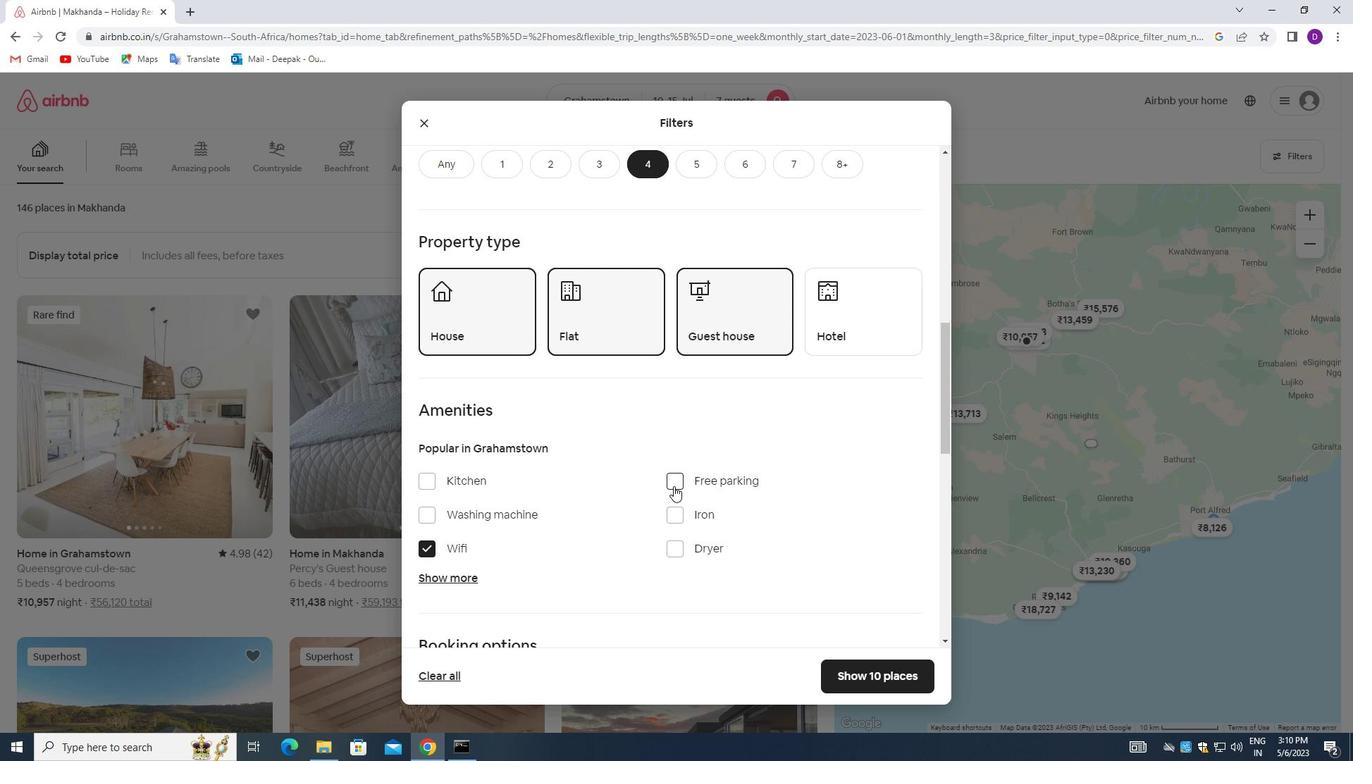 
Action: Mouse moved to (506, 554)
Screenshot: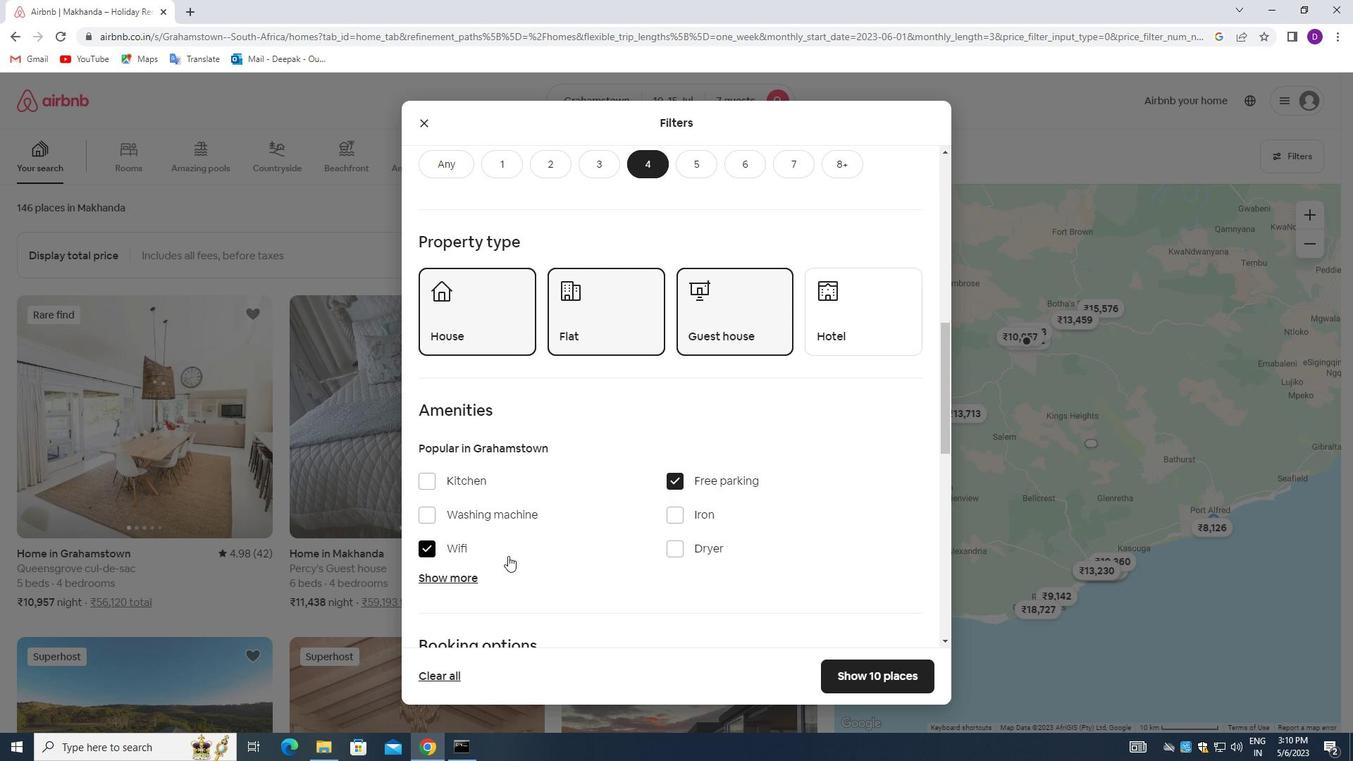 
Action: Mouse scrolled (506, 553) with delta (0, 0)
Screenshot: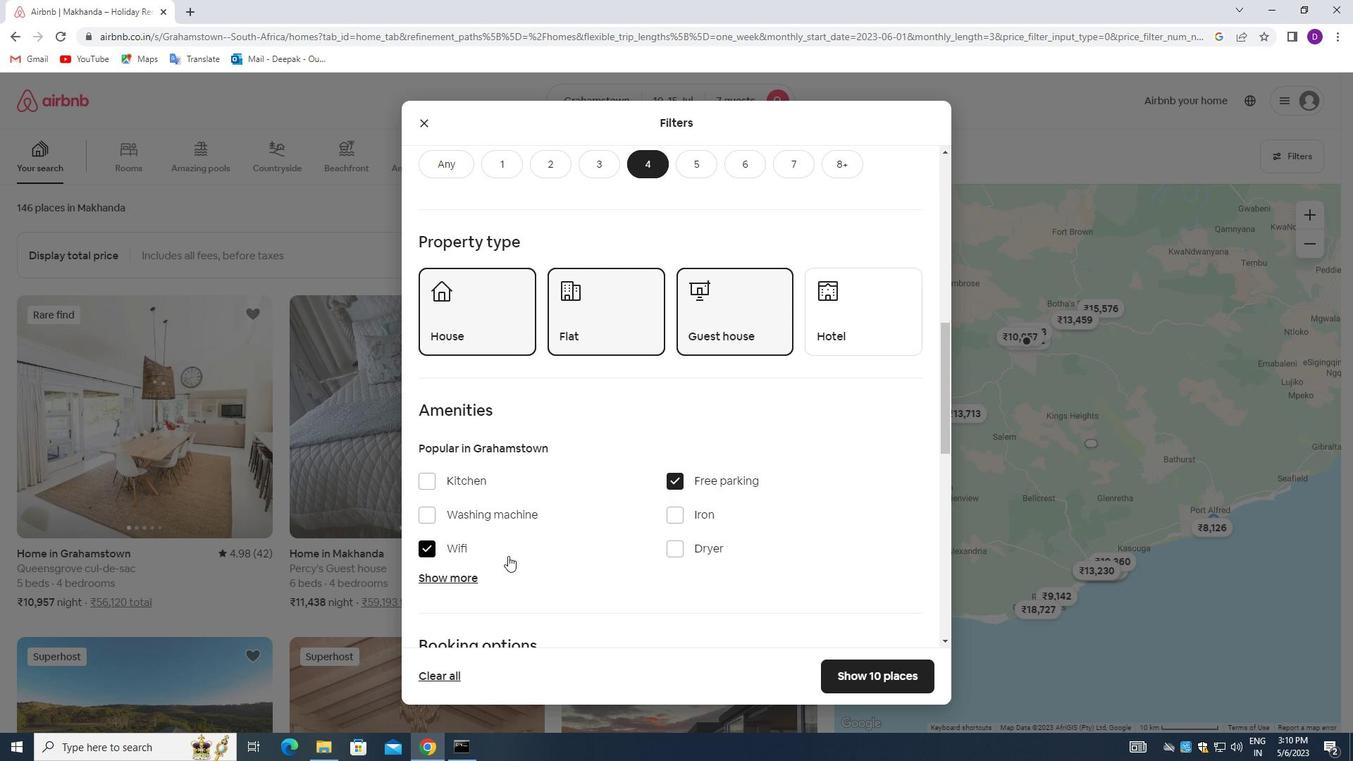 
Action: Mouse scrolled (506, 553) with delta (0, 0)
Screenshot: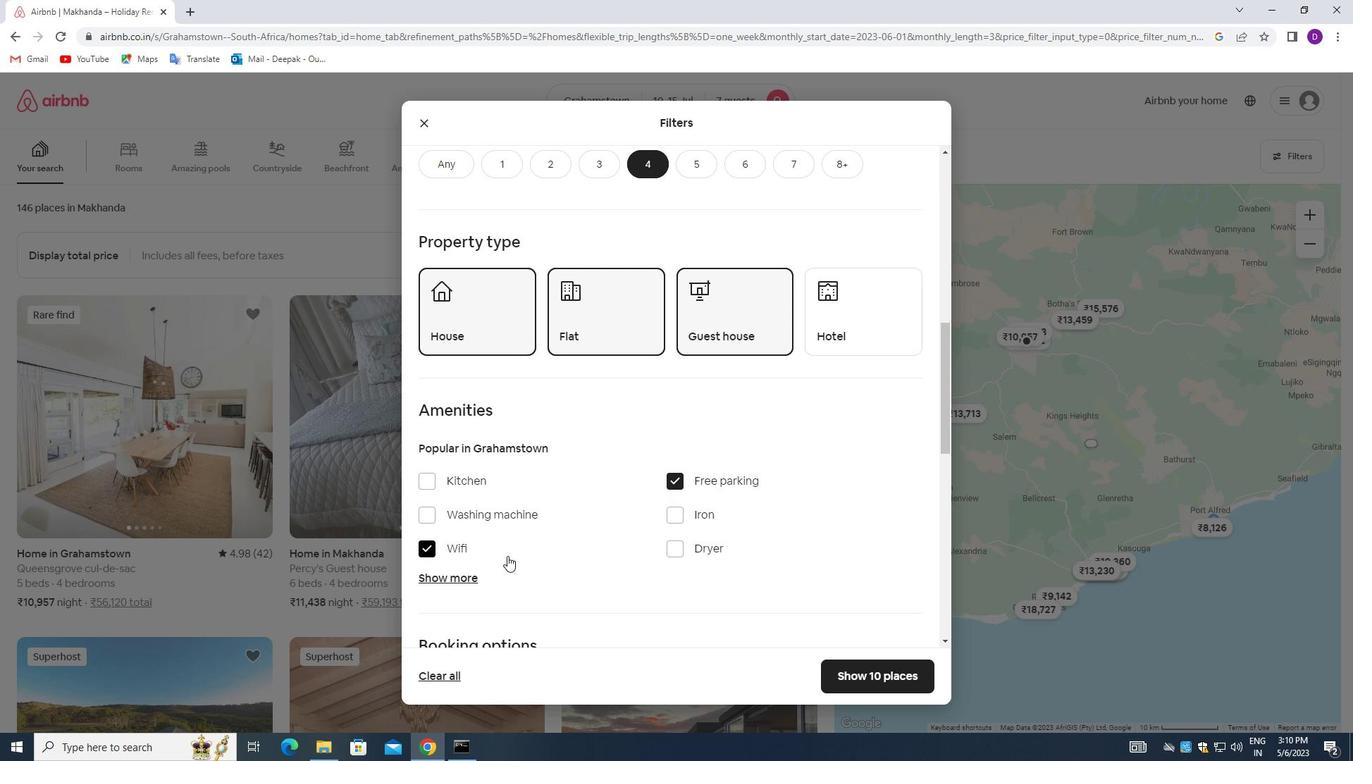 
Action: Mouse scrolled (506, 553) with delta (0, 0)
Screenshot: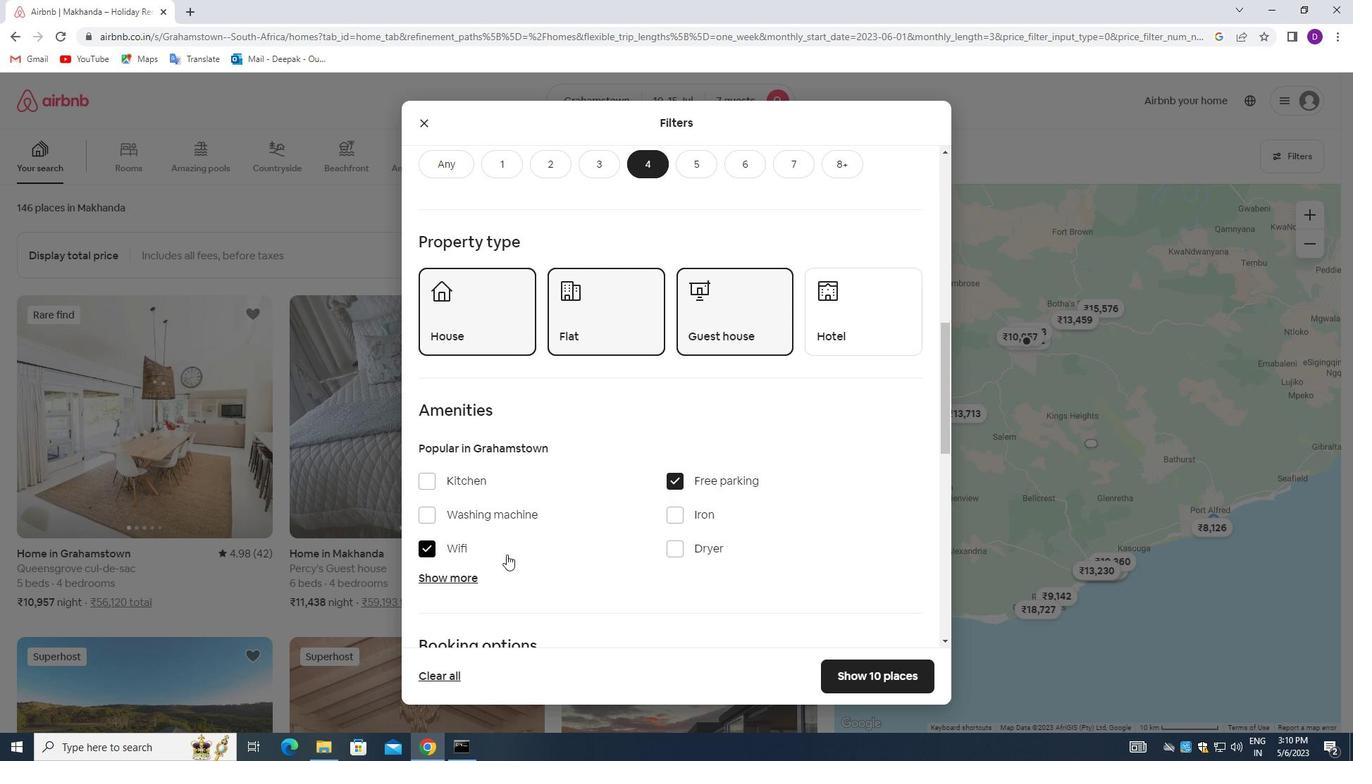 
Action: Mouse moved to (458, 364)
Screenshot: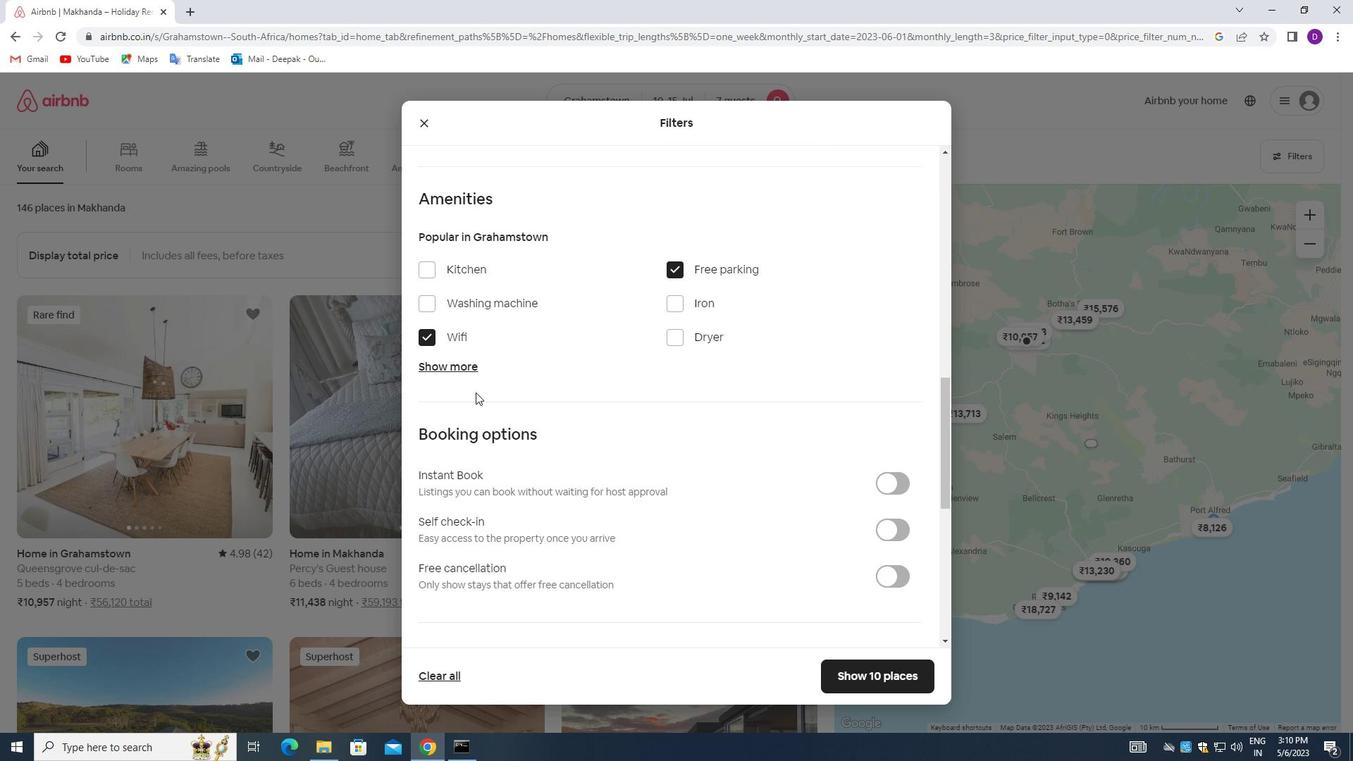 
Action: Mouse pressed left at (458, 364)
Screenshot: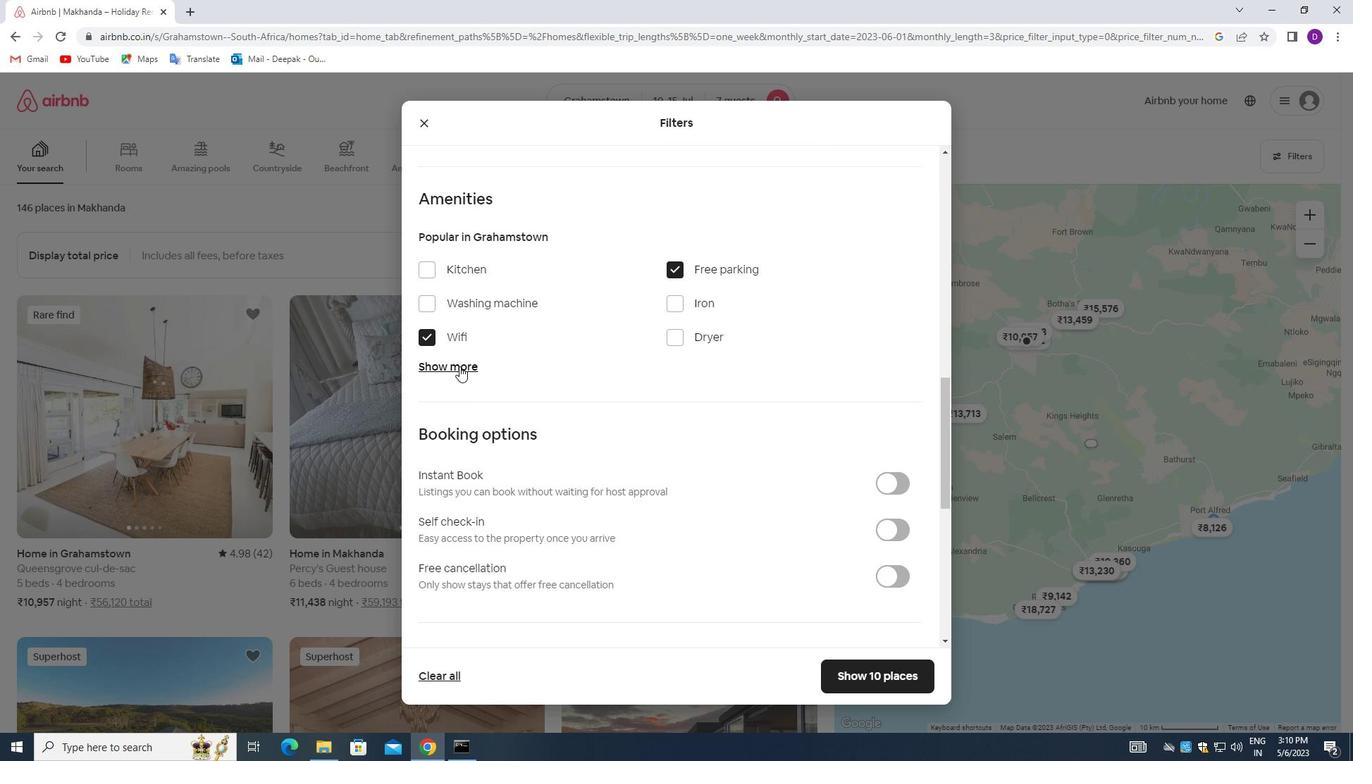 
Action: Mouse moved to (677, 448)
Screenshot: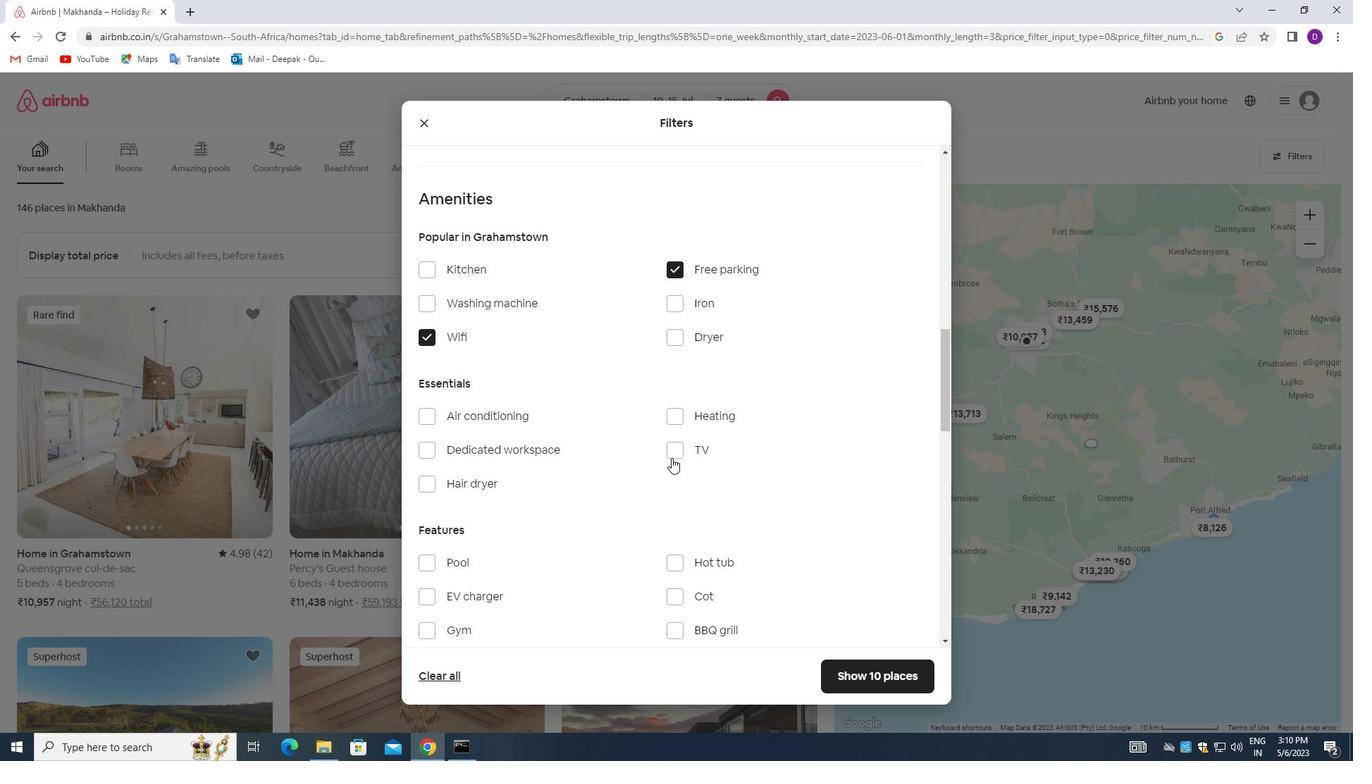 
Action: Mouse pressed left at (677, 448)
Screenshot: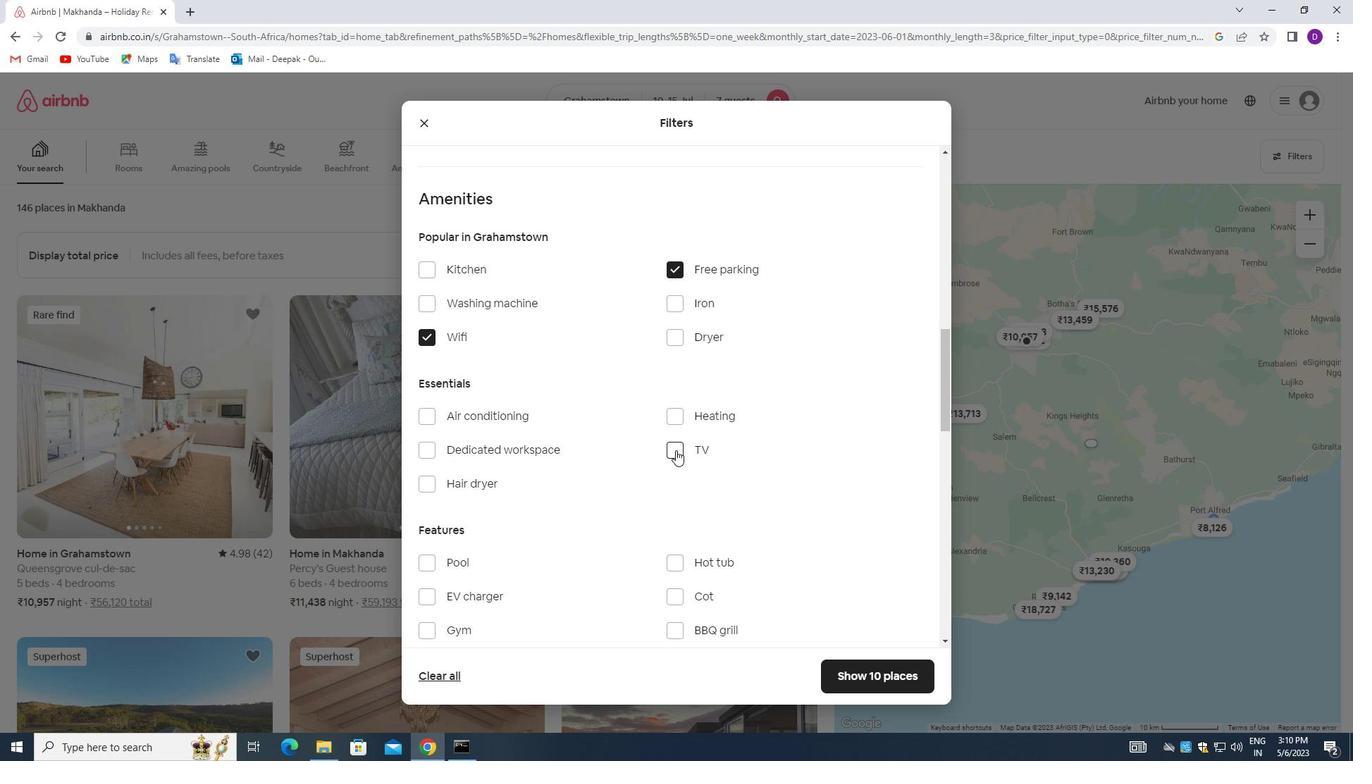 
Action: Mouse moved to (575, 480)
Screenshot: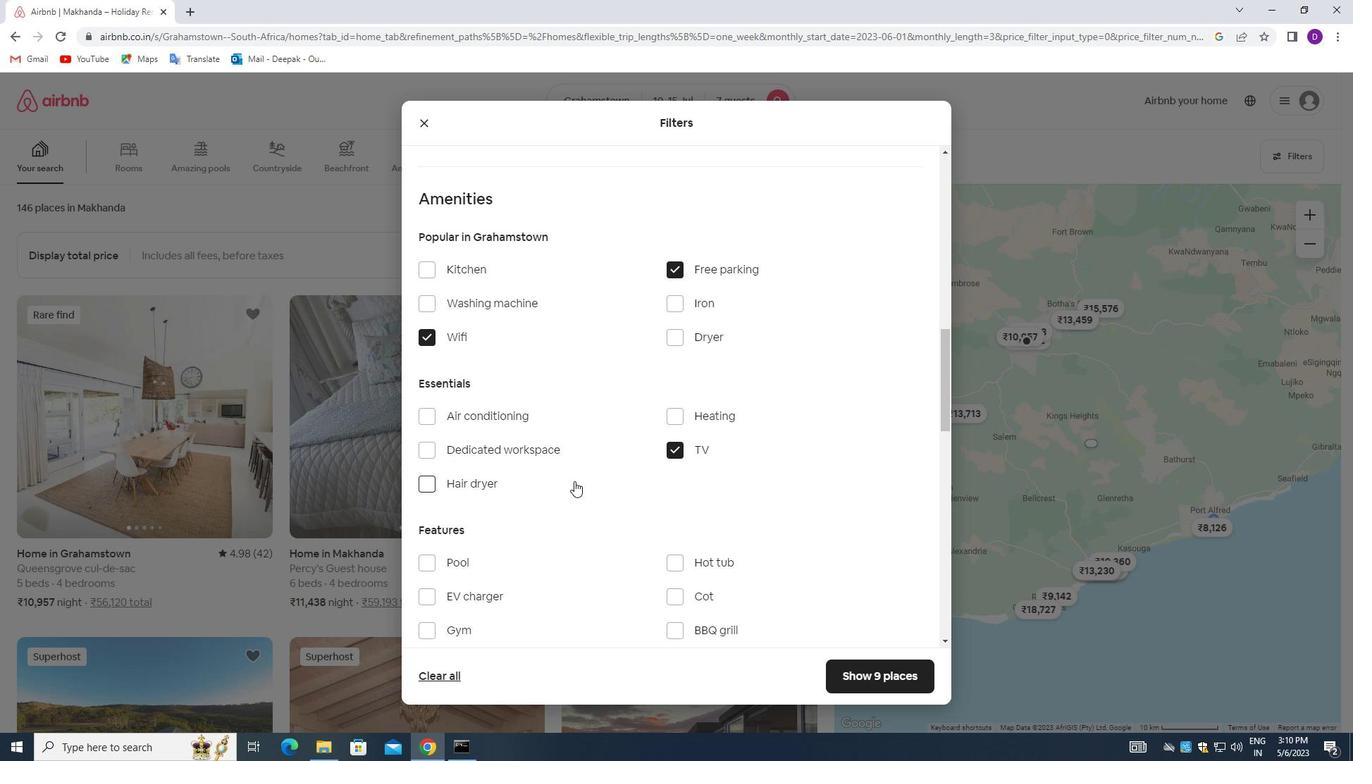 
Action: Mouse scrolled (575, 479) with delta (0, 0)
Screenshot: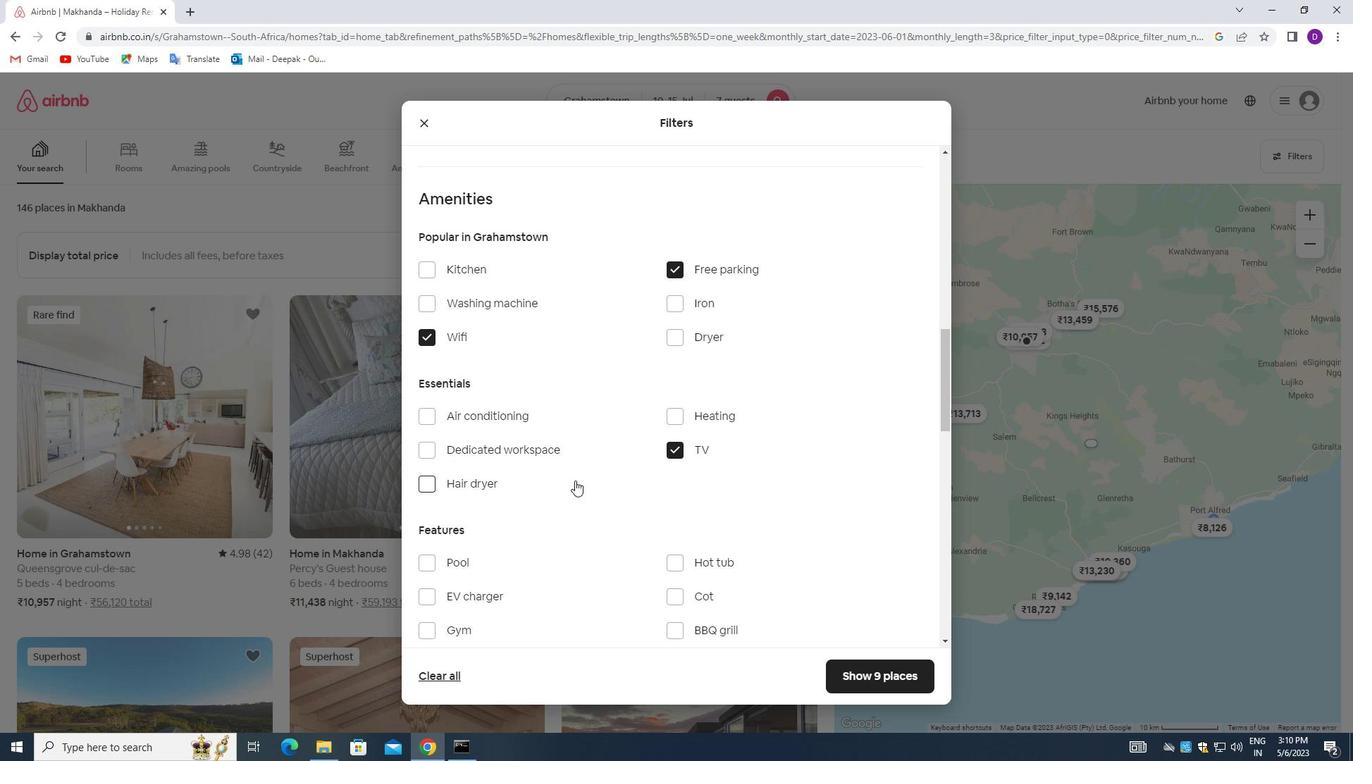 
Action: Mouse scrolled (575, 479) with delta (0, 0)
Screenshot: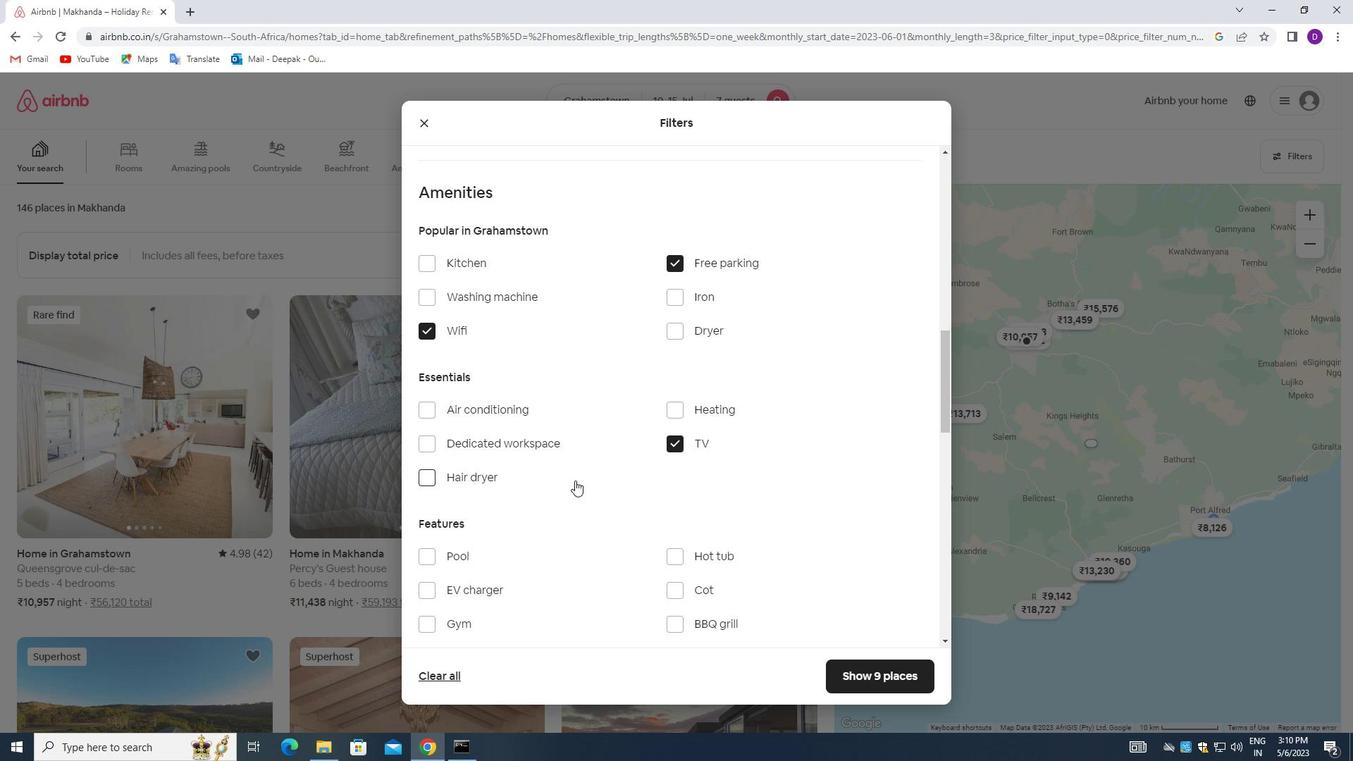 
Action: Mouse moved to (424, 488)
Screenshot: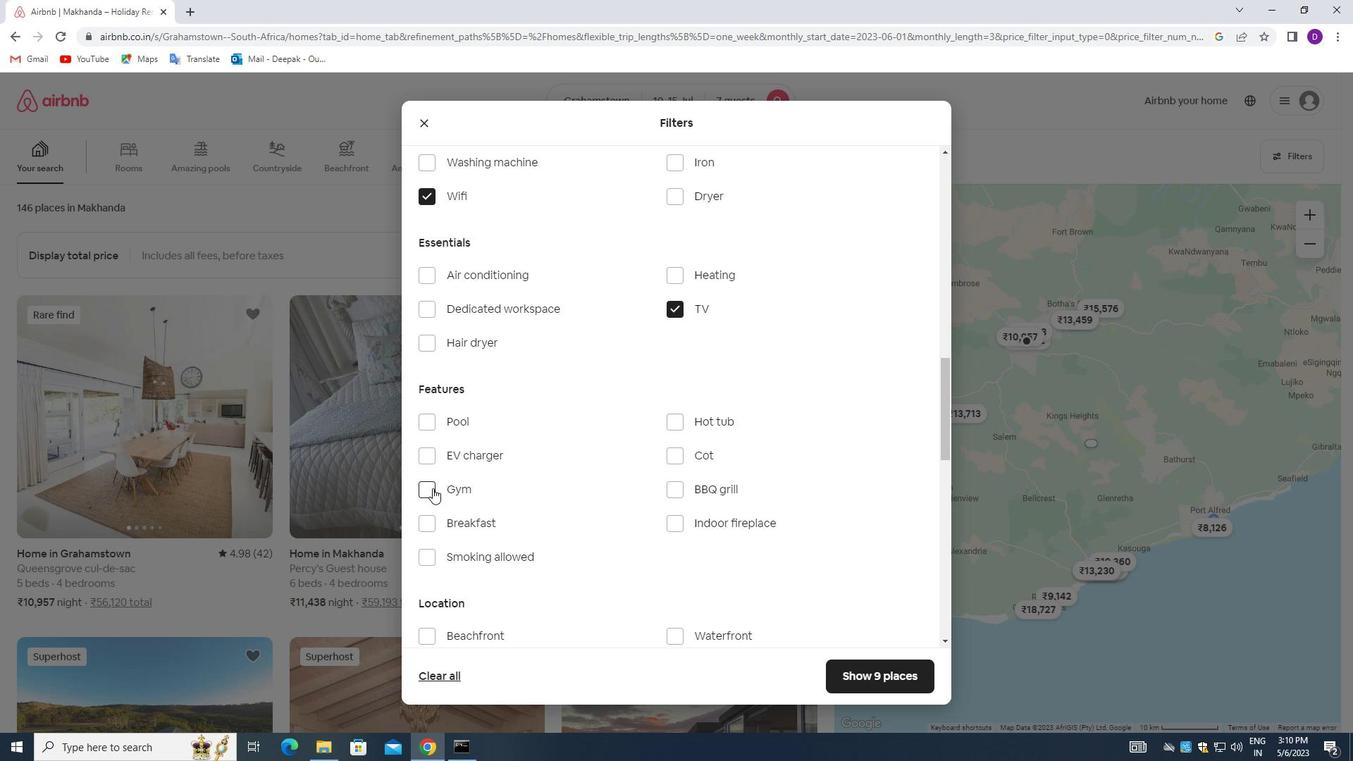 
Action: Mouse pressed left at (424, 488)
Screenshot: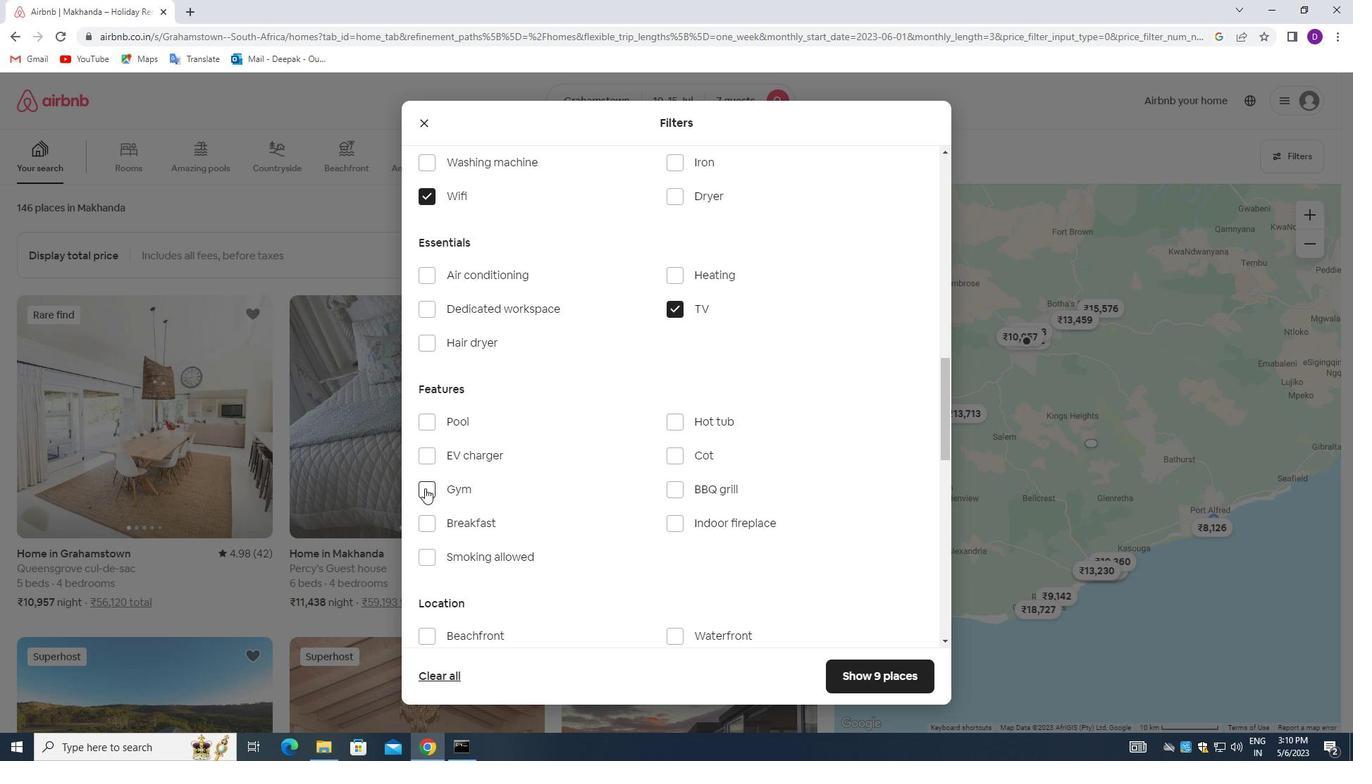 
Action: Mouse moved to (426, 521)
Screenshot: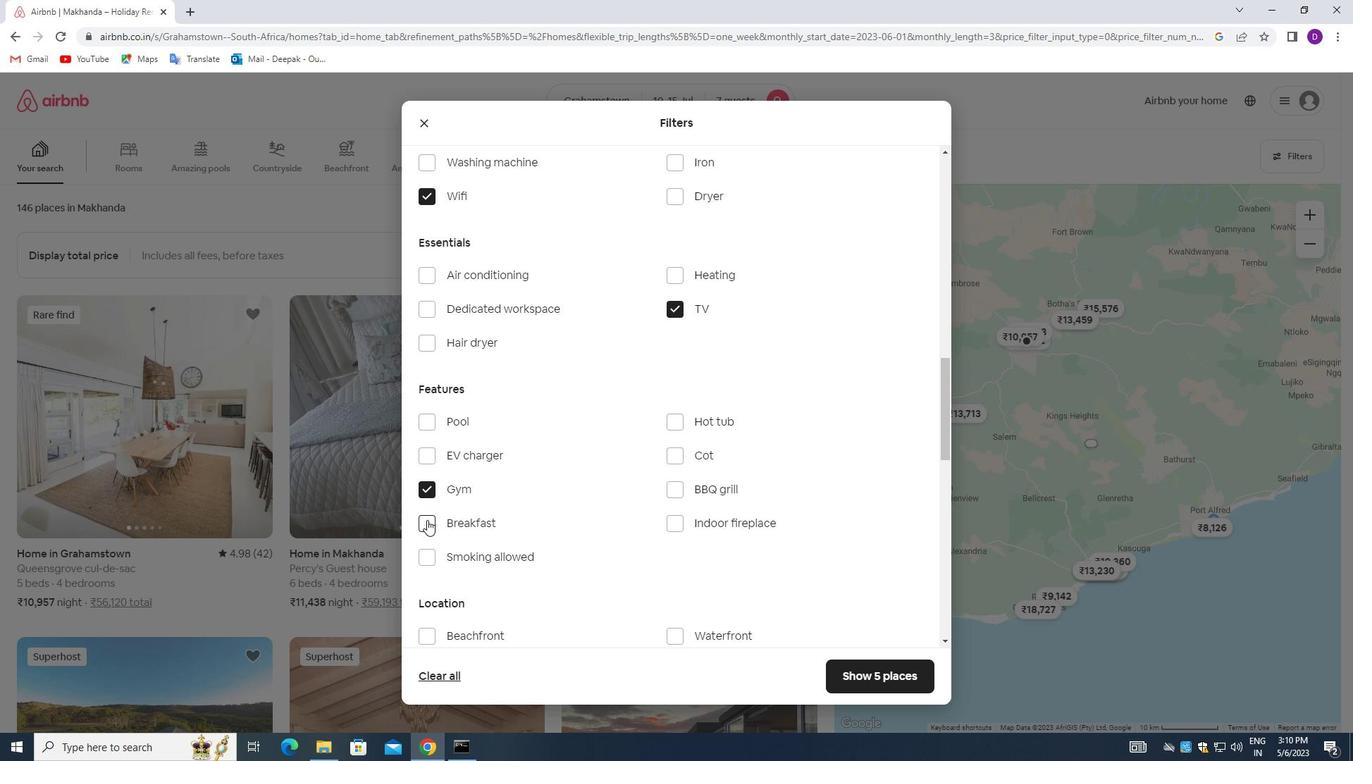 
Action: Mouse pressed left at (426, 521)
Screenshot: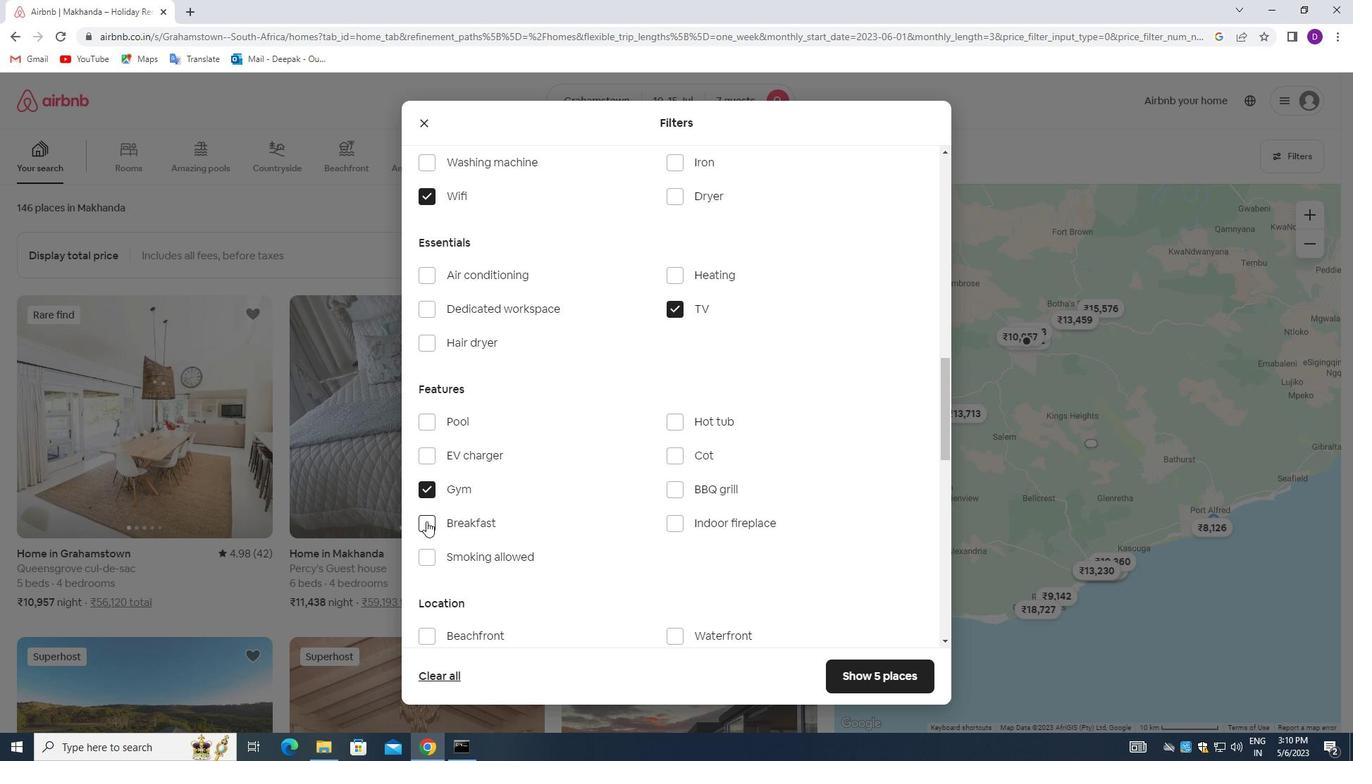 
Action: Mouse moved to (567, 454)
Screenshot: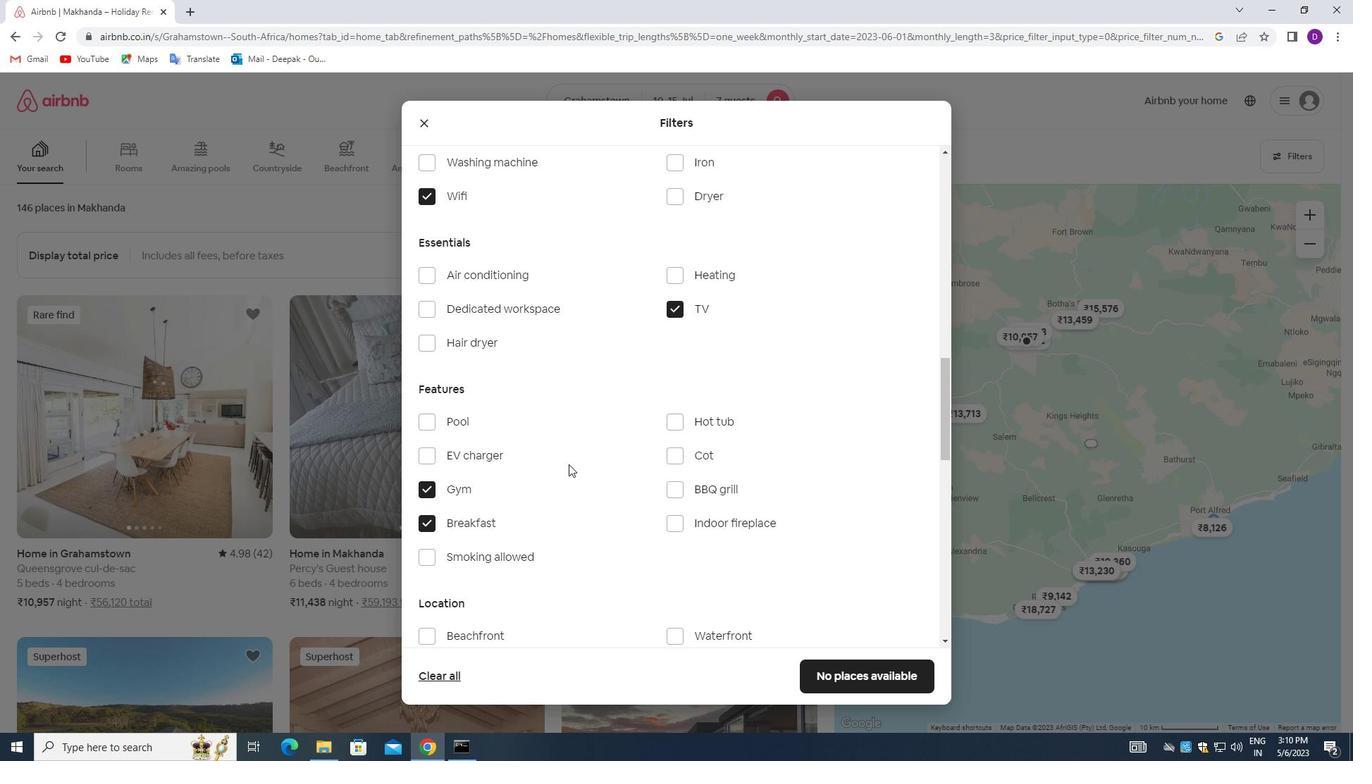 
Action: Mouse scrolled (567, 455) with delta (0, 0)
Screenshot: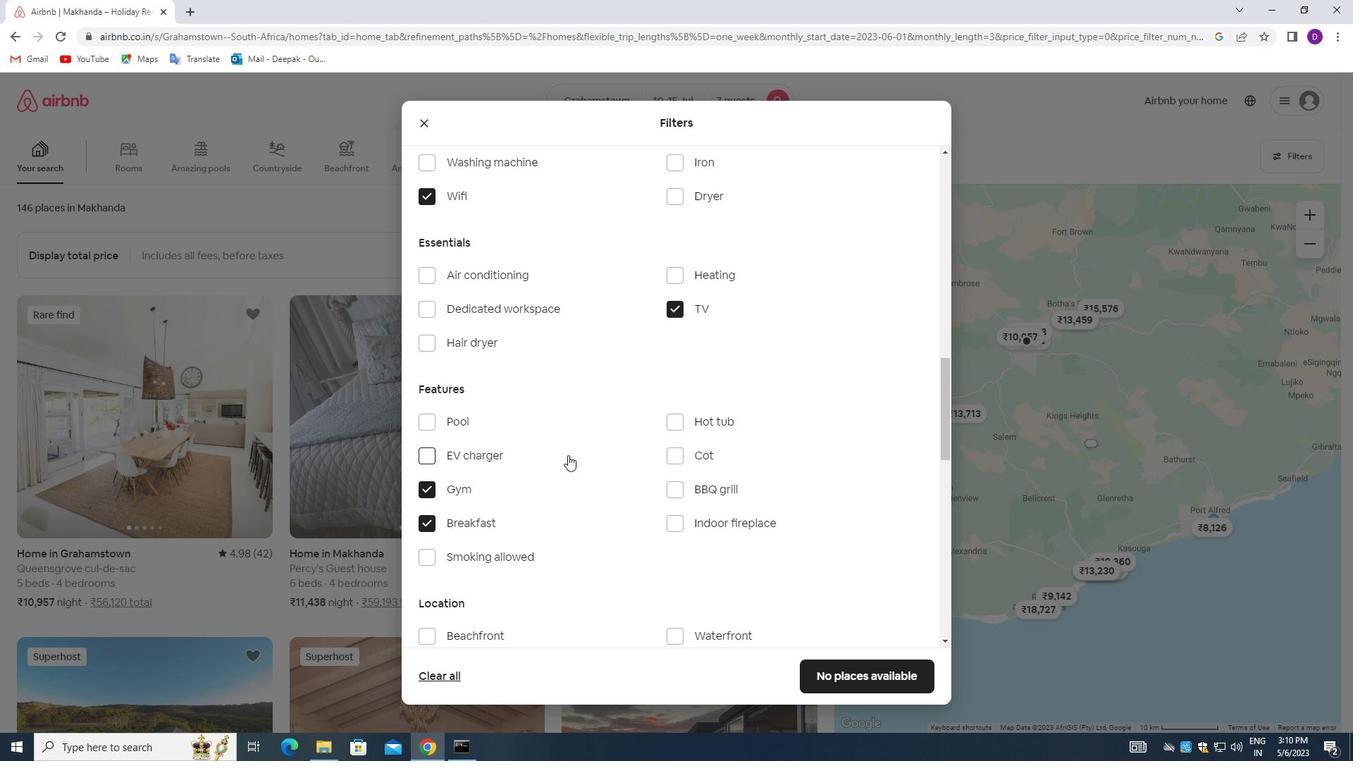 
Action: Mouse moved to (566, 453)
Screenshot: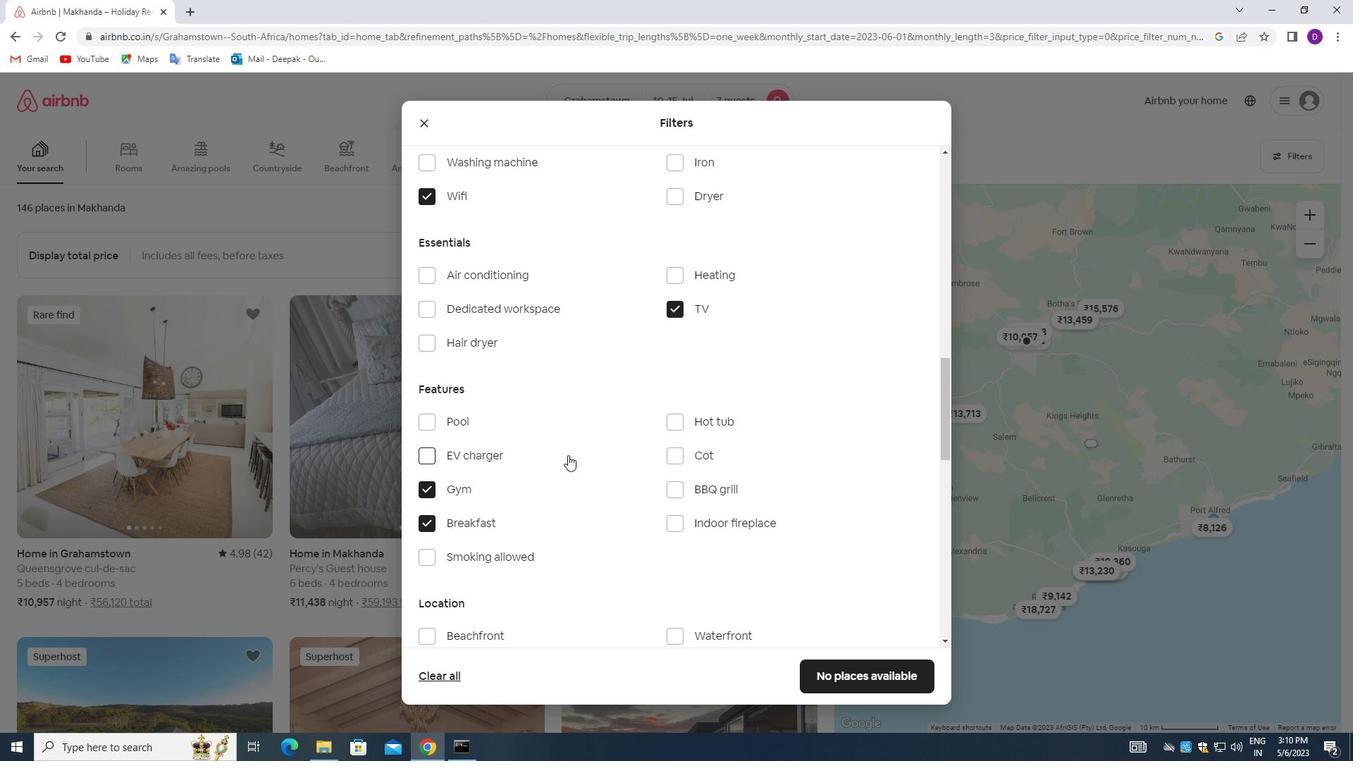 
Action: Mouse scrolled (566, 454) with delta (0, 0)
Screenshot: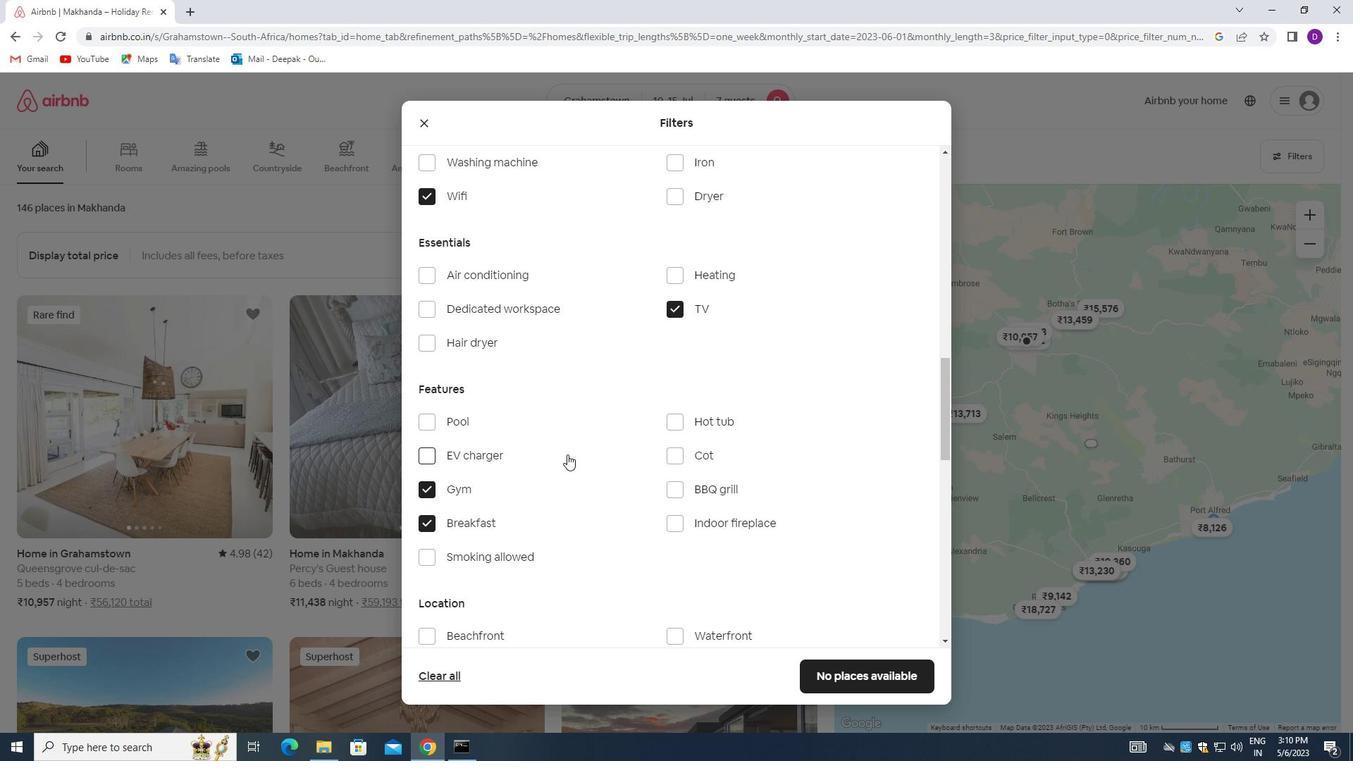 
Action: Mouse moved to (565, 453)
Screenshot: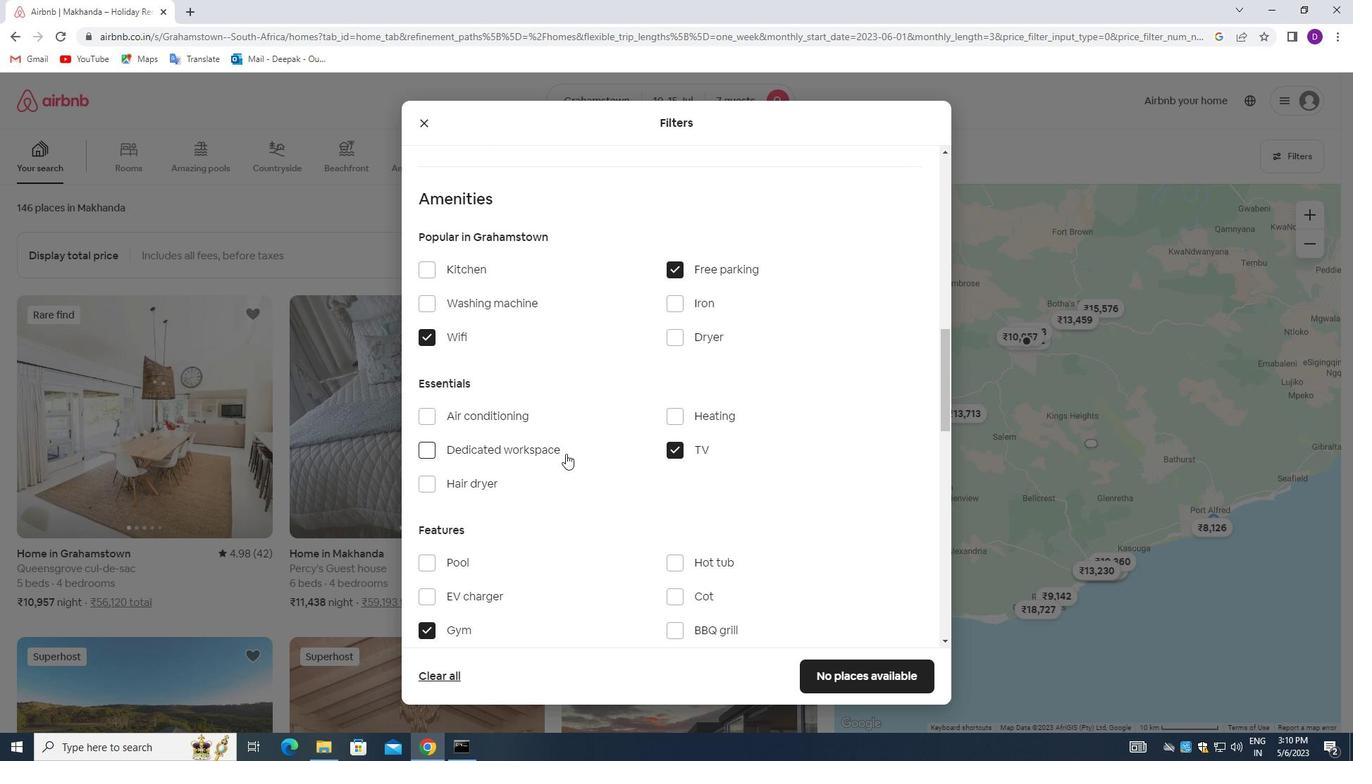 
Action: Mouse scrolled (565, 453) with delta (0, 0)
Screenshot: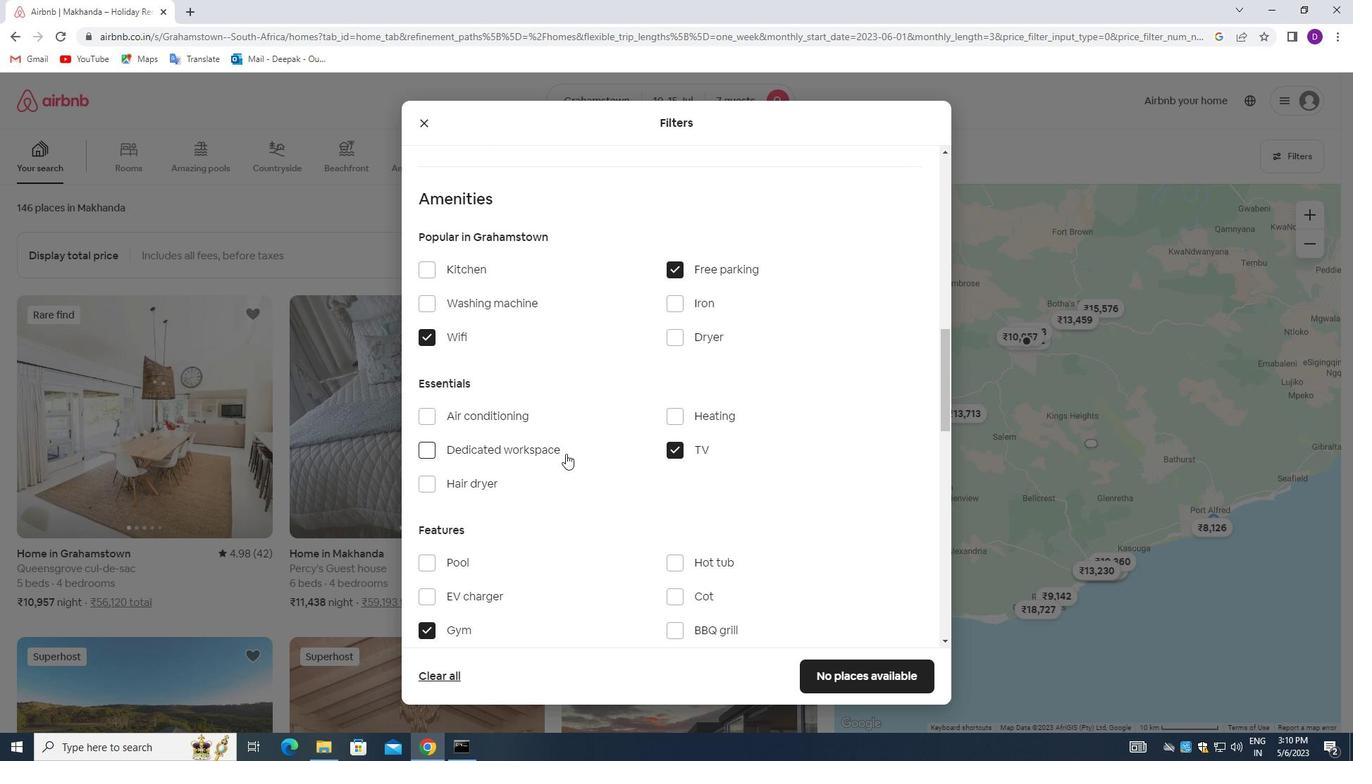 
Action: Mouse moved to (567, 453)
Screenshot: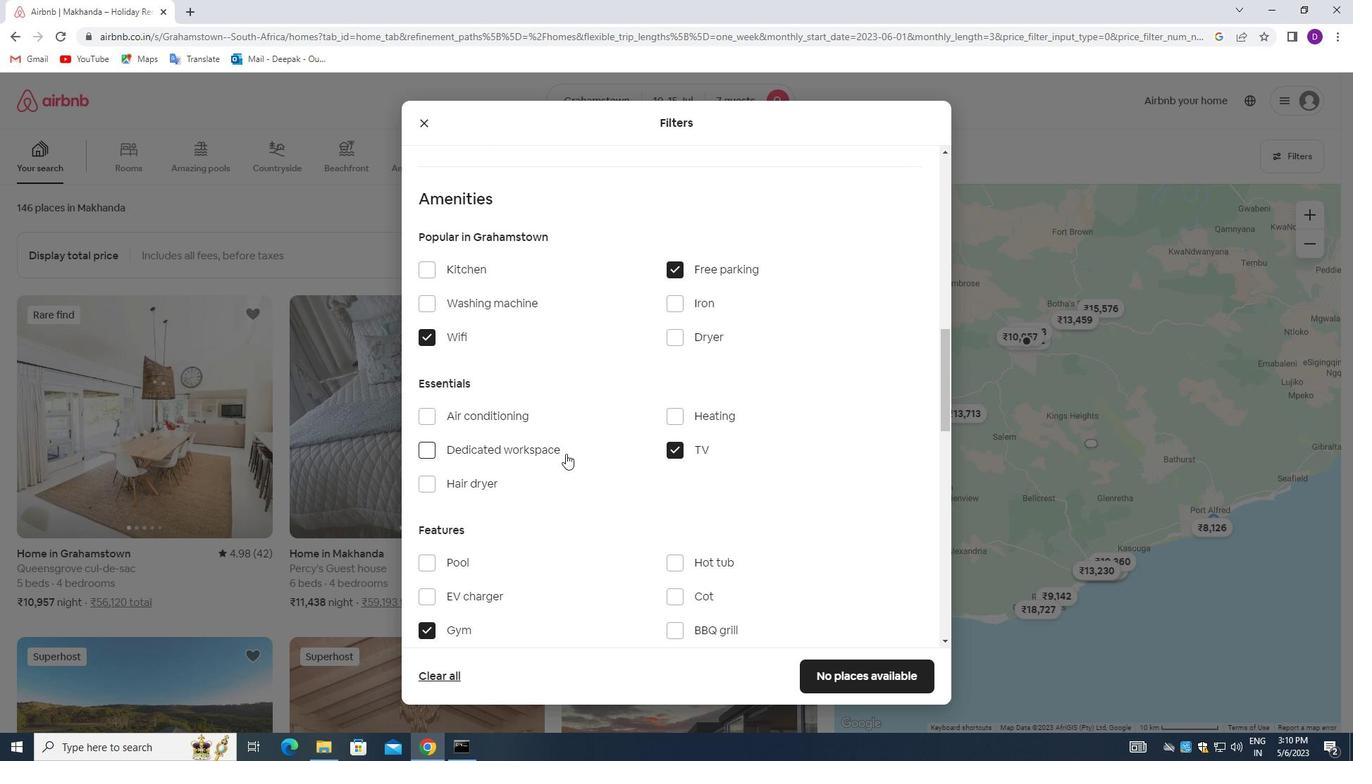 
Action: Mouse scrolled (567, 453) with delta (0, 0)
Screenshot: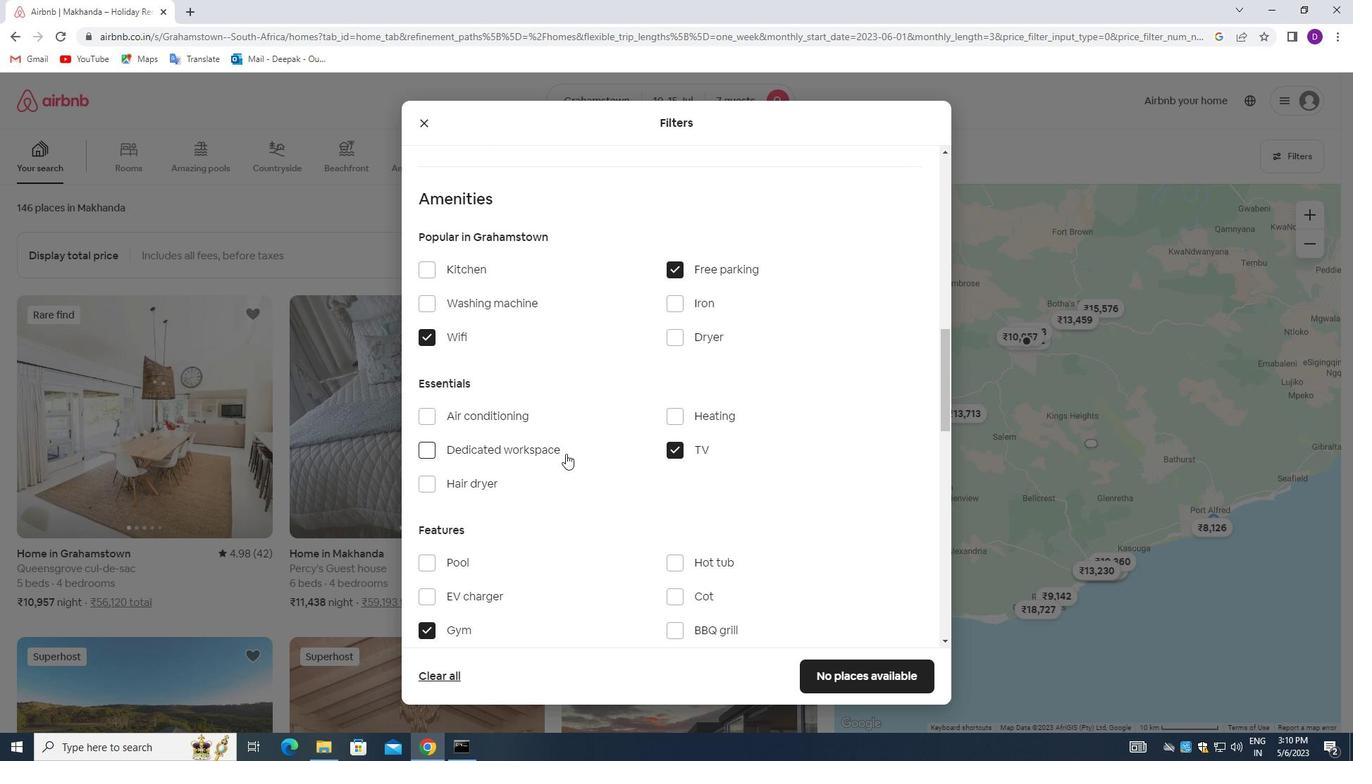 
Action: Mouse moved to (567, 453)
Screenshot: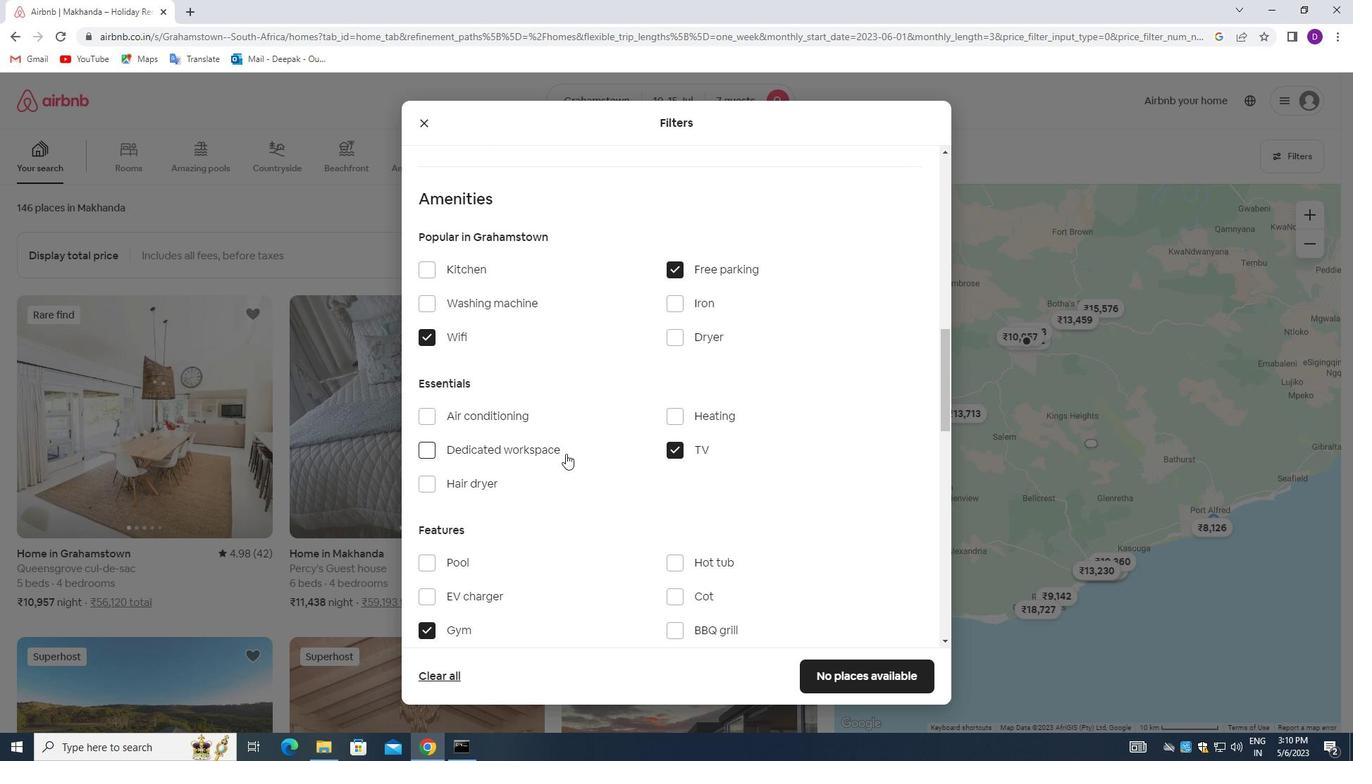 
Action: Mouse scrolled (567, 453) with delta (0, 0)
Screenshot: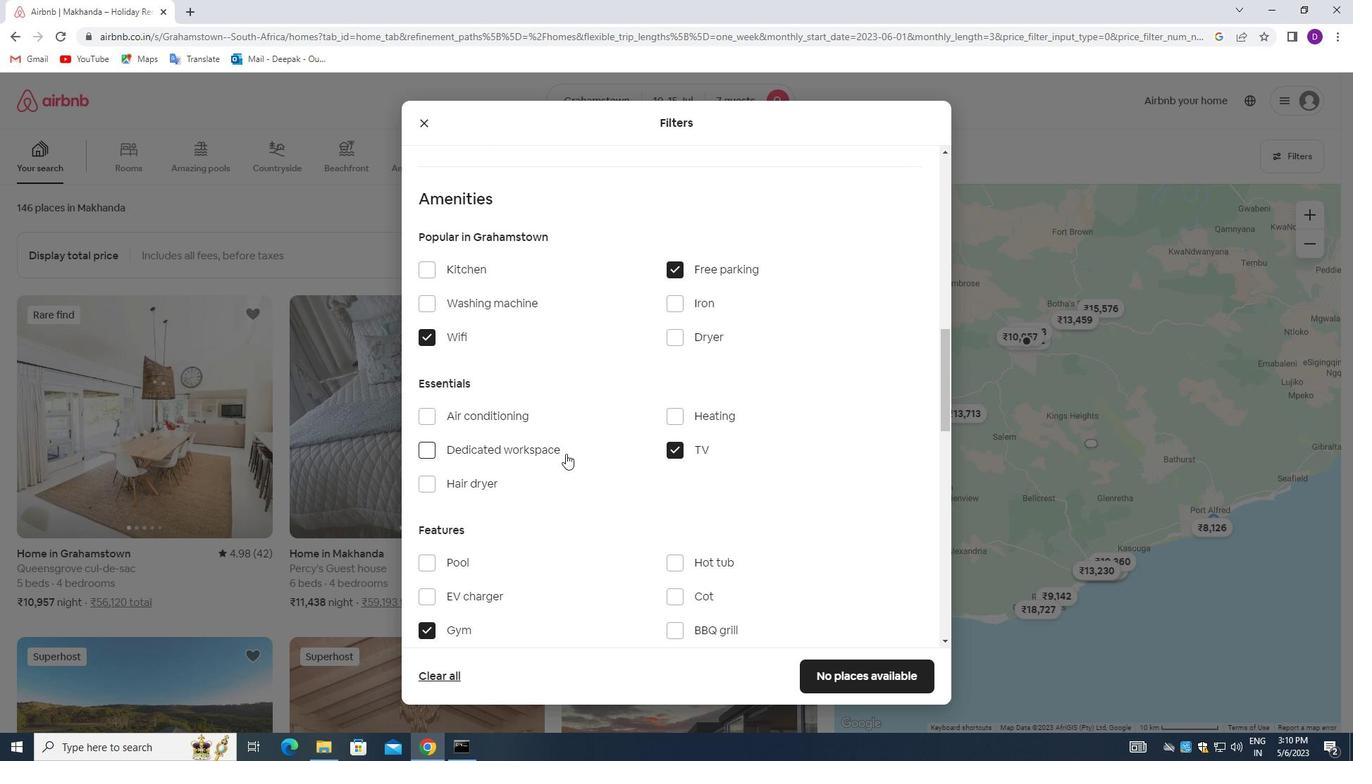 
Action: Mouse moved to (568, 453)
Screenshot: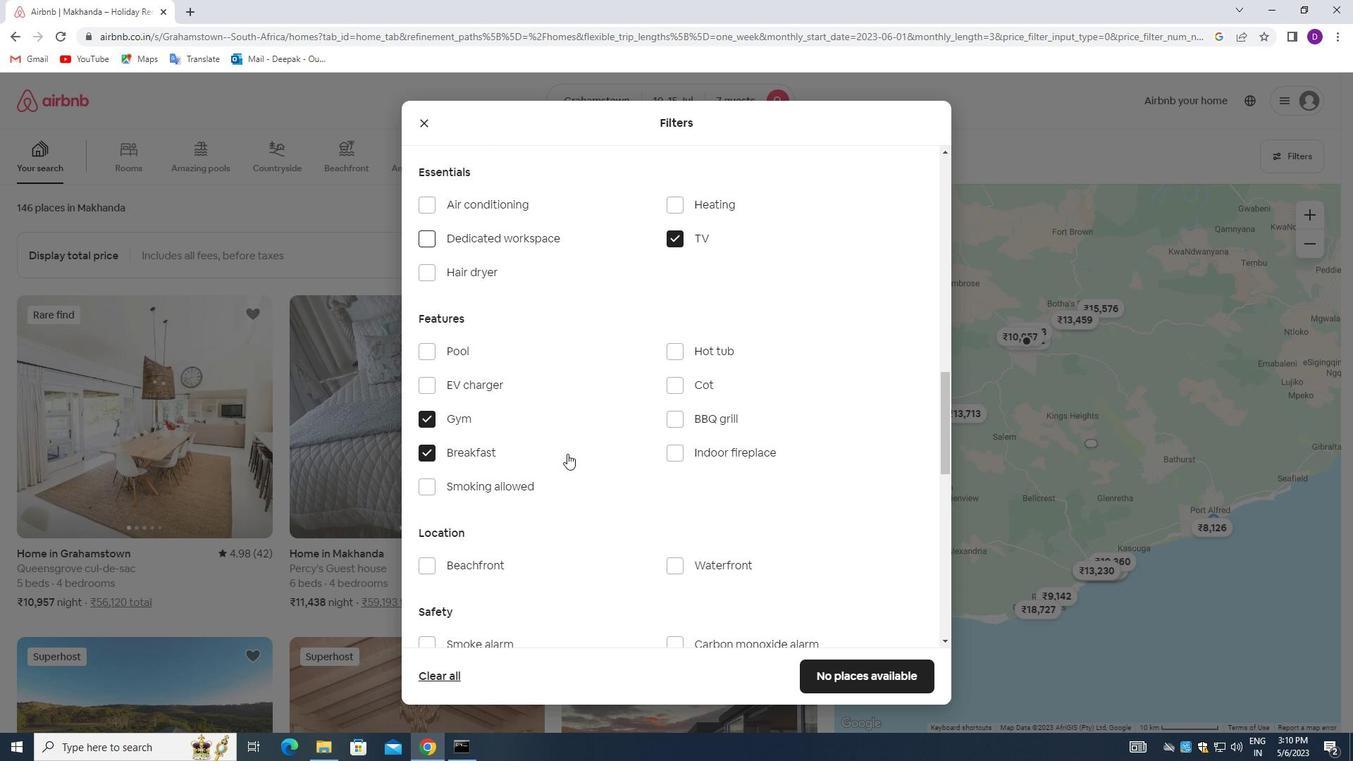 
Action: Mouse scrolled (568, 453) with delta (0, 0)
Screenshot: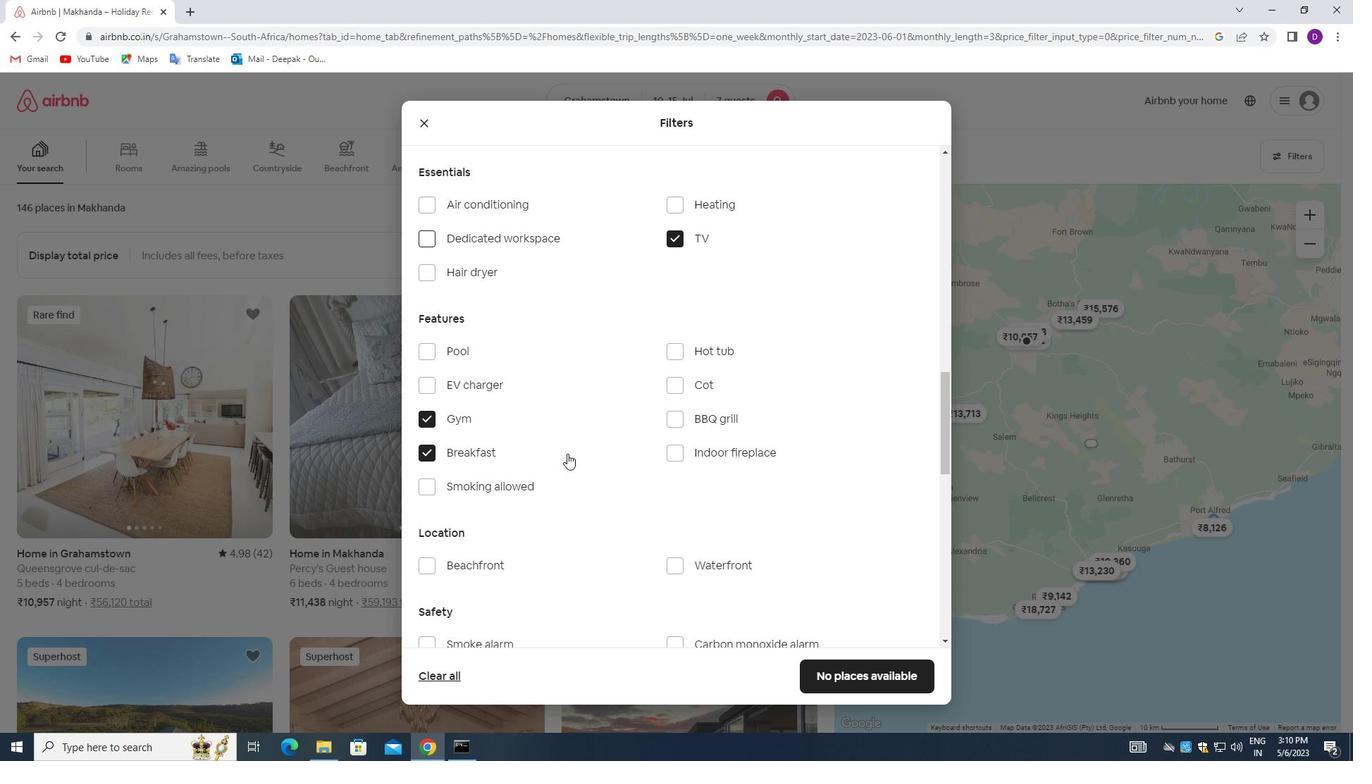 
Action: Mouse scrolled (568, 453) with delta (0, 0)
Screenshot: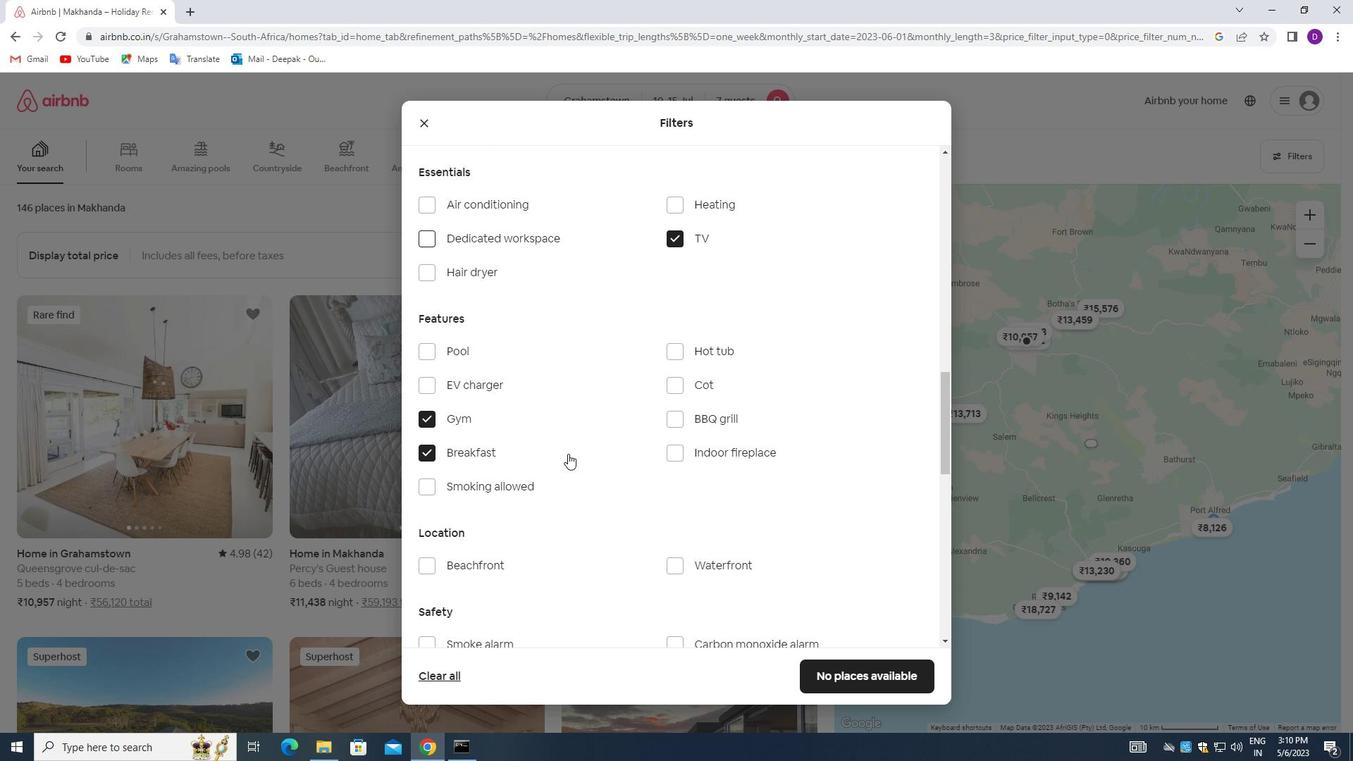 
Action: Mouse moved to (591, 463)
Screenshot: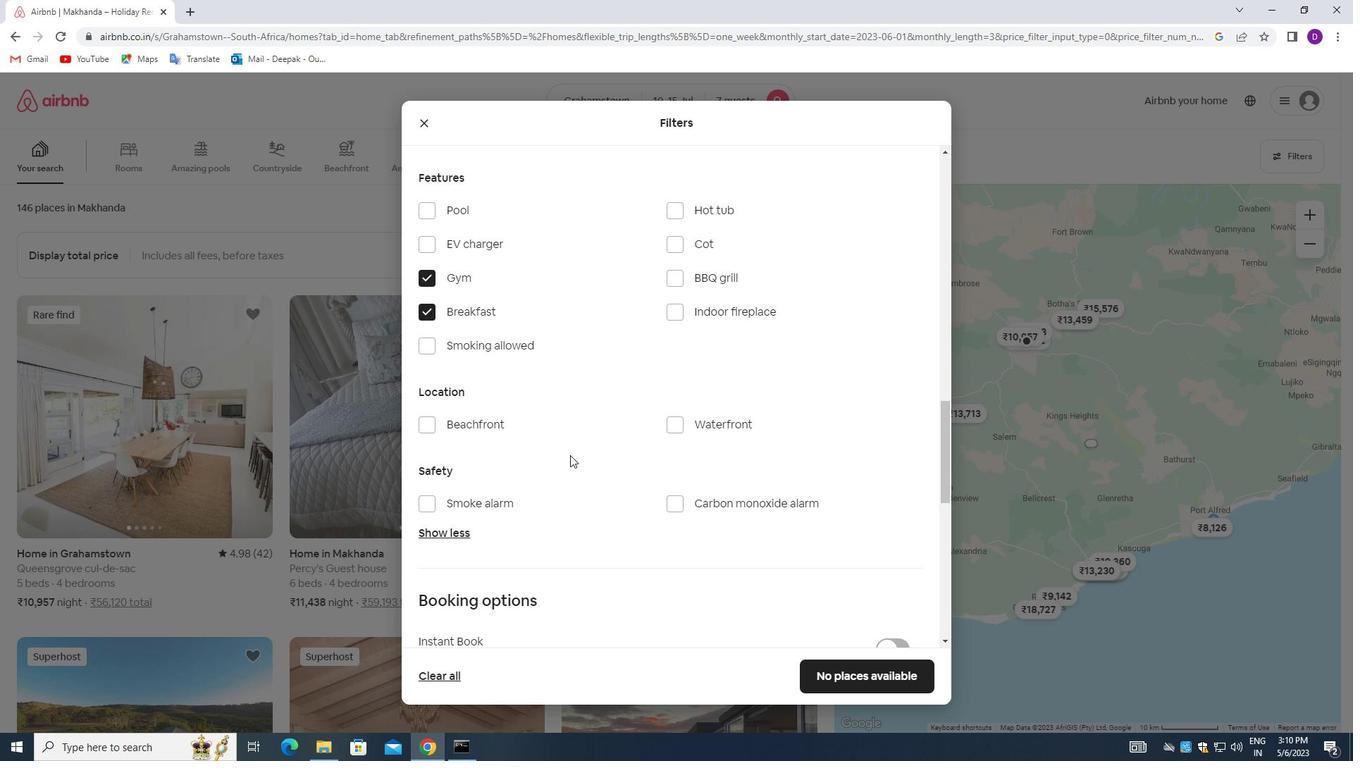 
Action: Mouse scrolled (591, 462) with delta (0, 0)
Screenshot: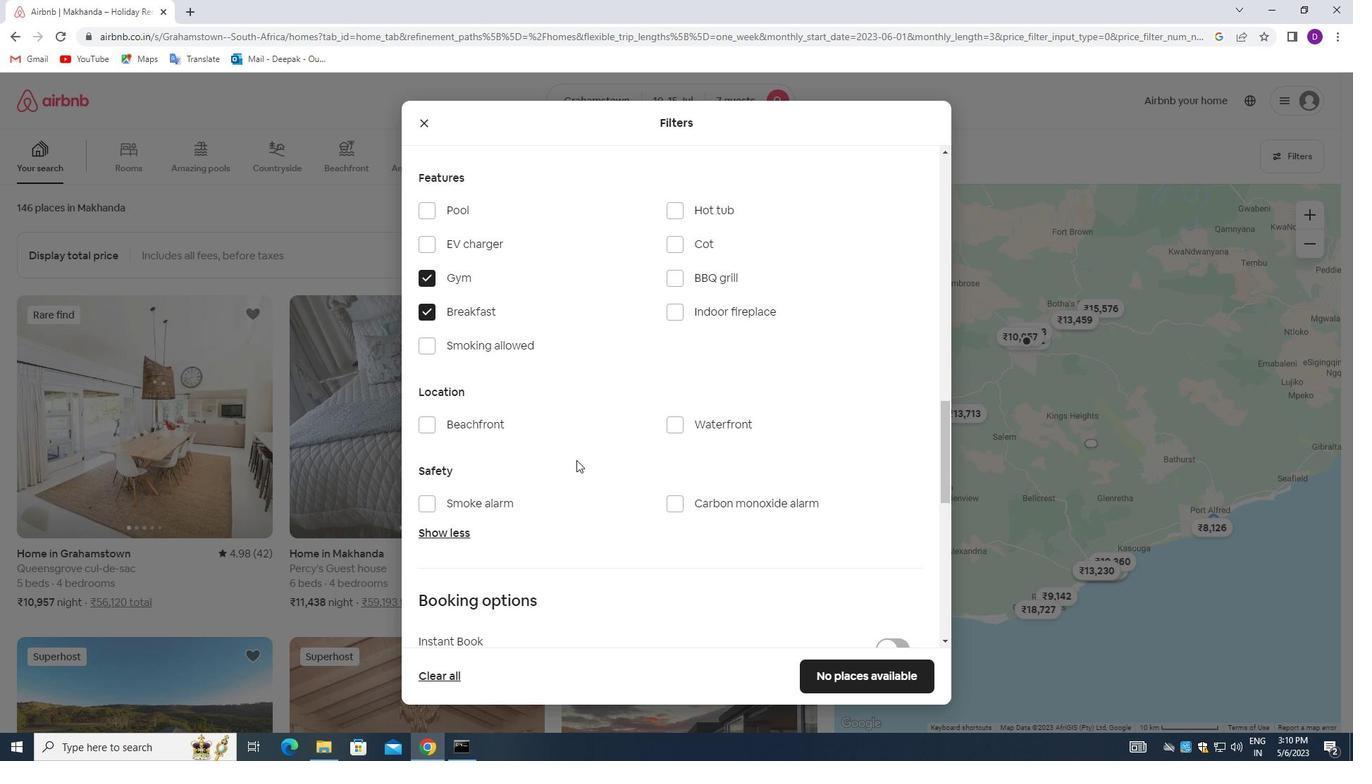 
Action: Mouse moved to (661, 486)
Screenshot: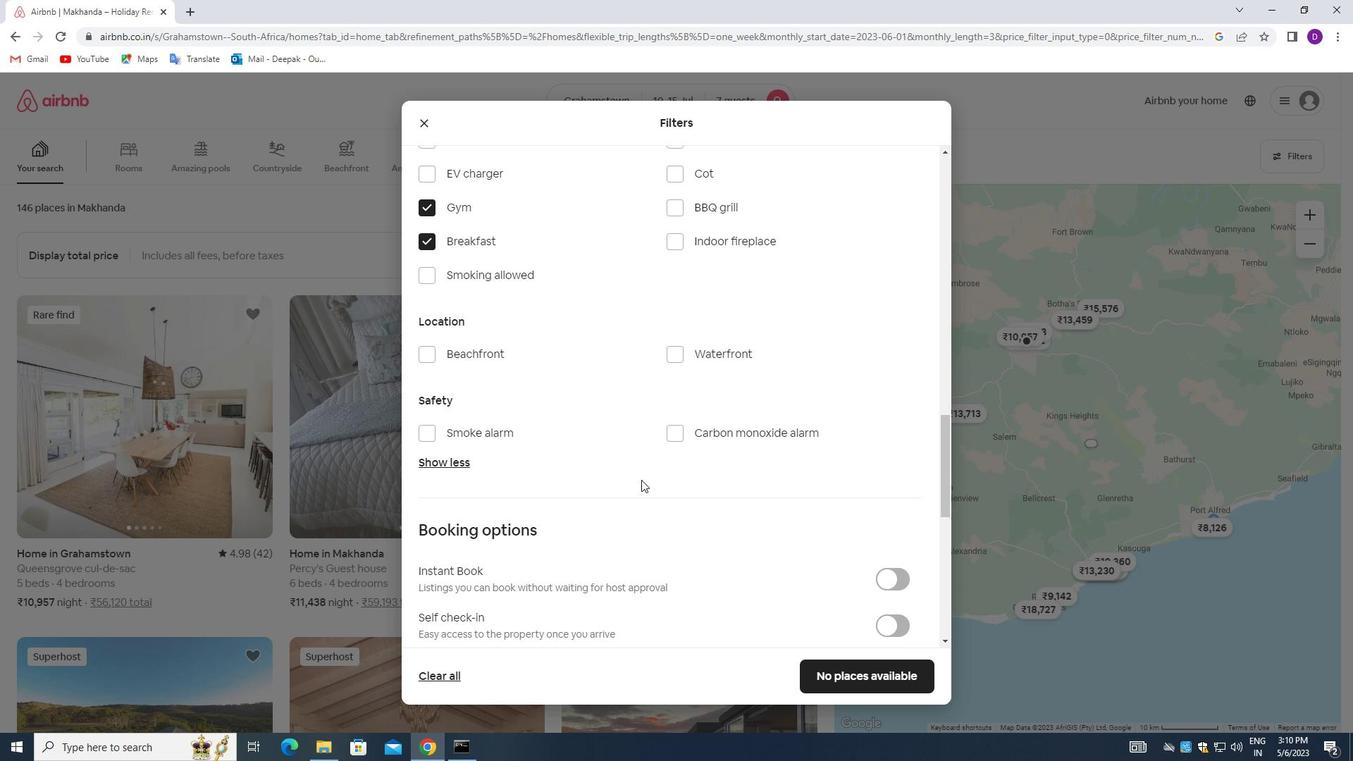
Action: Mouse scrolled (661, 485) with delta (0, 0)
Screenshot: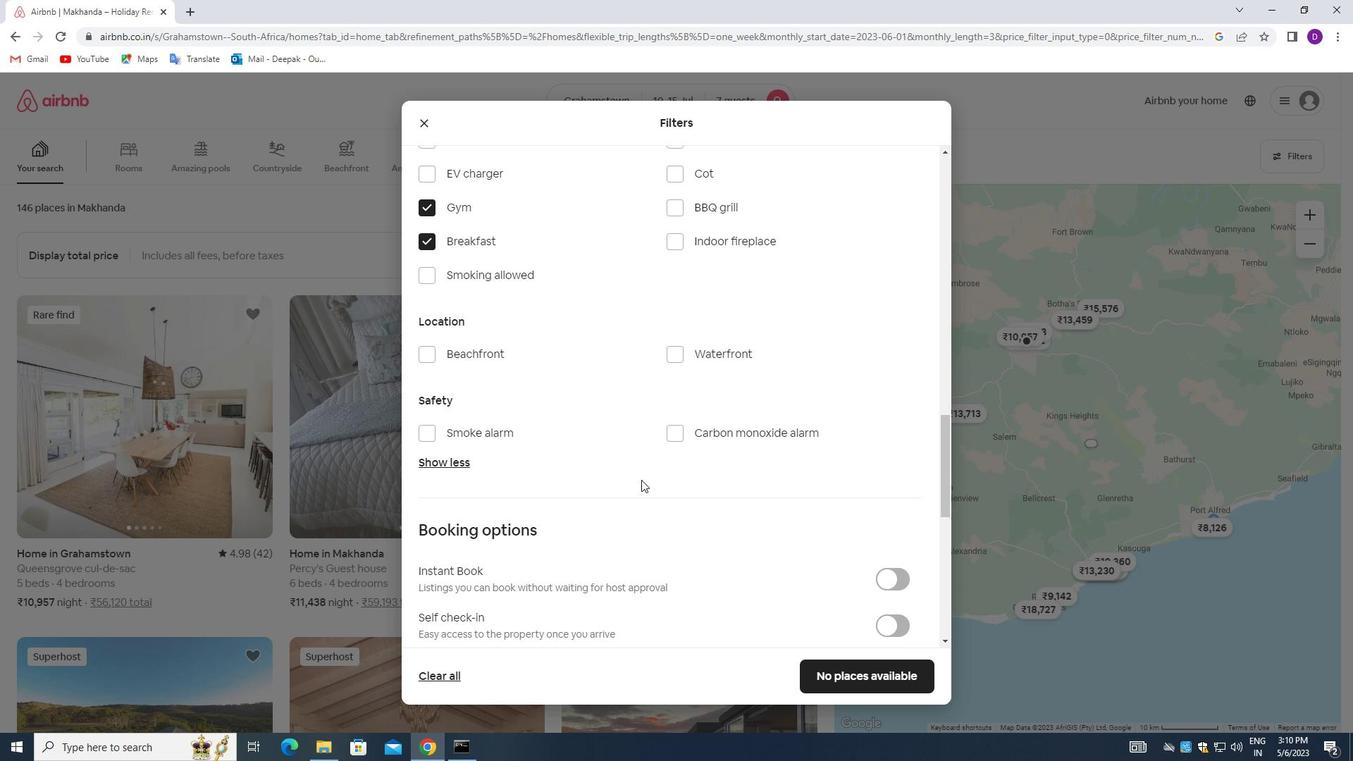 
Action: Mouse moved to (666, 486)
Screenshot: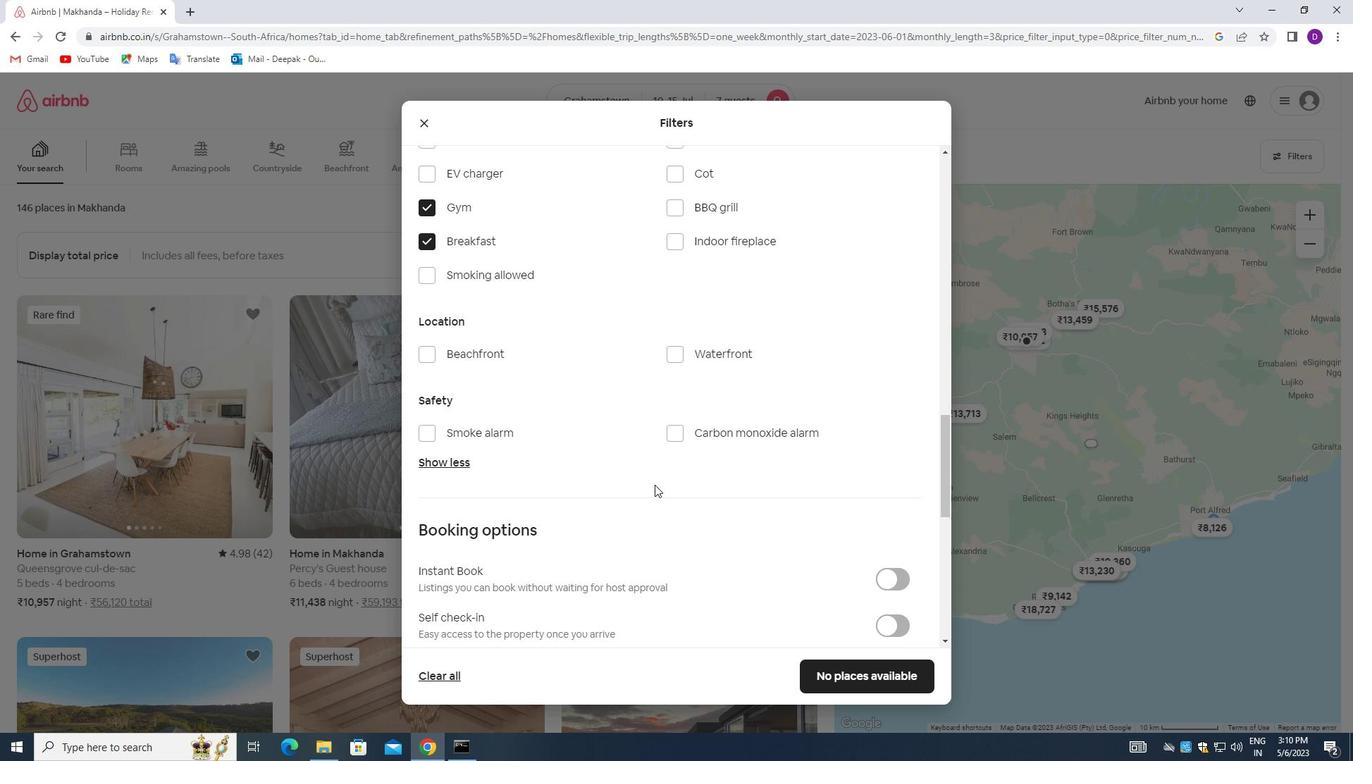 
Action: Mouse scrolled (666, 486) with delta (0, 0)
Screenshot: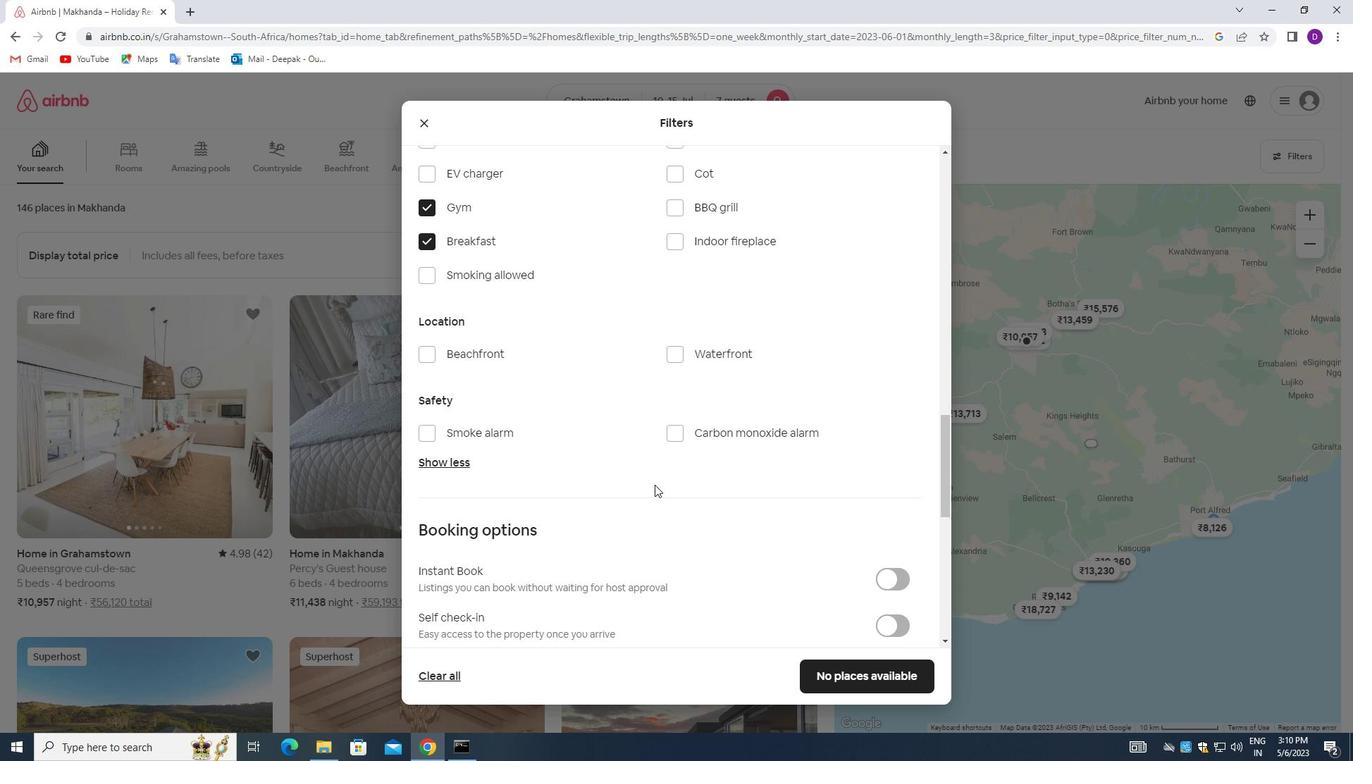 
Action: Mouse moved to (889, 487)
Screenshot: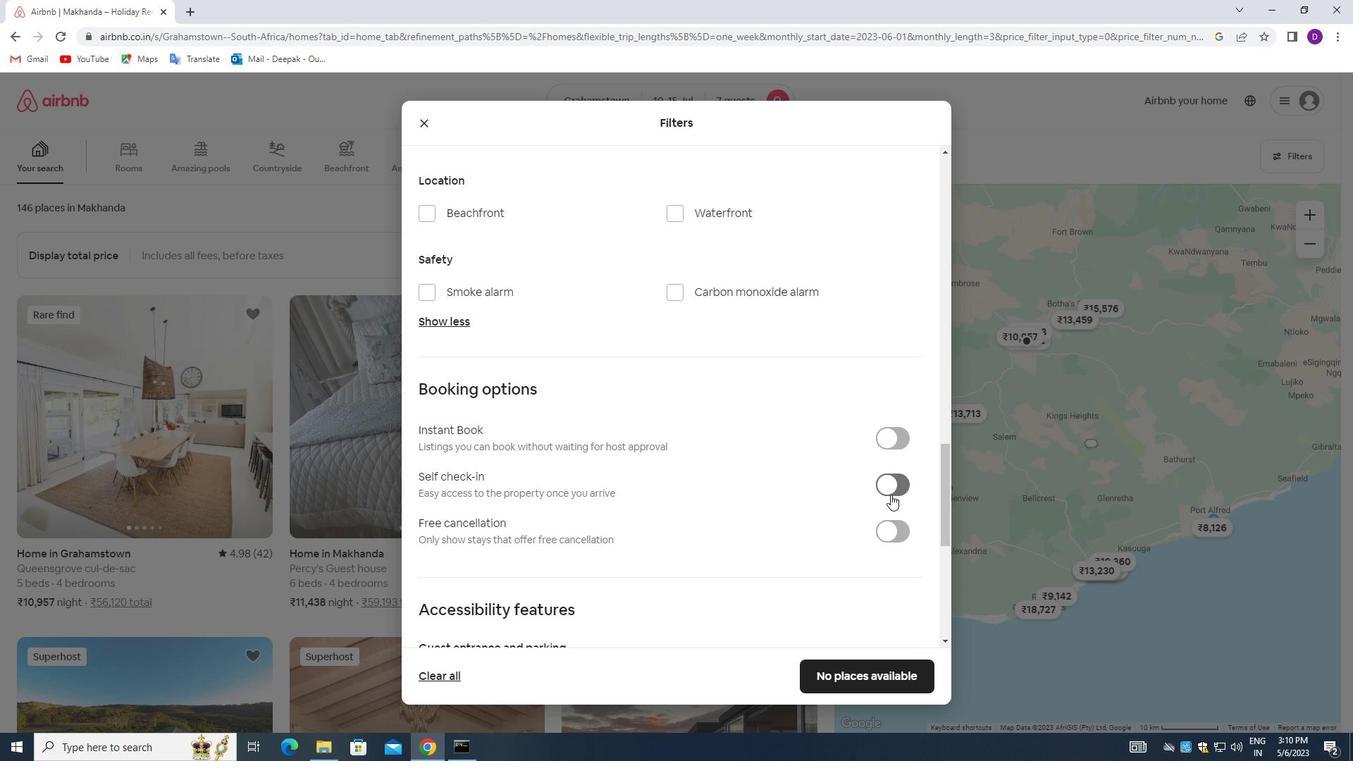 
Action: Mouse pressed left at (889, 487)
Screenshot: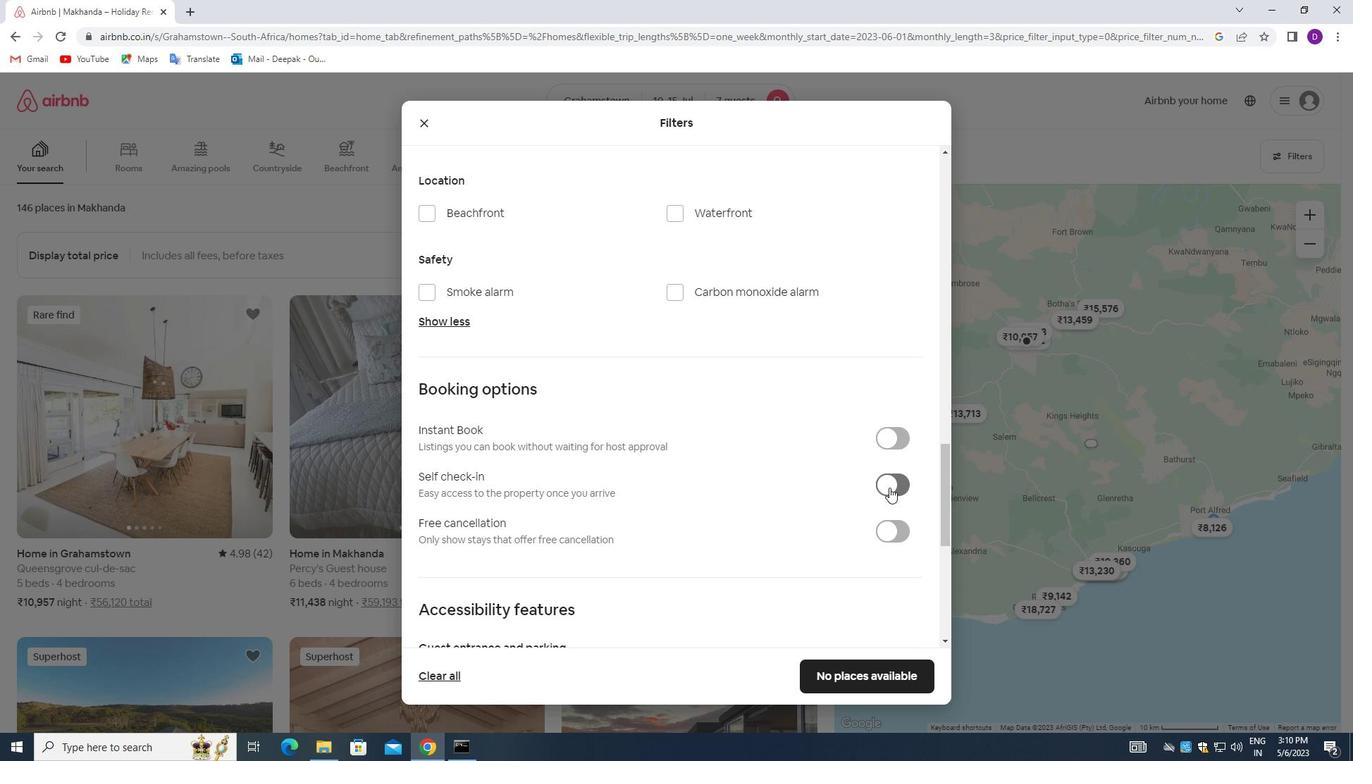 
Action: Mouse moved to (577, 488)
Screenshot: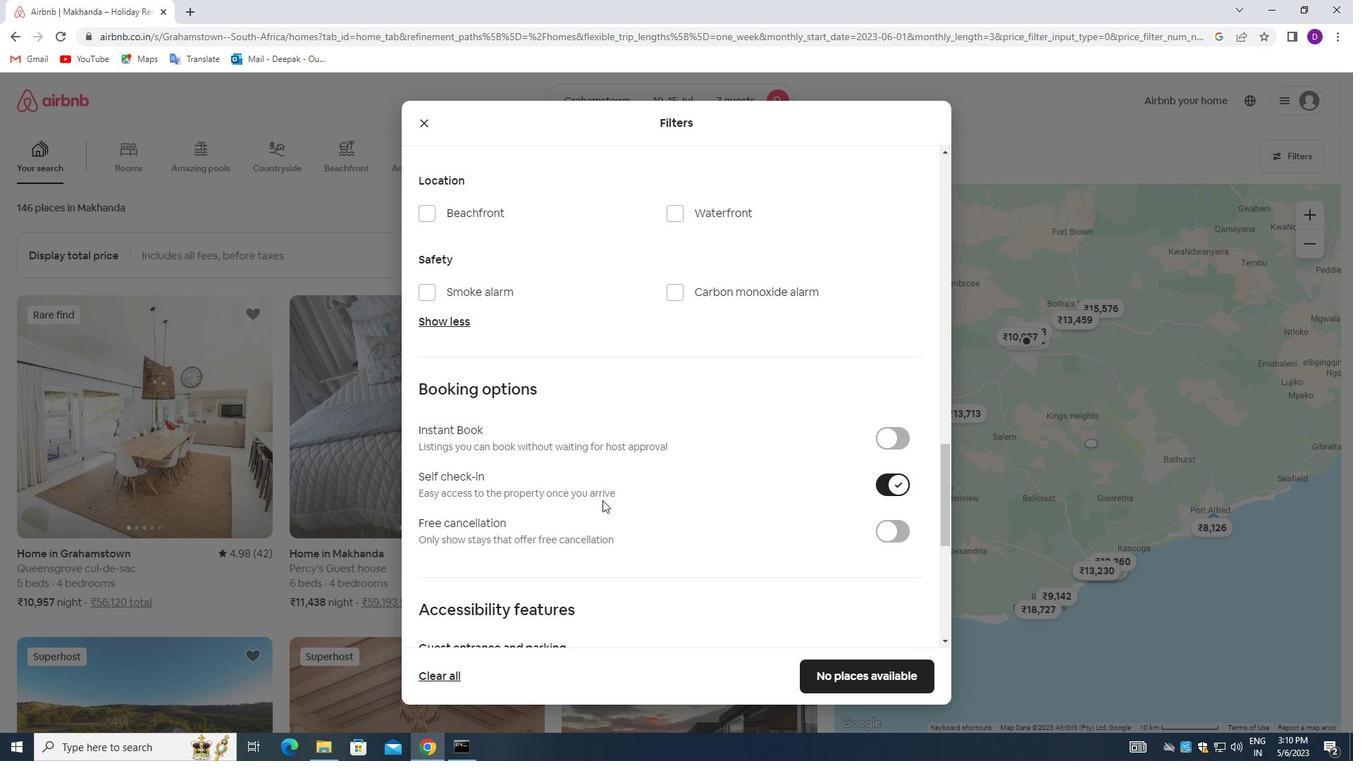 
Action: Mouse scrolled (577, 487) with delta (0, 0)
Screenshot: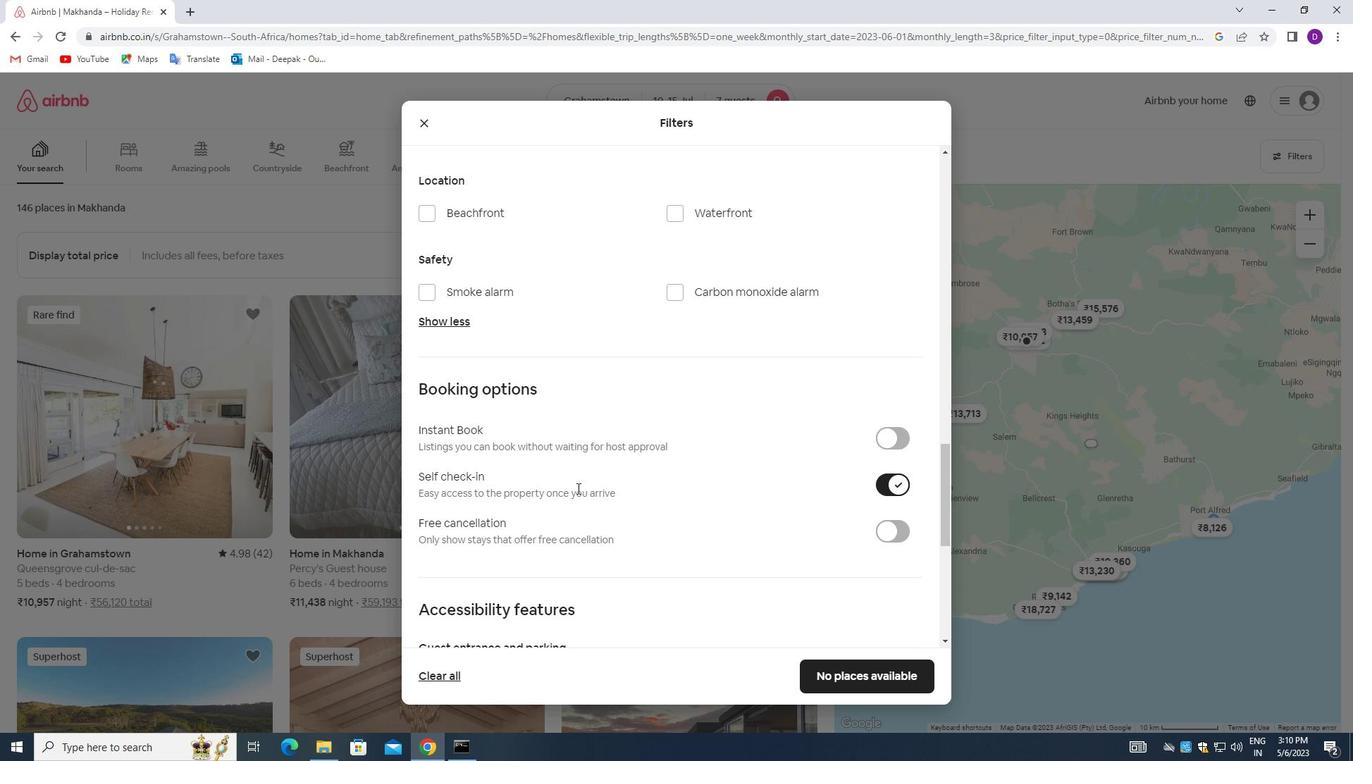 
Action: Mouse scrolled (577, 487) with delta (0, 0)
Screenshot: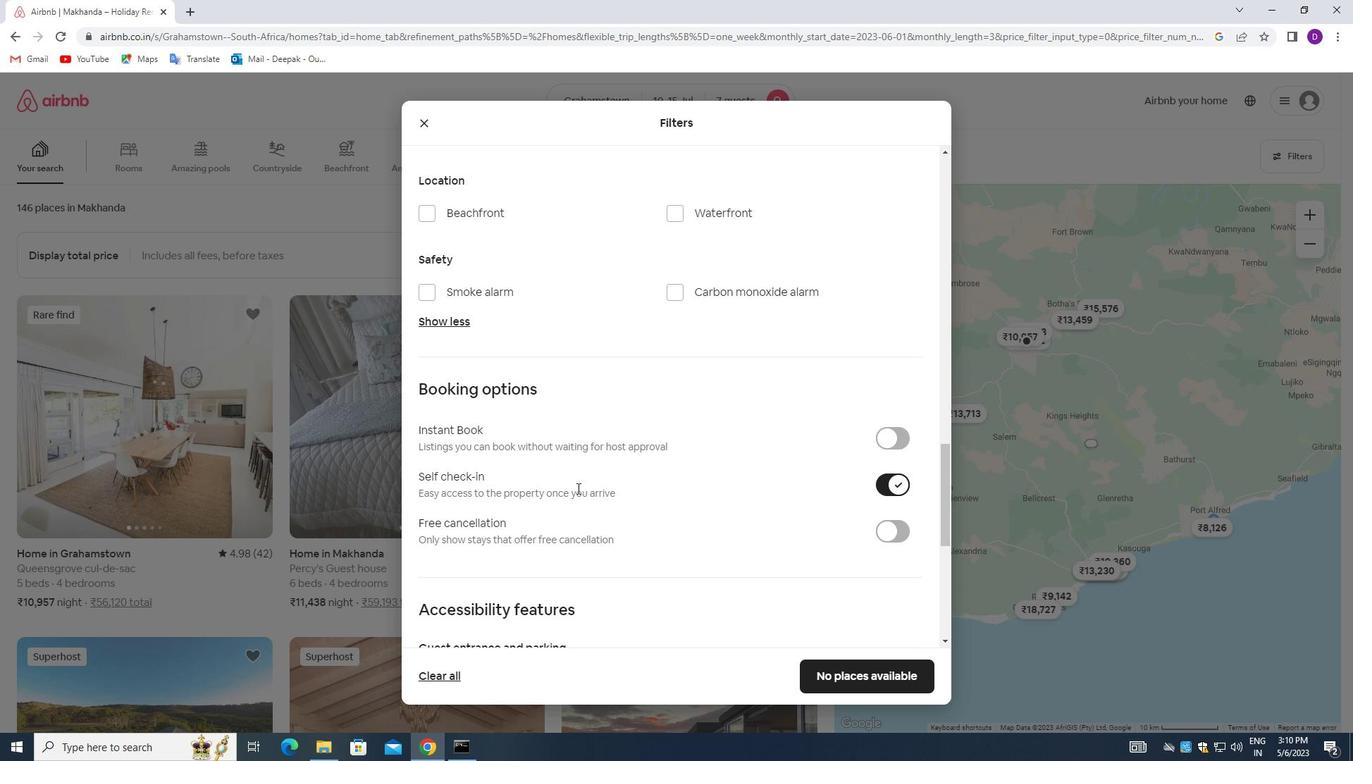 
Action: Mouse scrolled (577, 487) with delta (0, 0)
Screenshot: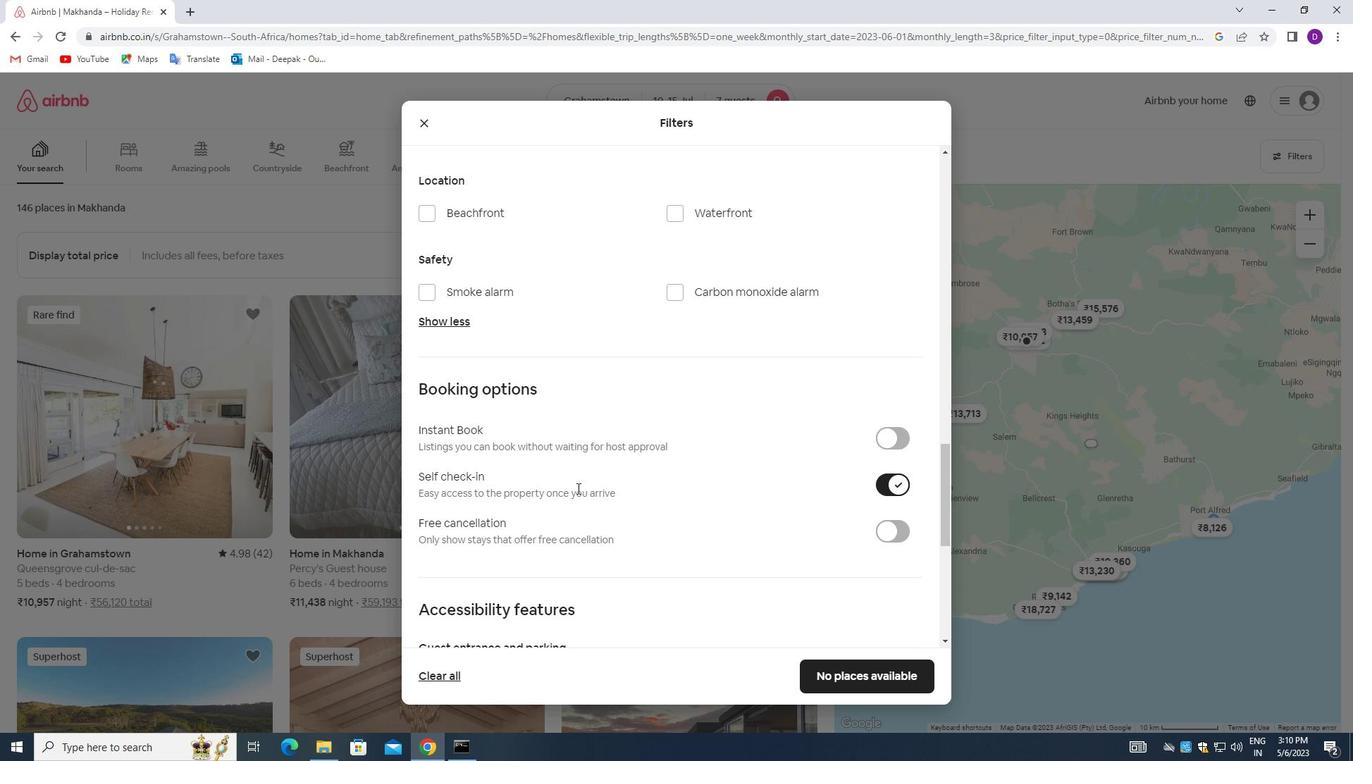 
Action: Mouse moved to (577, 488)
Screenshot: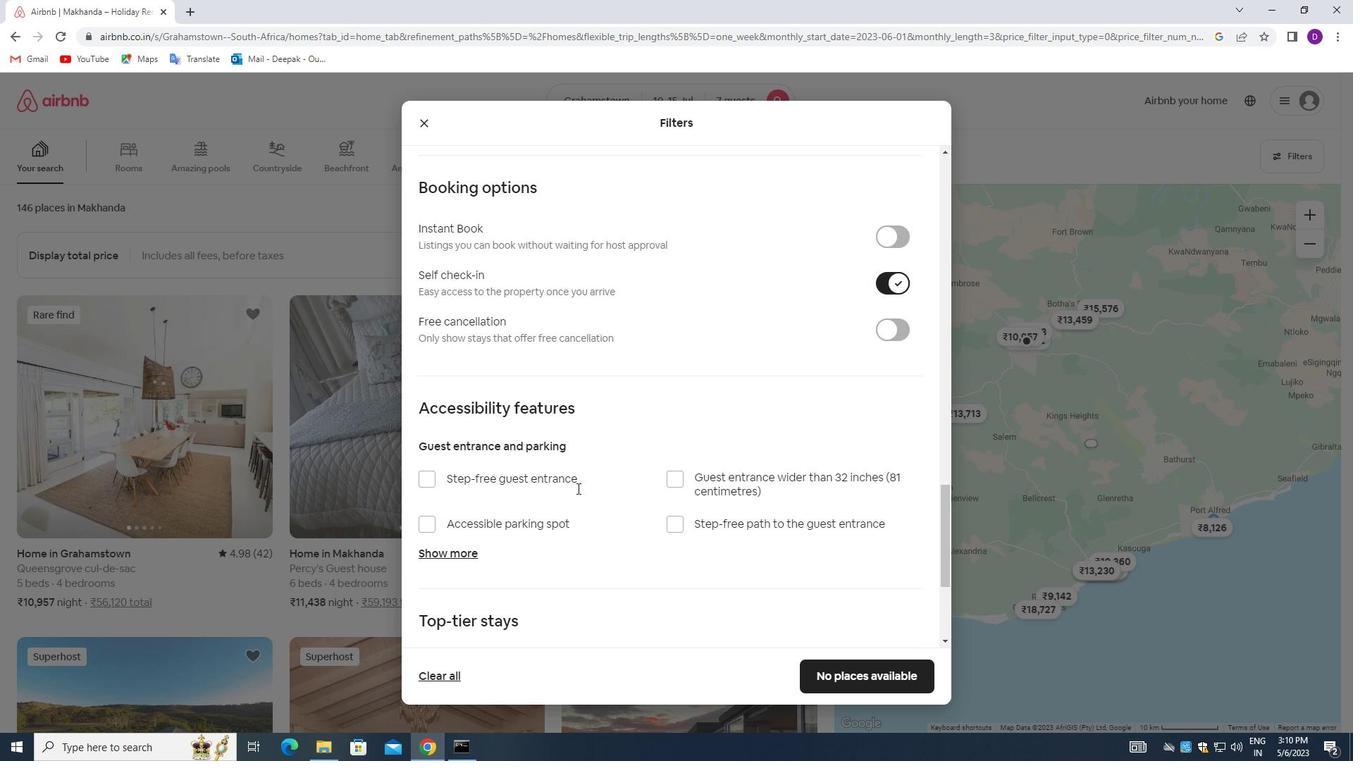 
Action: Mouse scrolled (577, 487) with delta (0, 0)
Screenshot: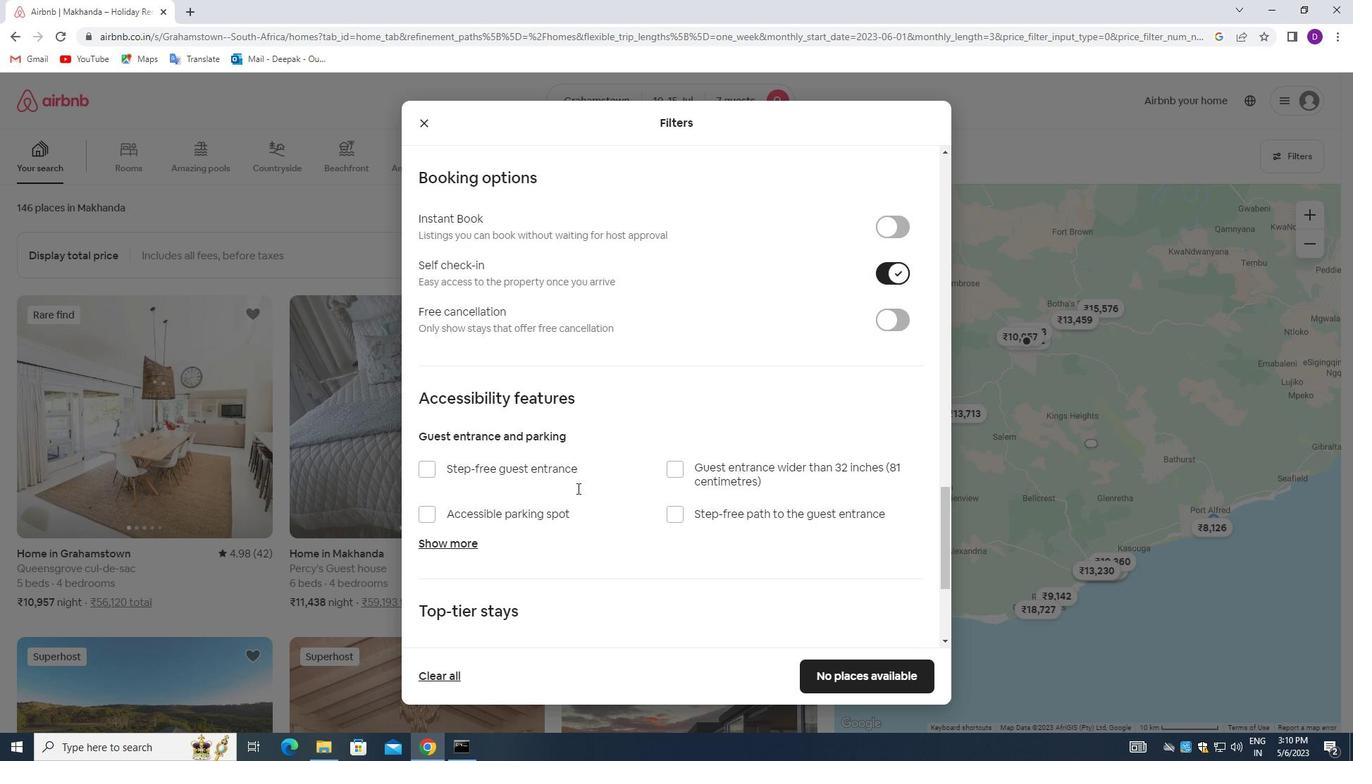 
Action: Mouse moved to (578, 488)
Screenshot: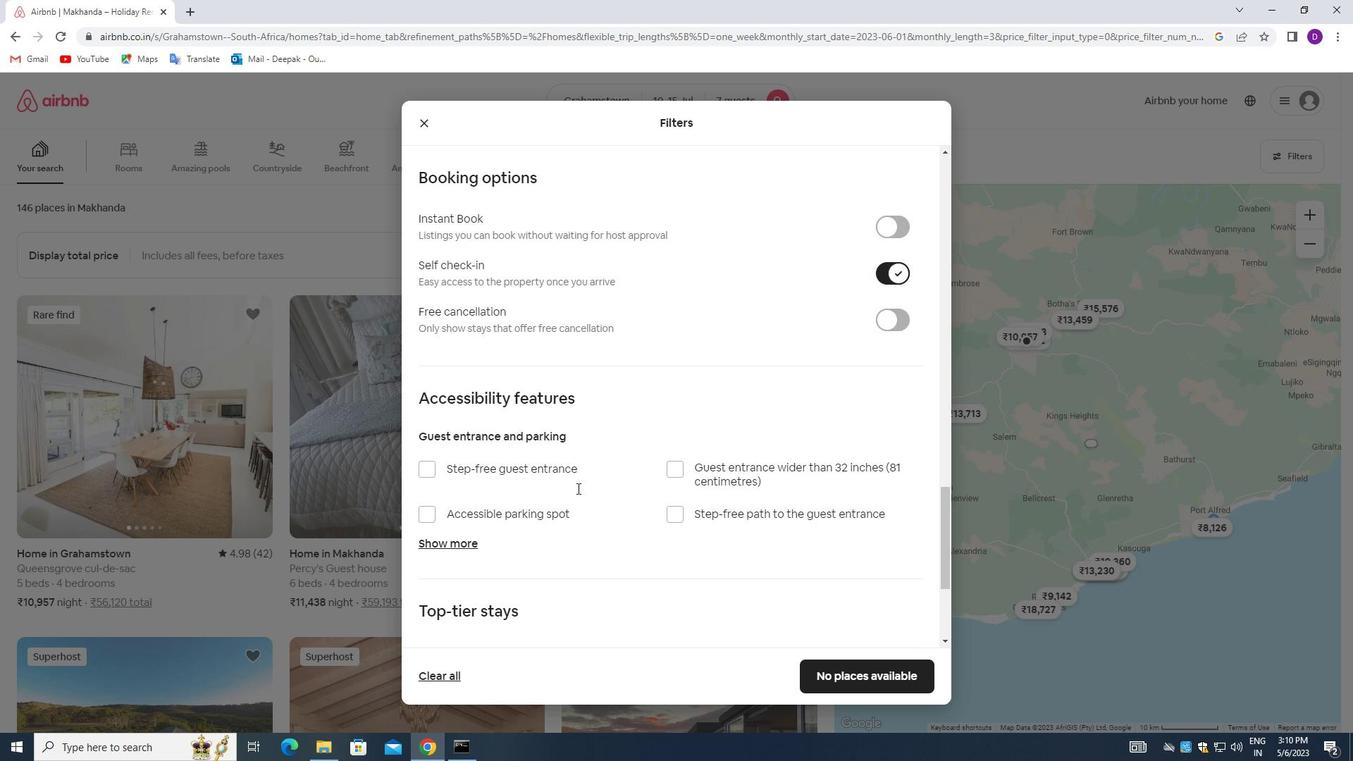 
Action: Mouse scrolled (578, 487) with delta (0, 0)
Screenshot: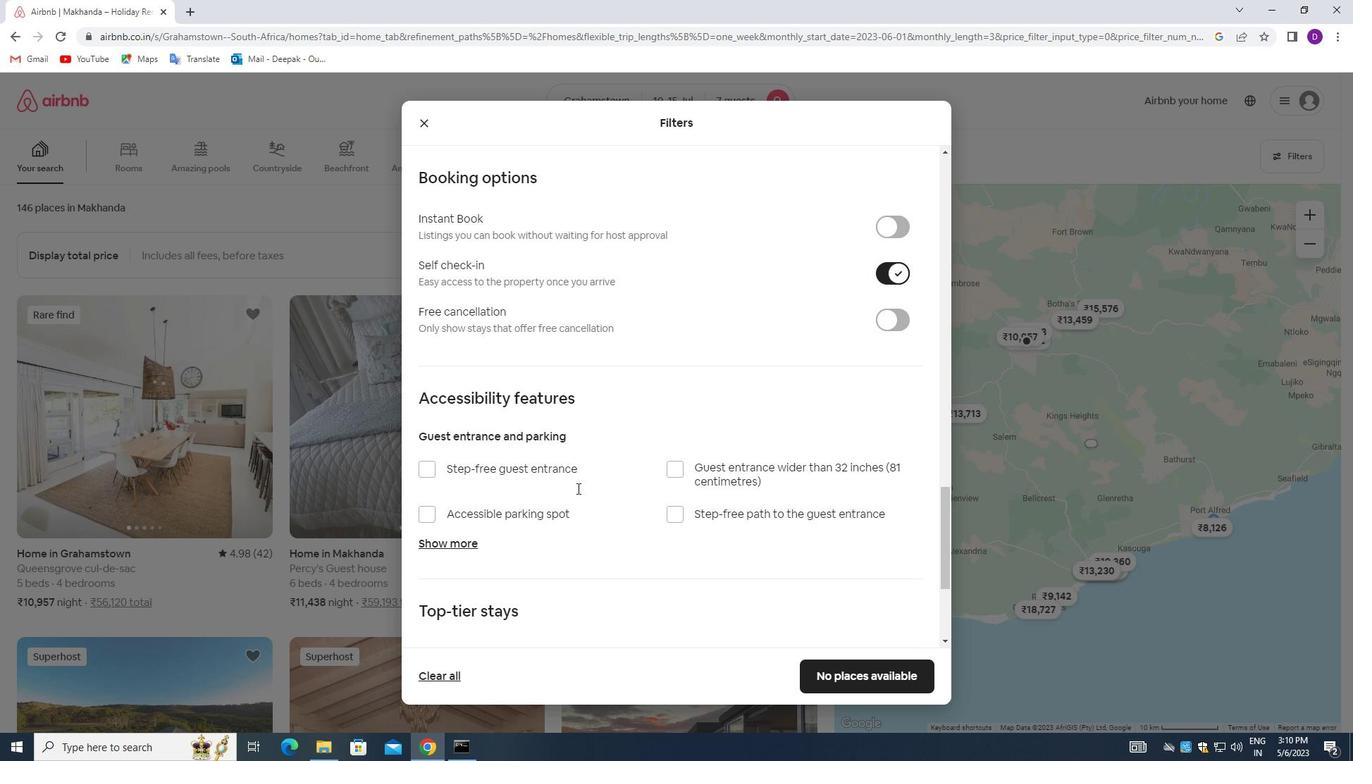 
Action: Mouse scrolled (578, 487) with delta (0, 0)
Screenshot: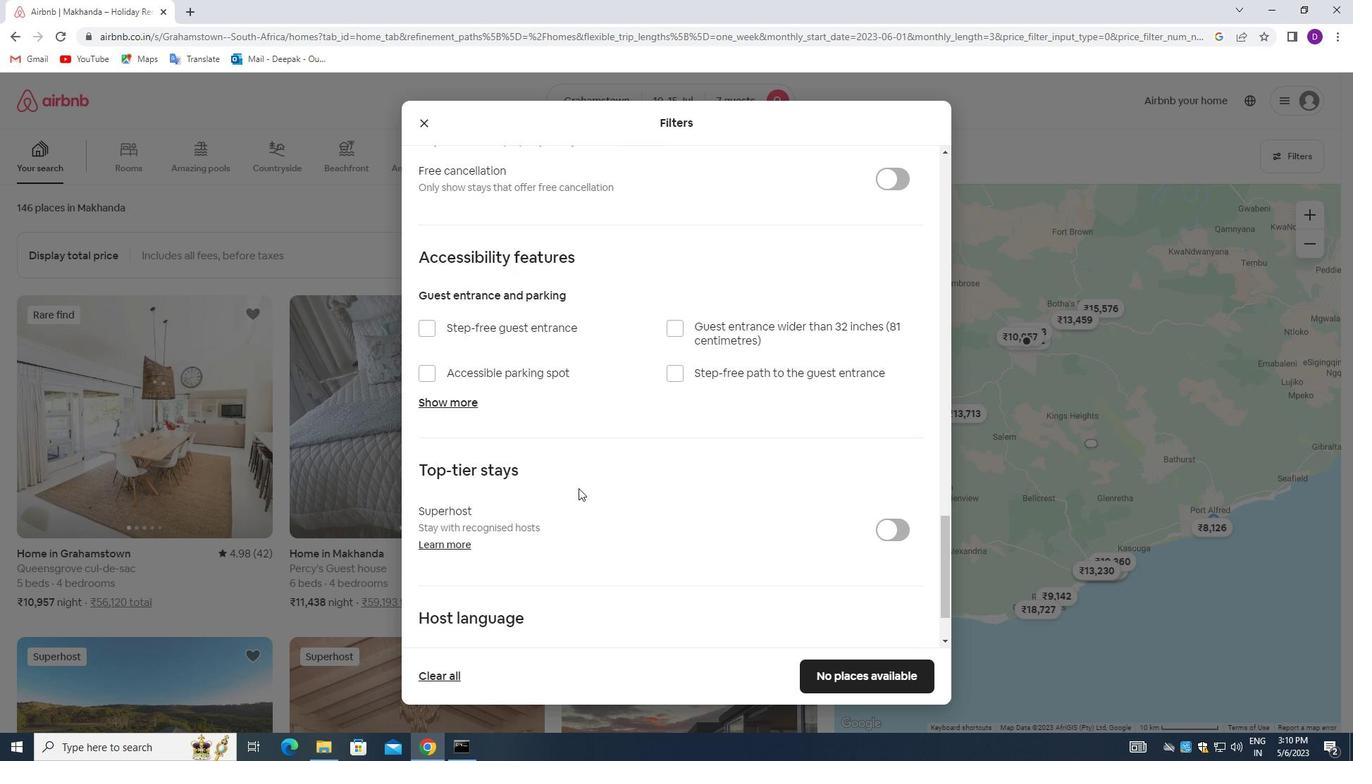 
Action: Mouse scrolled (578, 487) with delta (0, 0)
Screenshot: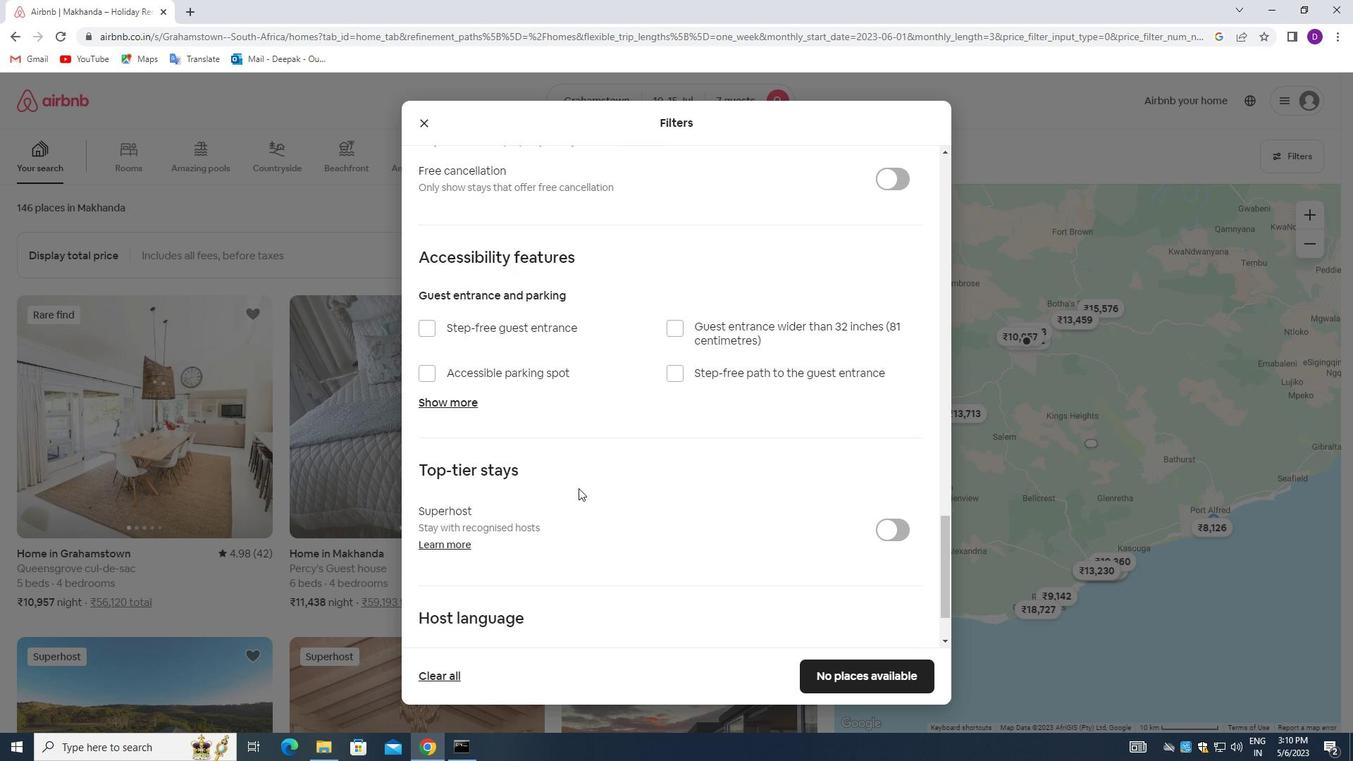 
Action: Mouse moved to (578, 488)
Screenshot: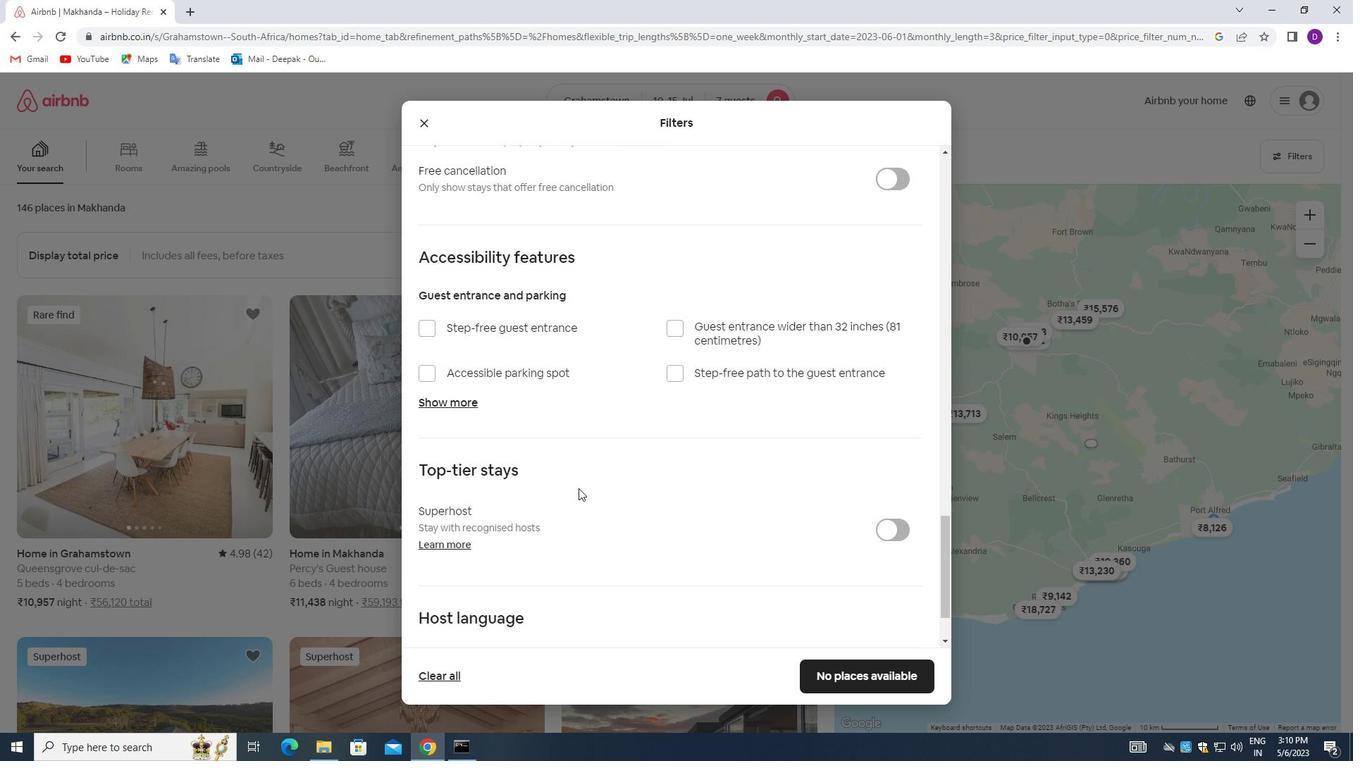
Action: Mouse scrolled (578, 487) with delta (0, 0)
Screenshot: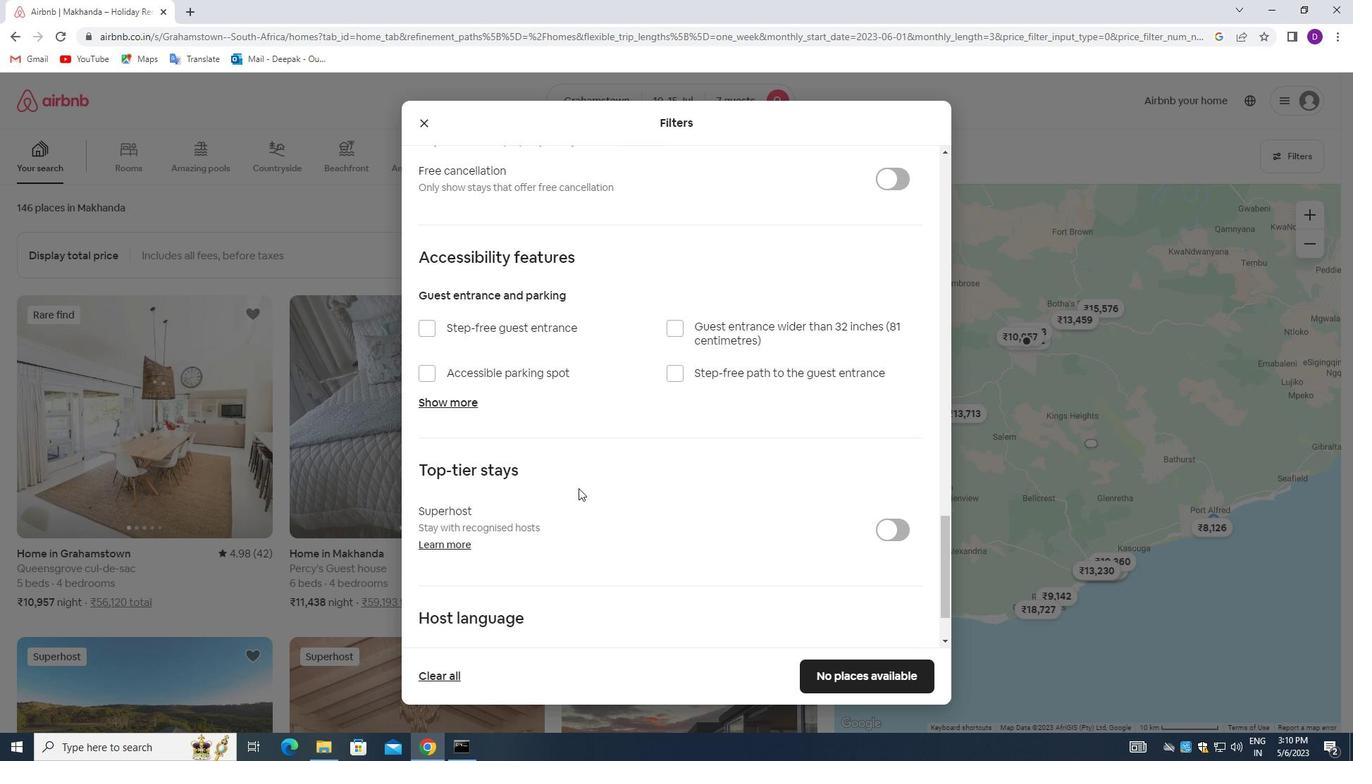 
Action: Mouse moved to (580, 488)
Screenshot: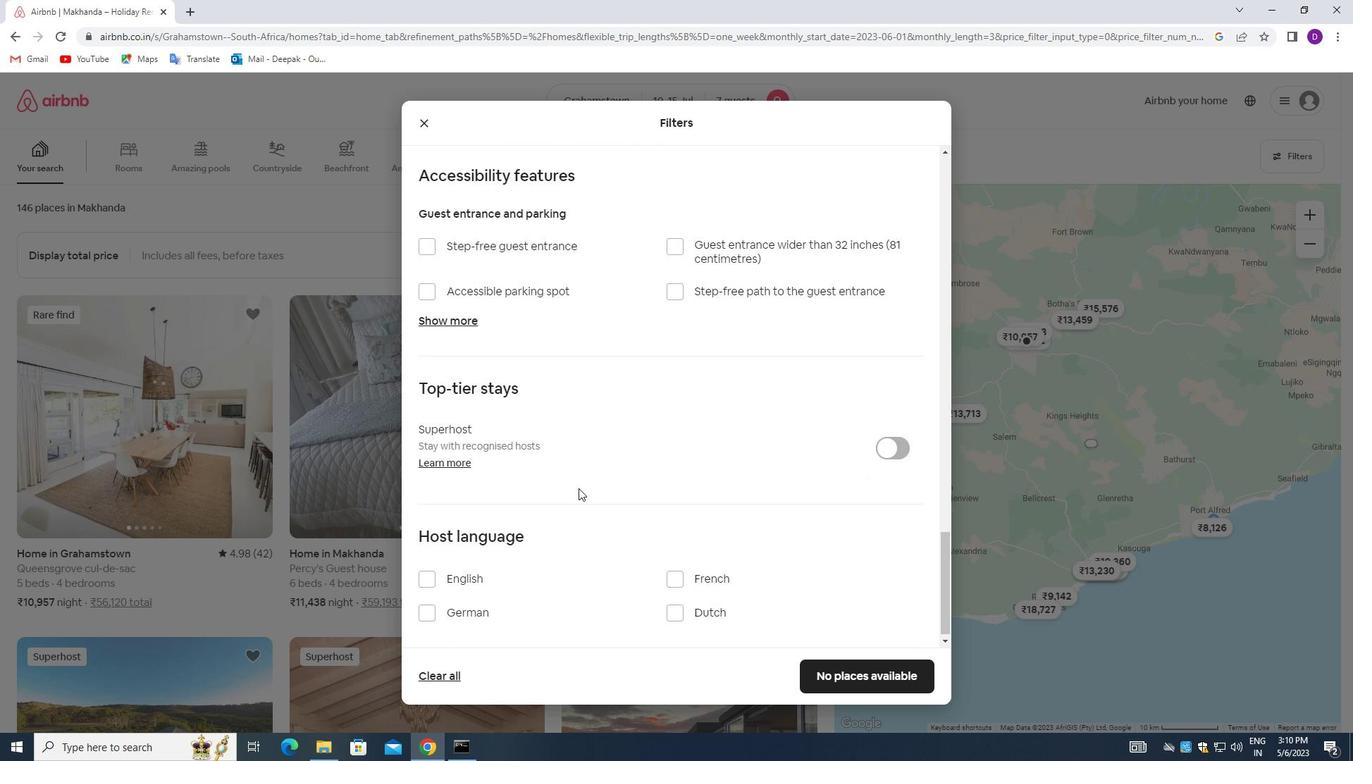 
Action: Mouse scrolled (580, 487) with delta (0, 0)
Screenshot: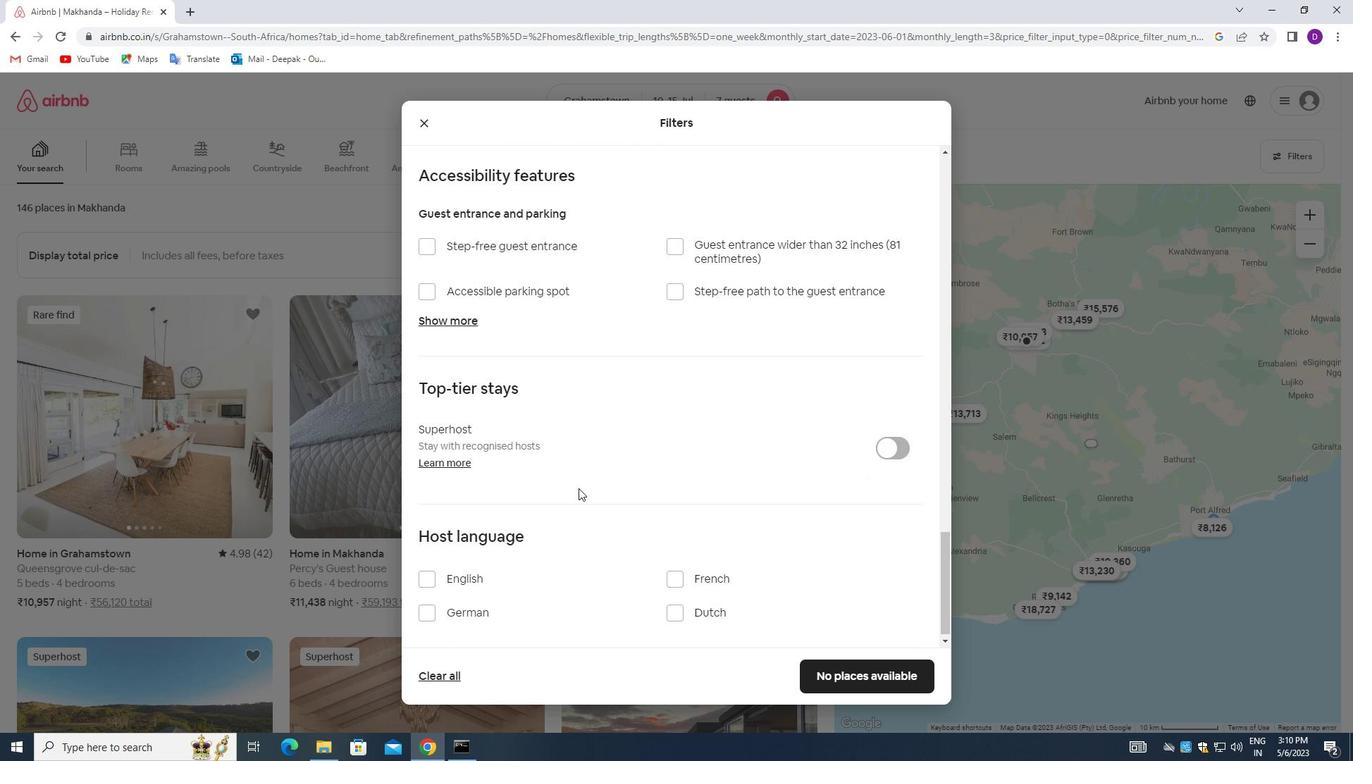 
Action: Mouse moved to (580, 490)
Screenshot: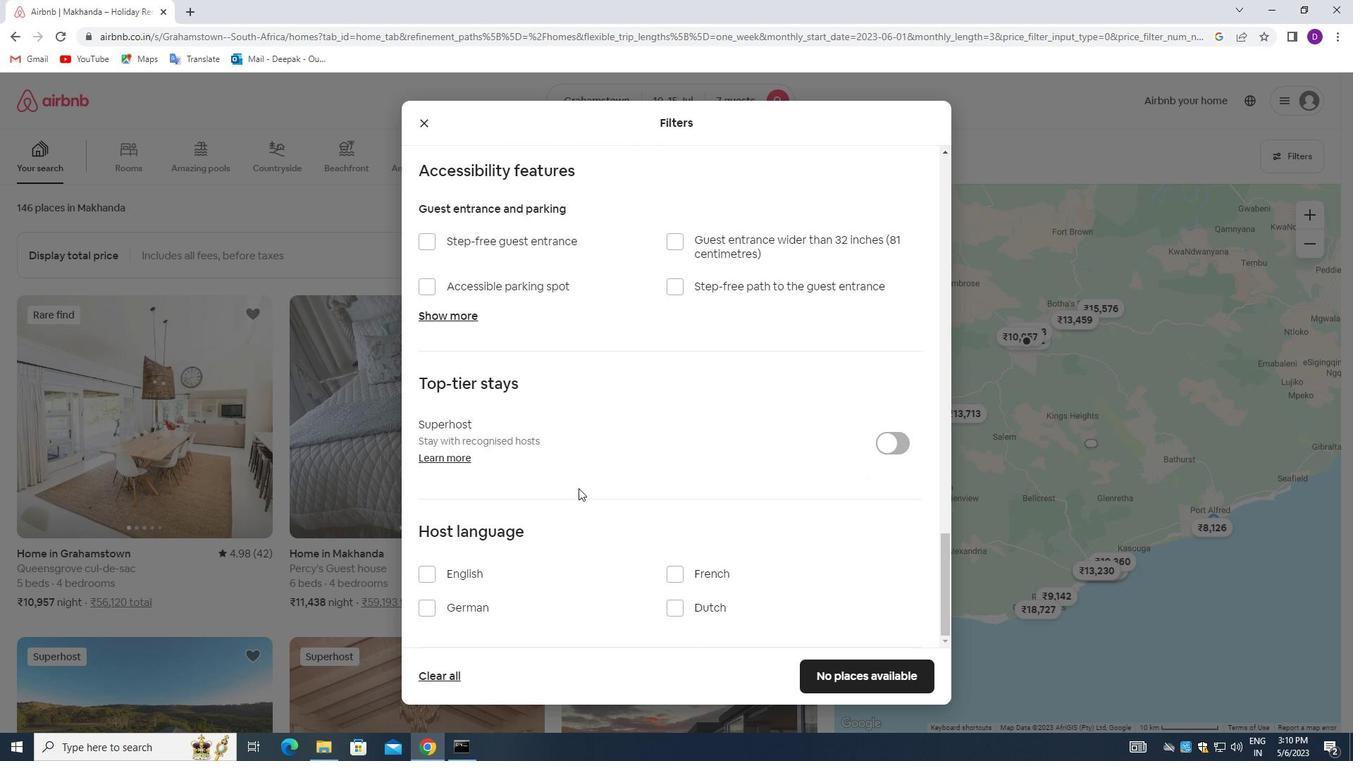 
Action: Mouse scrolled (580, 489) with delta (0, 0)
Screenshot: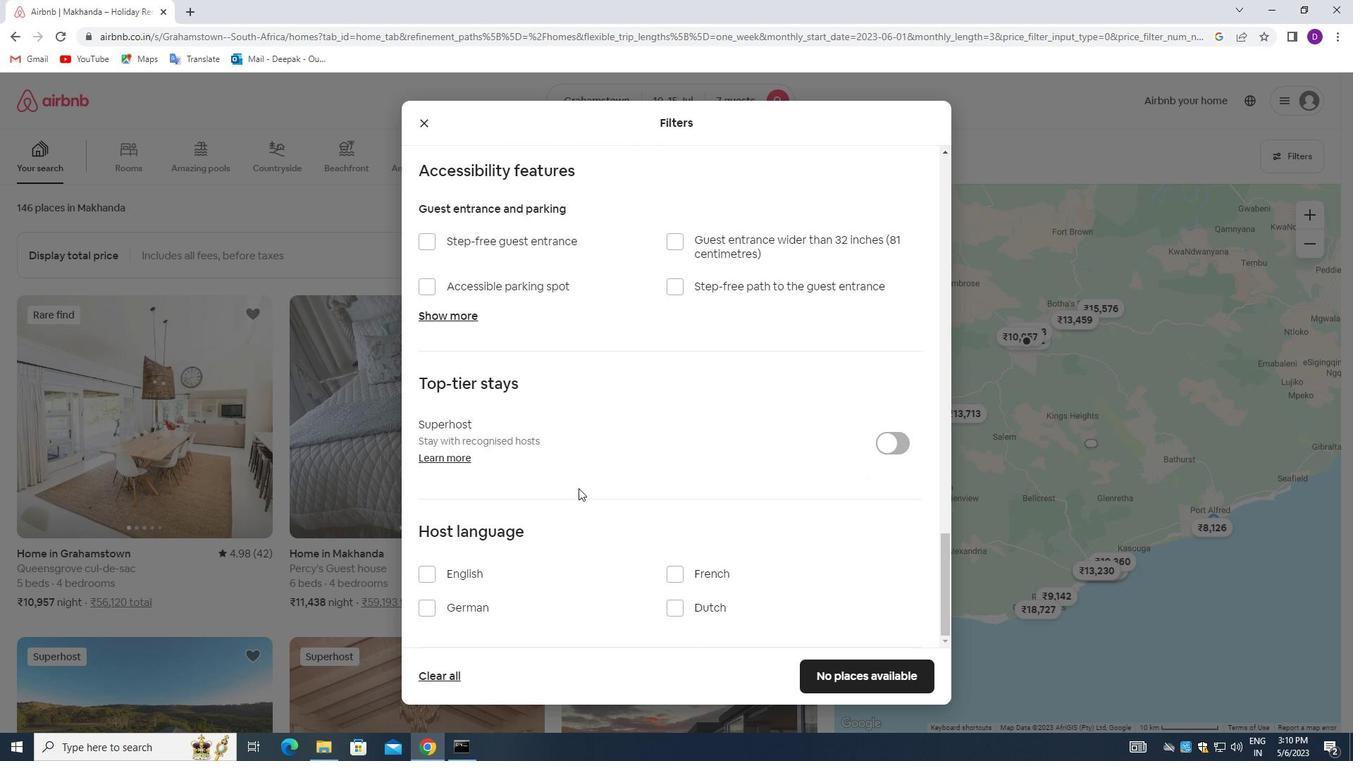 
Action: Mouse moved to (580, 495)
Screenshot: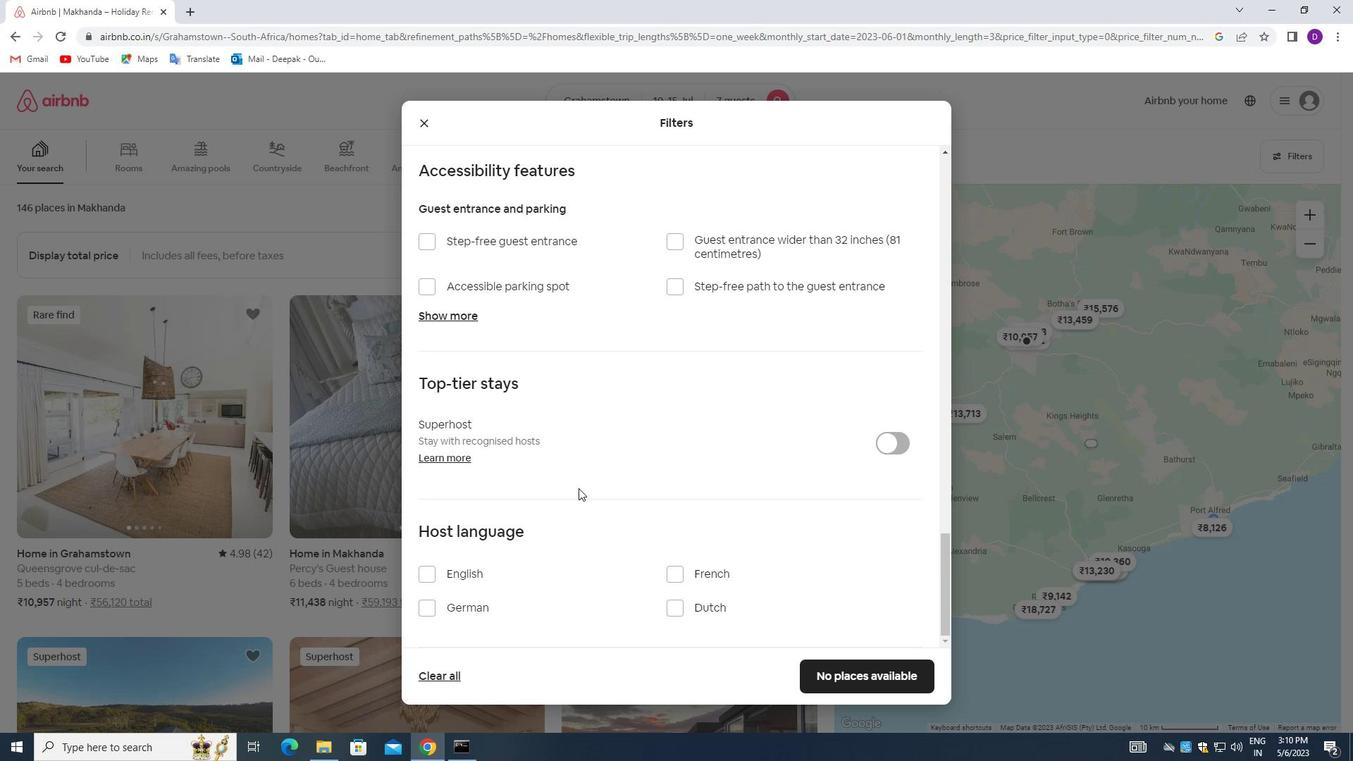 
Action: Mouse scrolled (580, 494) with delta (0, 0)
Screenshot: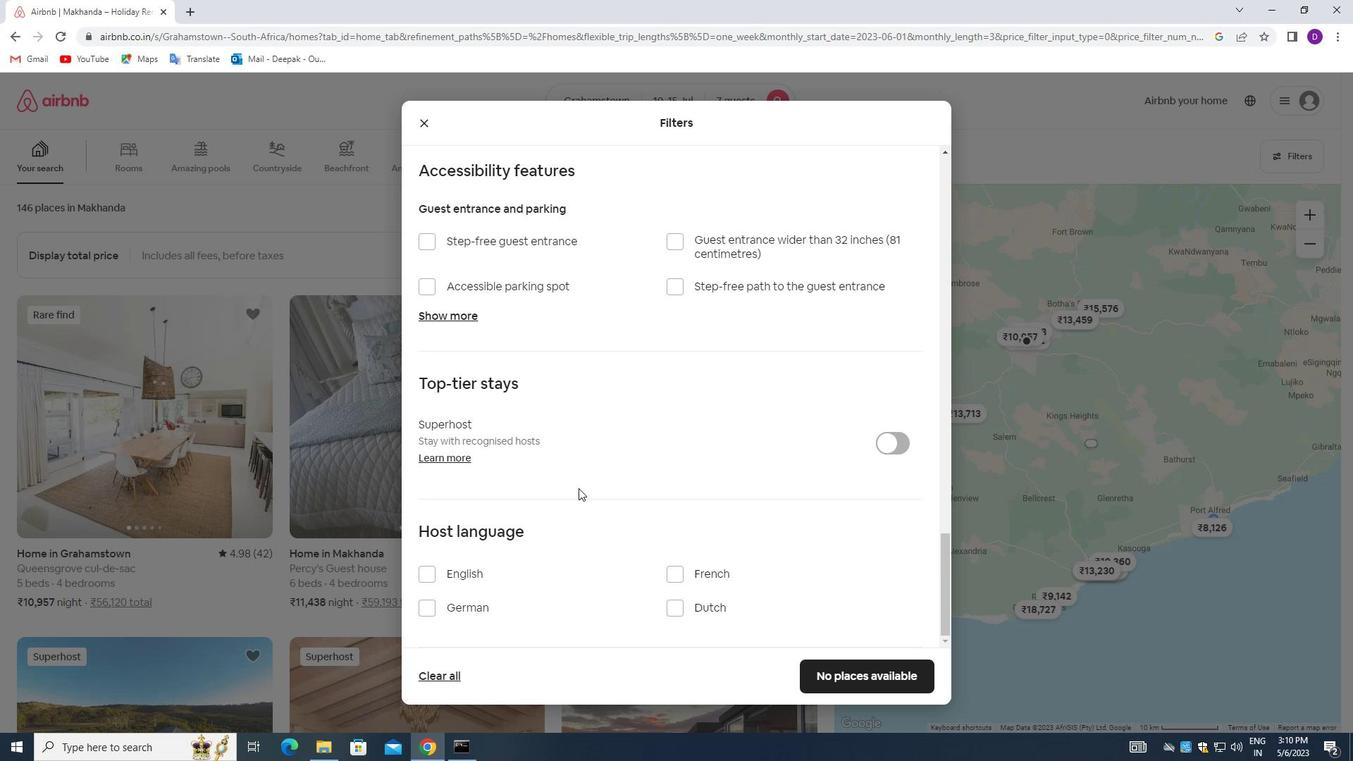 
Action: Mouse moved to (431, 575)
Screenshot: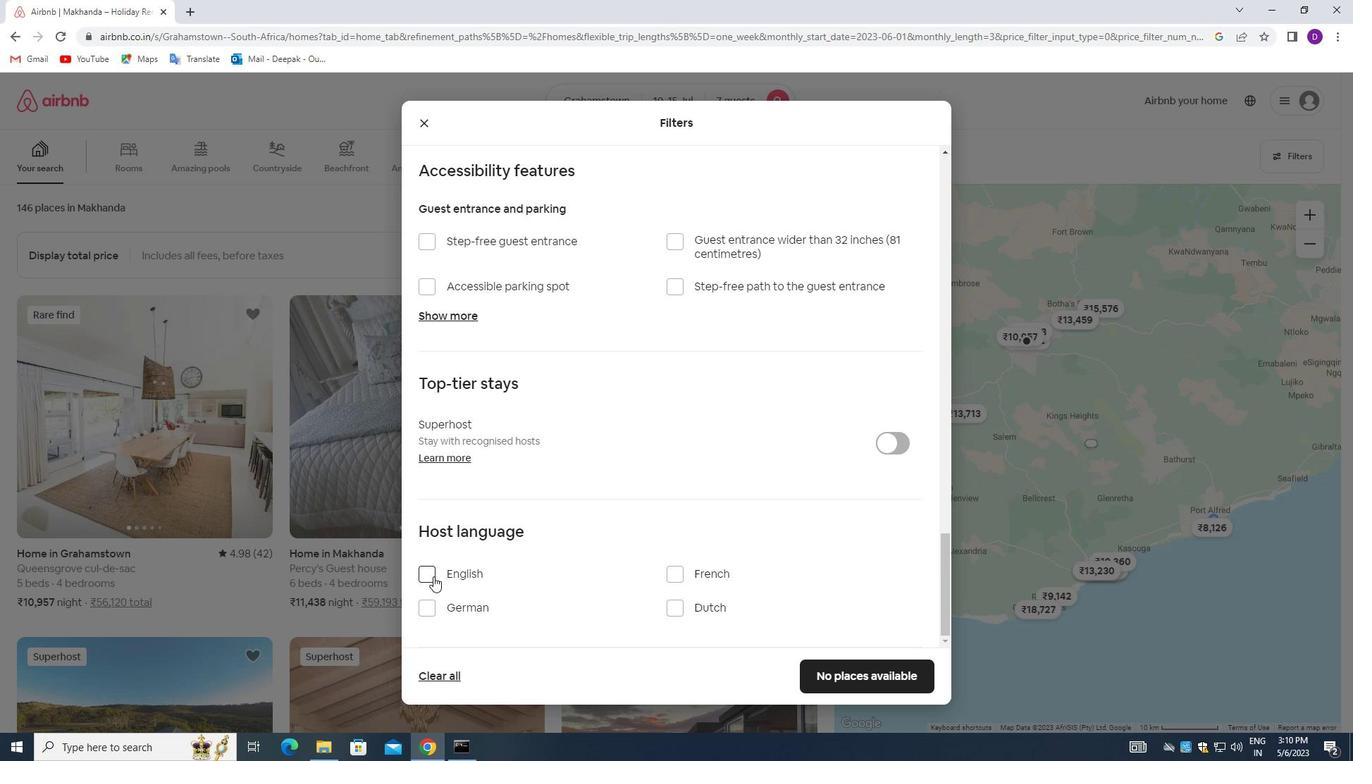 
Action: Mouse pressed left at (431, 575)
Screenshot: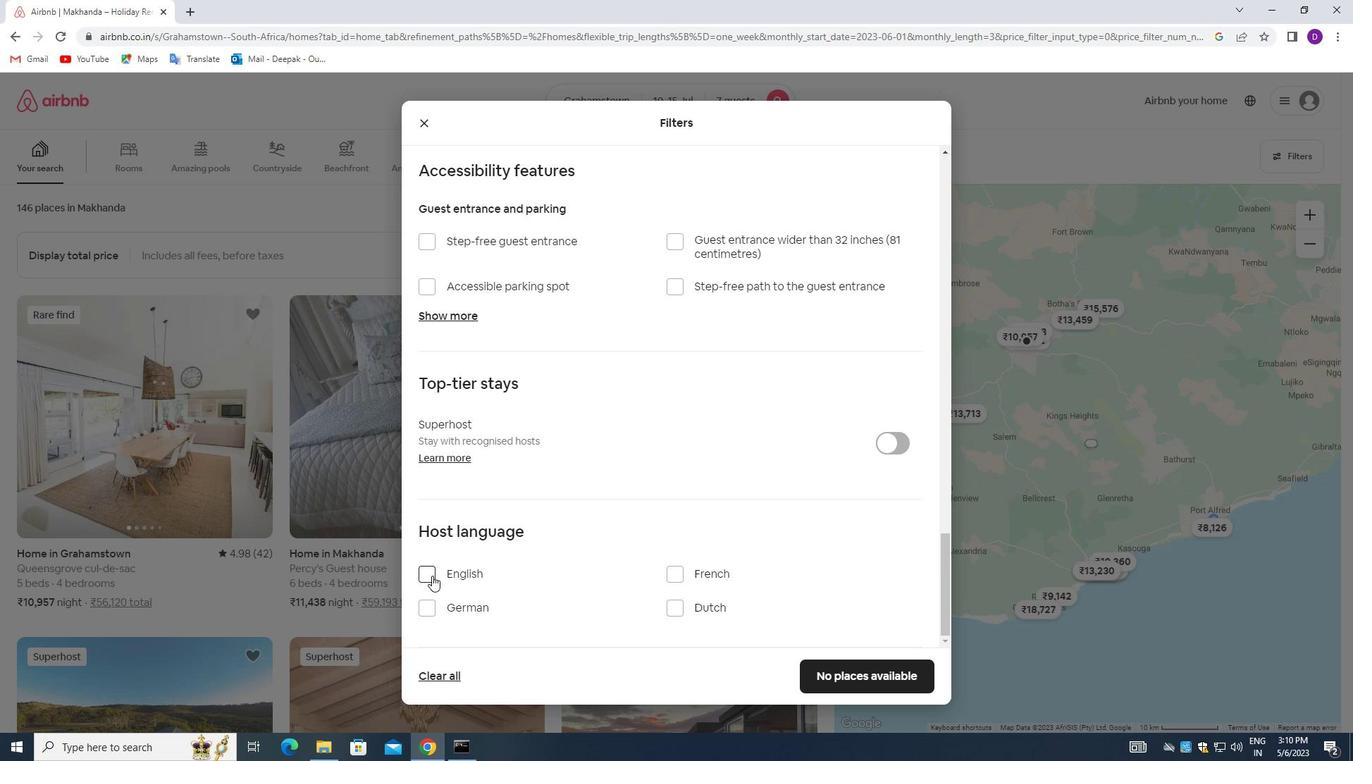 
Action: Mouse moved to (826, 668)
Screenshot: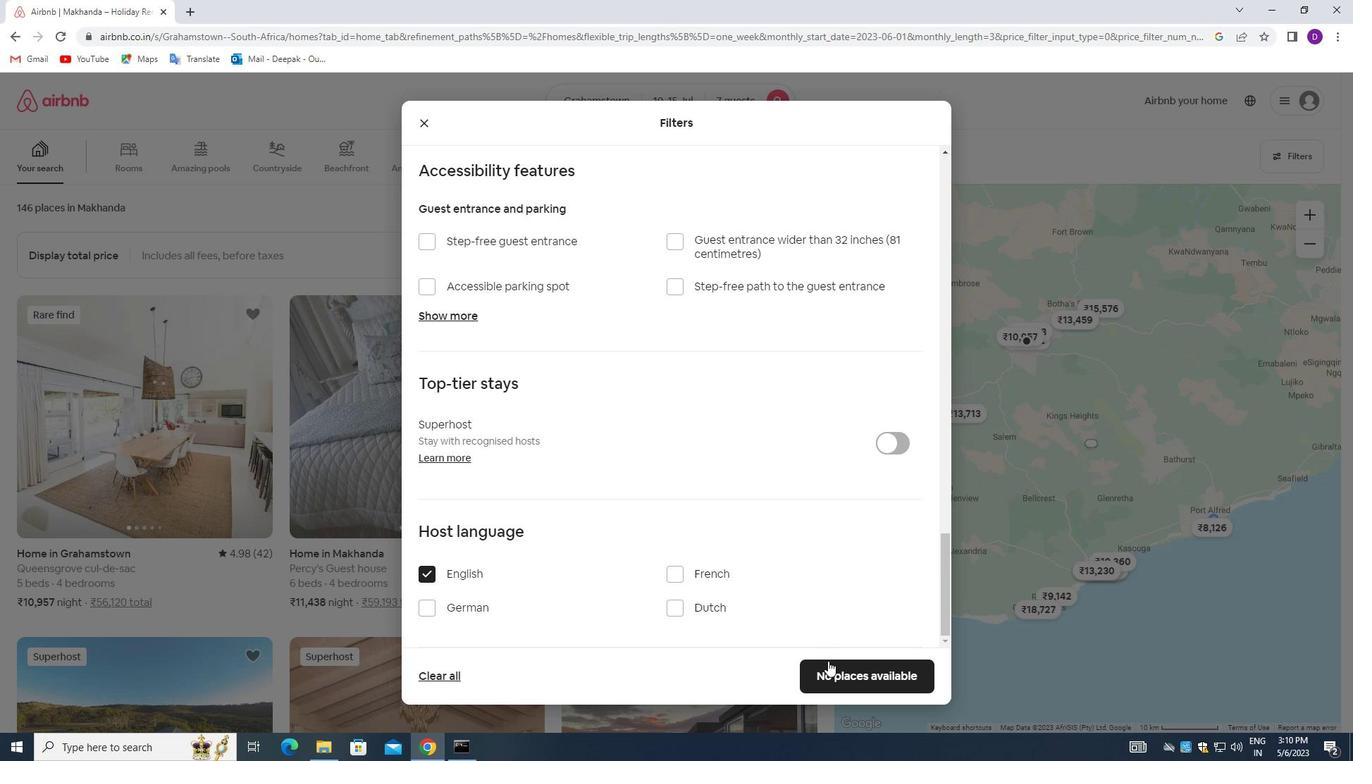 
Action: Mouse pressed left at (826, 668)
Screenshot: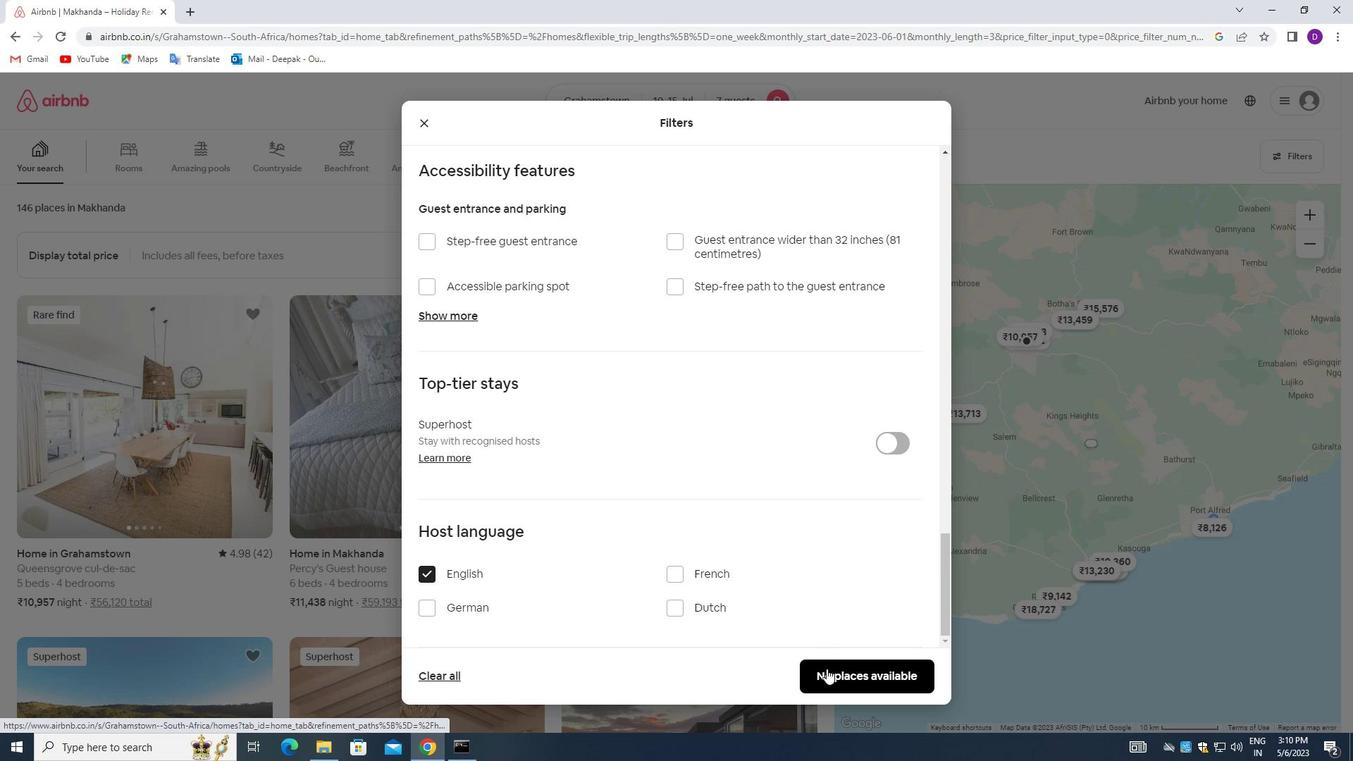
Action: Mouse moved to (762, 516)
Screenshot: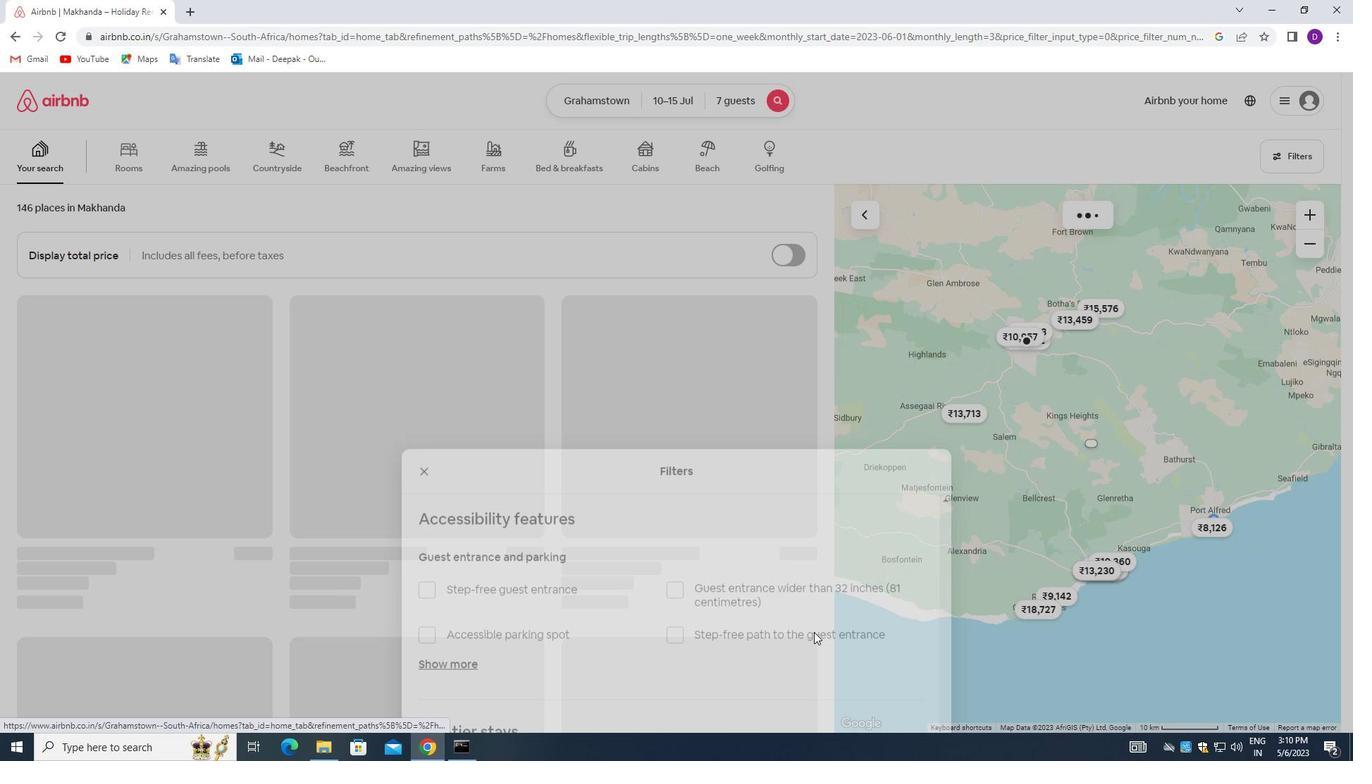 
